Task: Look for space in Bājitpur, Bangladesh from 6th September, 2023 to 10th September, 2023 for 1 adult in price range Rs.9000 to Rs.17000. Place can be private room with 1  bedroom having 1 bed and 1 bathroom. Property type can be hotel. Amenities needed are: air conditioning, . Booking option can be shelf check-in. Required host language is English.
Action: Mouse moved to (492, 122)
Screenshot: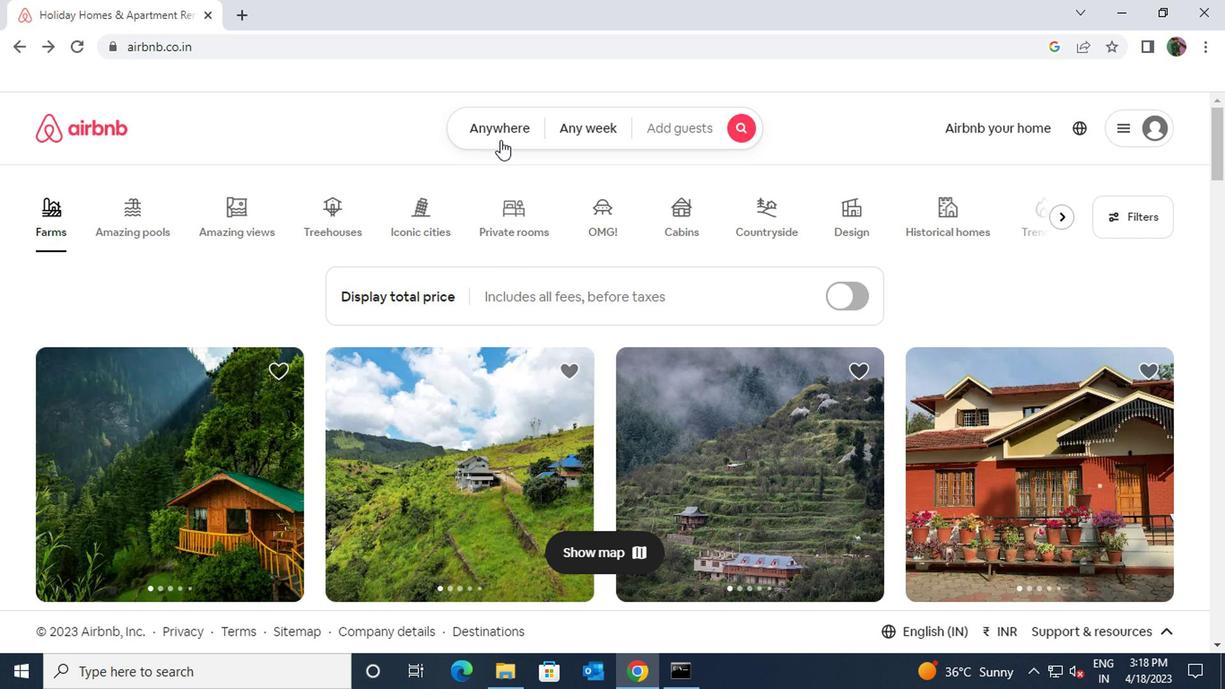 
Action: Mouse pressed left at (492, 122)
Screenshot: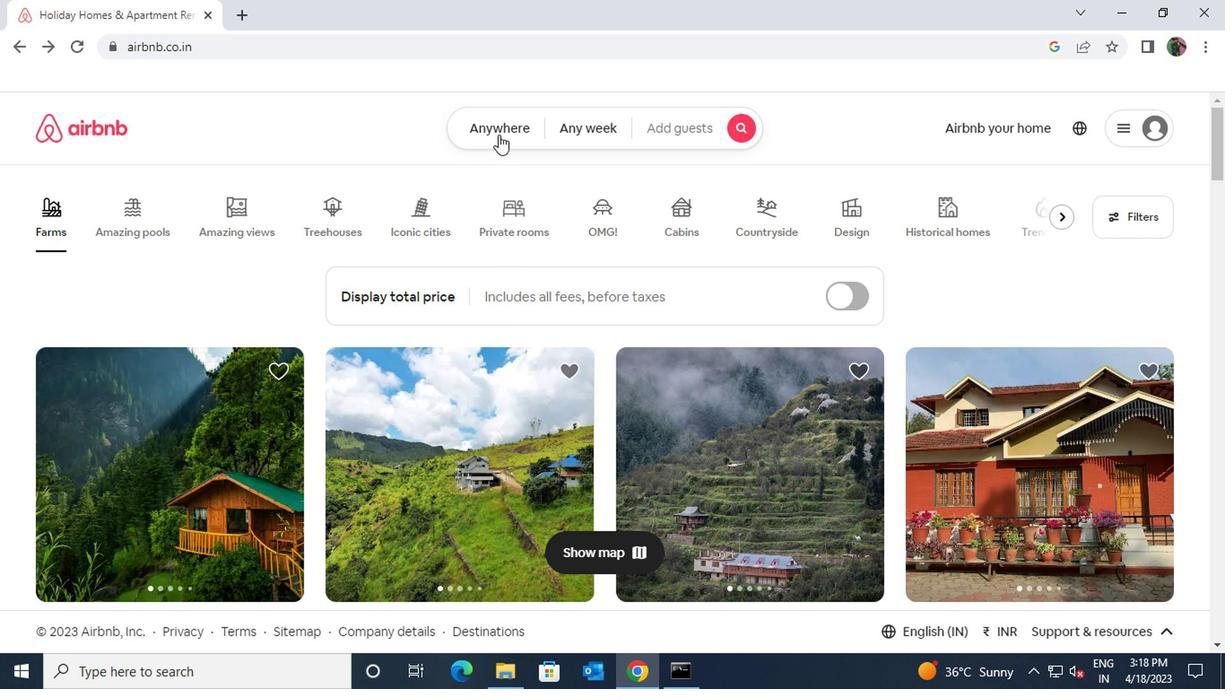 
Action: Mouse moved to (438, 203)
Screenshot: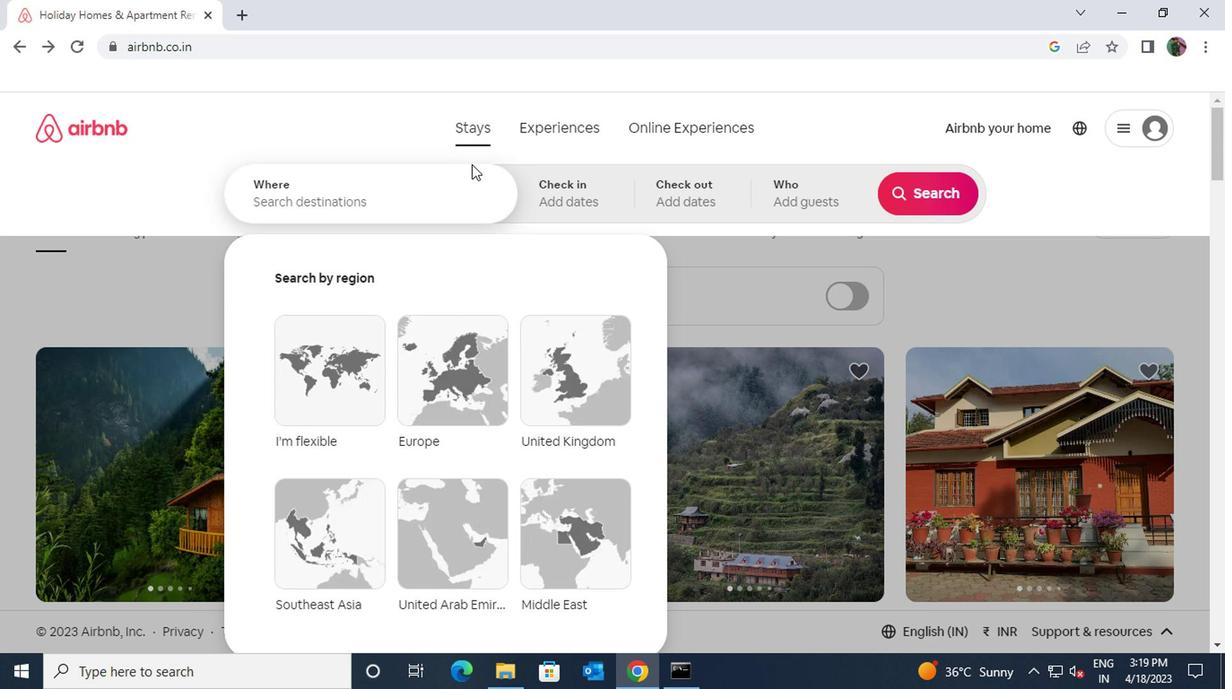 
Action: Mouse pressed left at (438, 203)
Screenshot: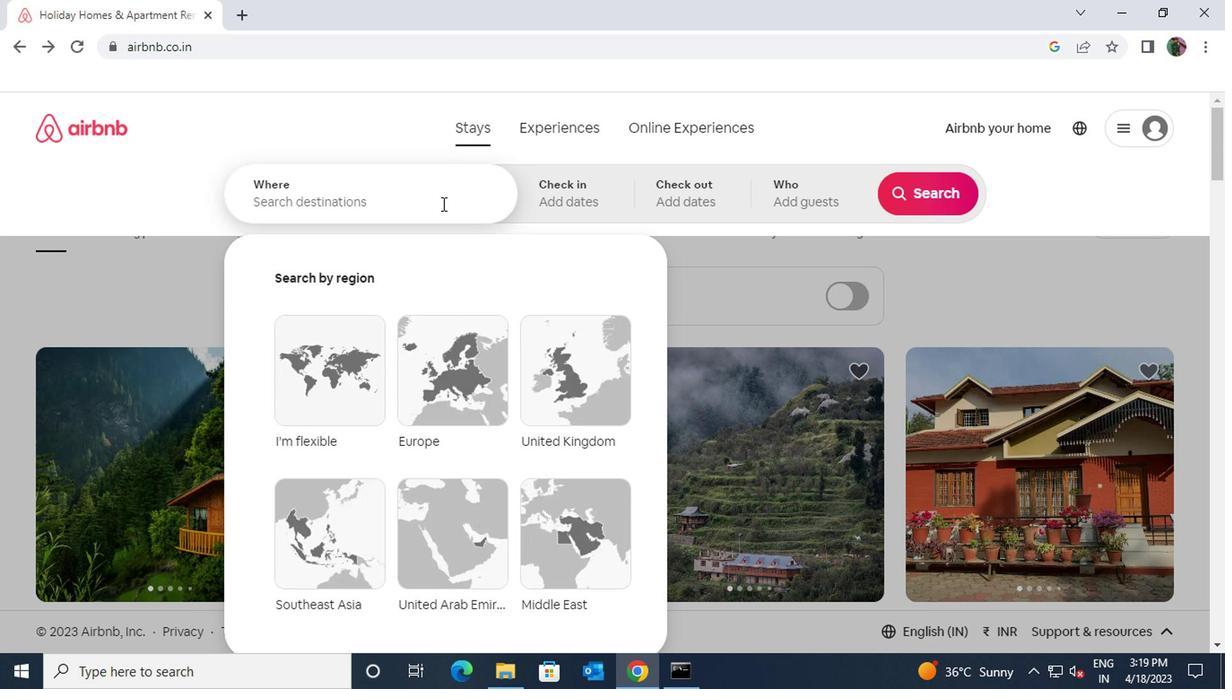 
Action: Key pressed bajitpur
Screenshot: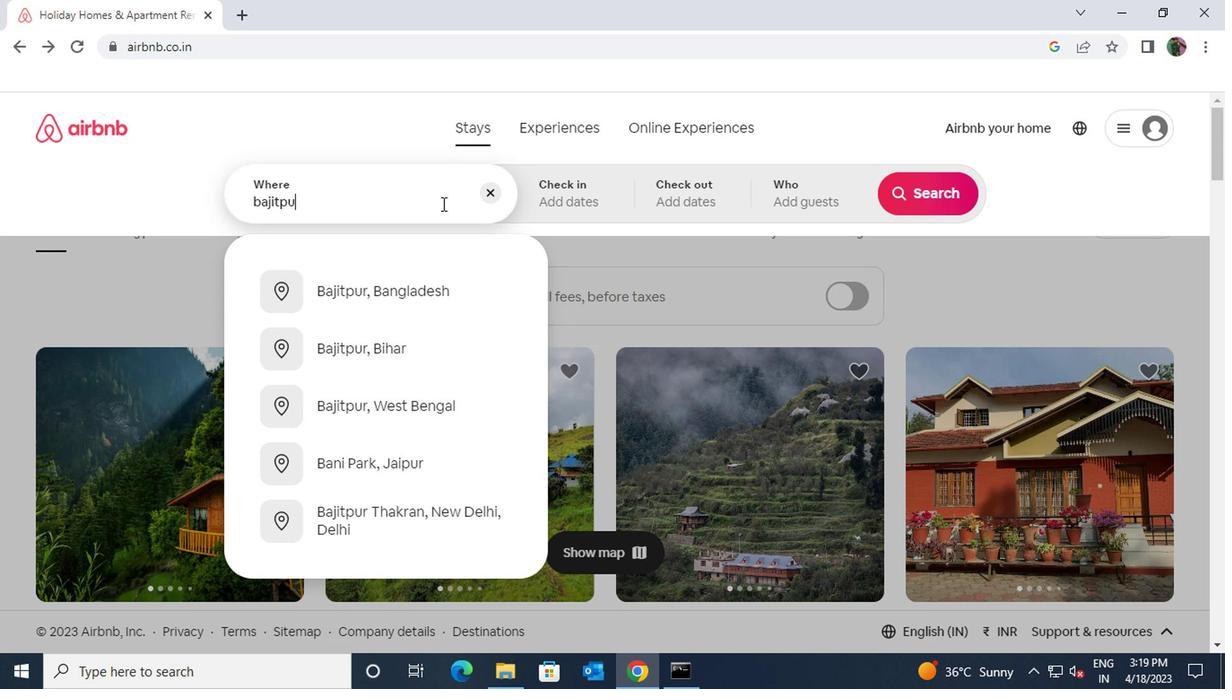 
Action: Mouse moved to (418, 283)
Screenshot: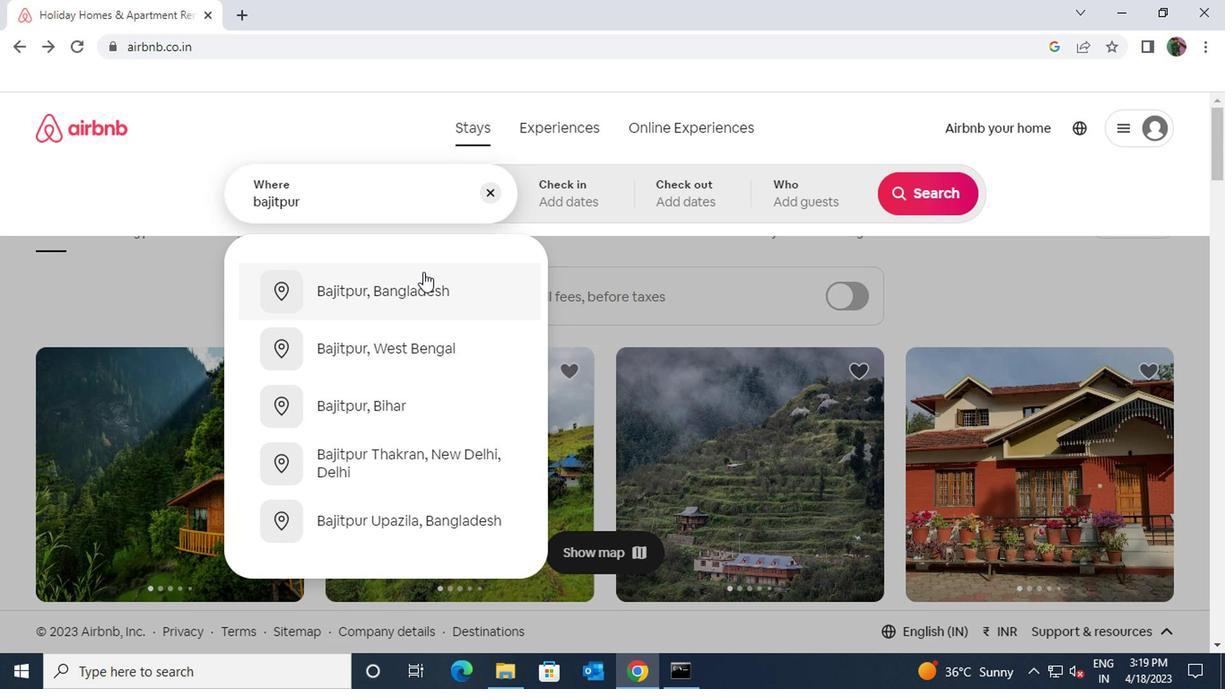 
Action: Mouse pressed left at (418, 283)
Screenshot: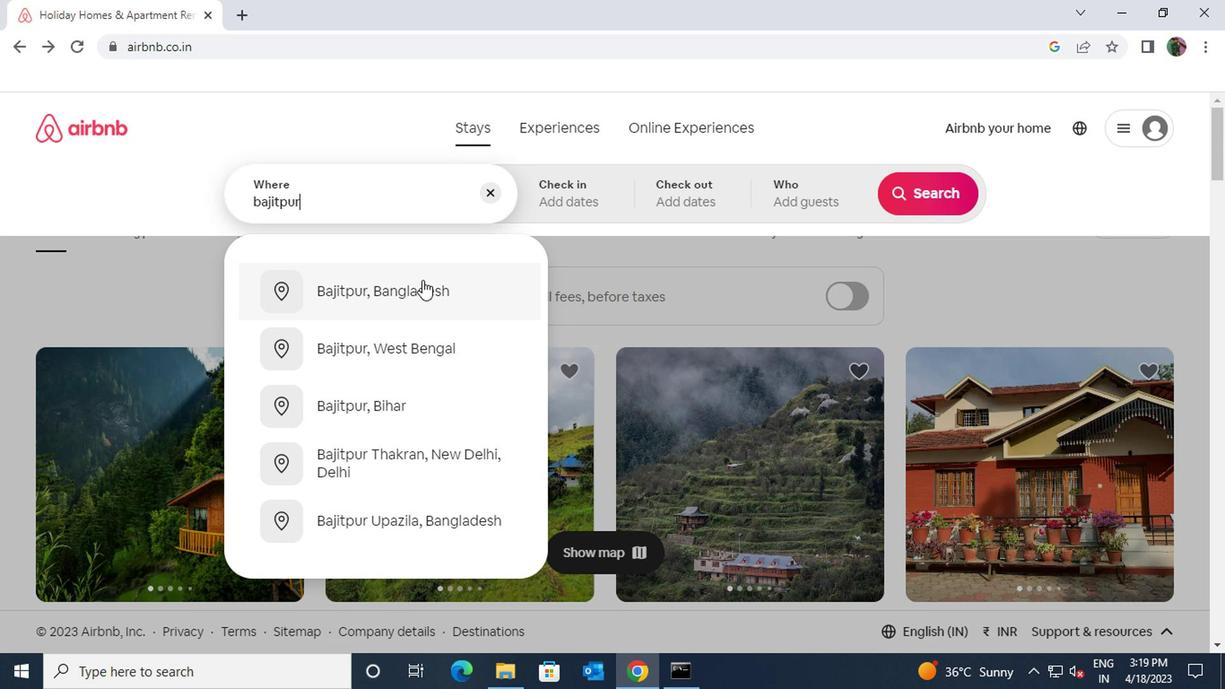 
Action: Mouse moved to (915, 338)
Screenshot: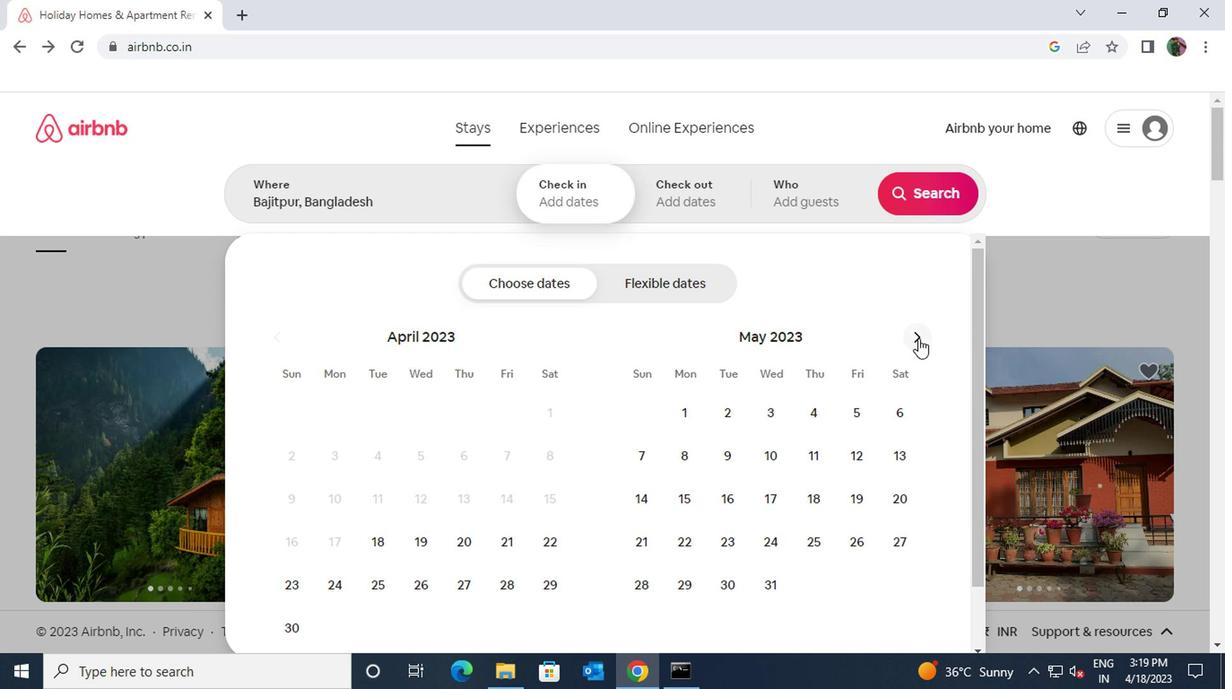 
Action: Mouse pressed left at (915, 338)
Screenshot: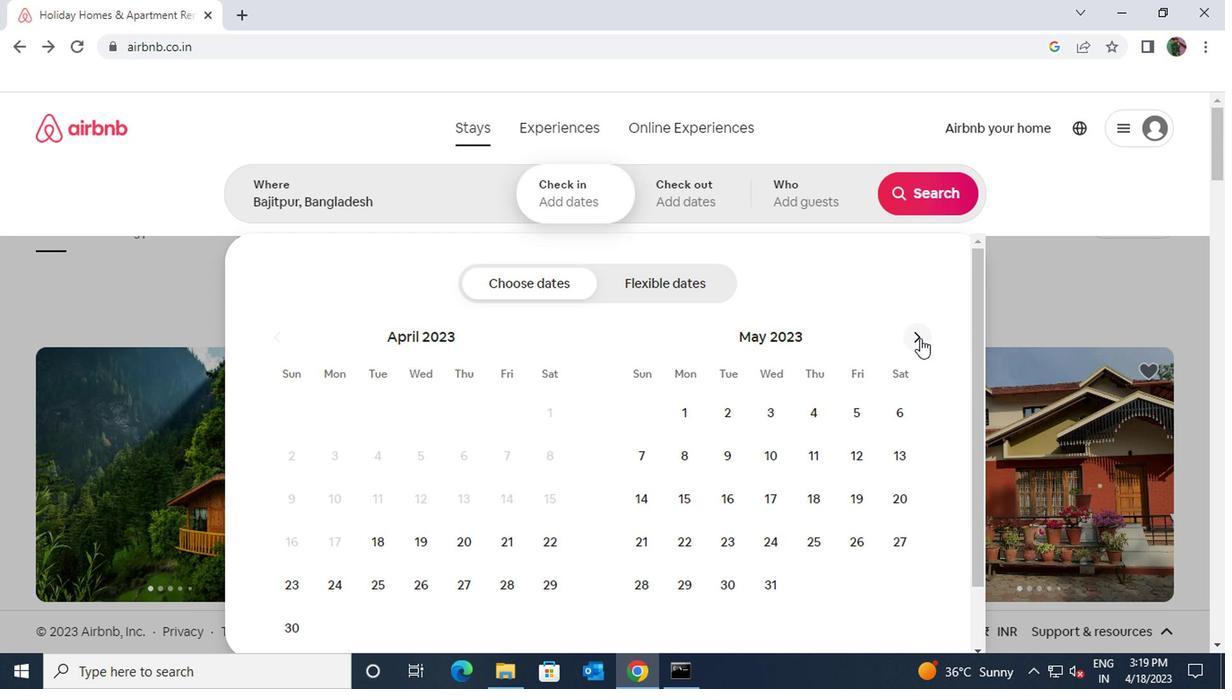 
Action: Mouse pressed left at (915, 338)
Screenshot: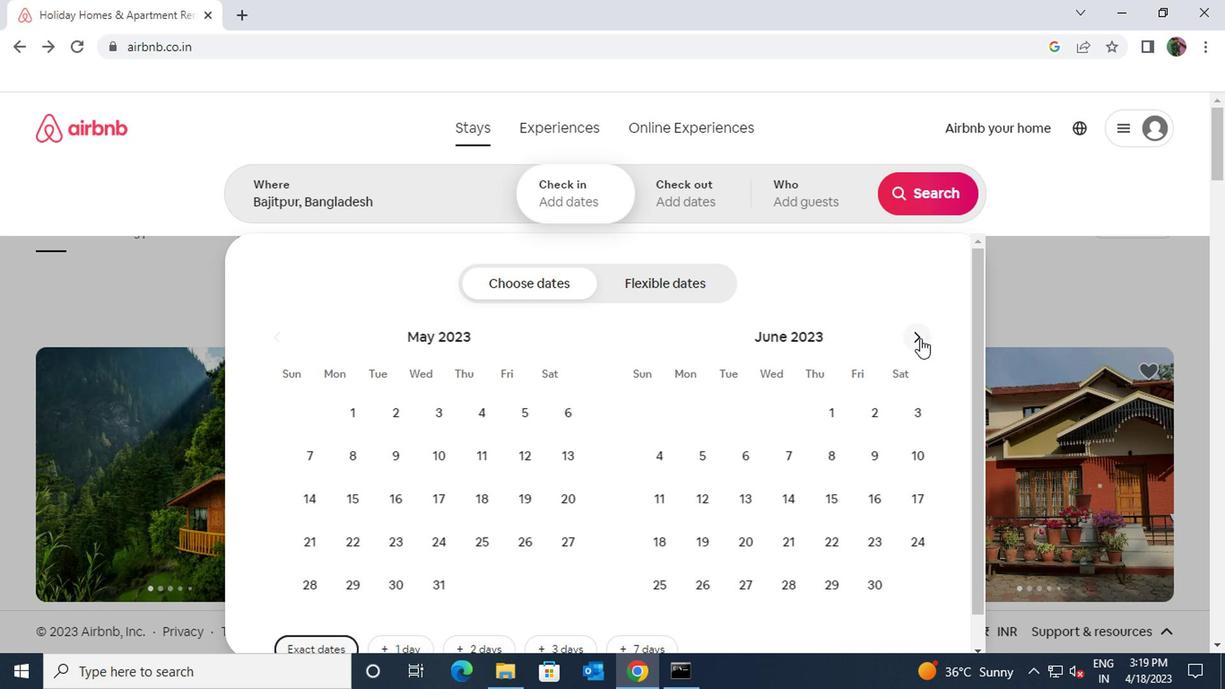 
Action: Mouse pressed left at (915, 338)
Screenshot: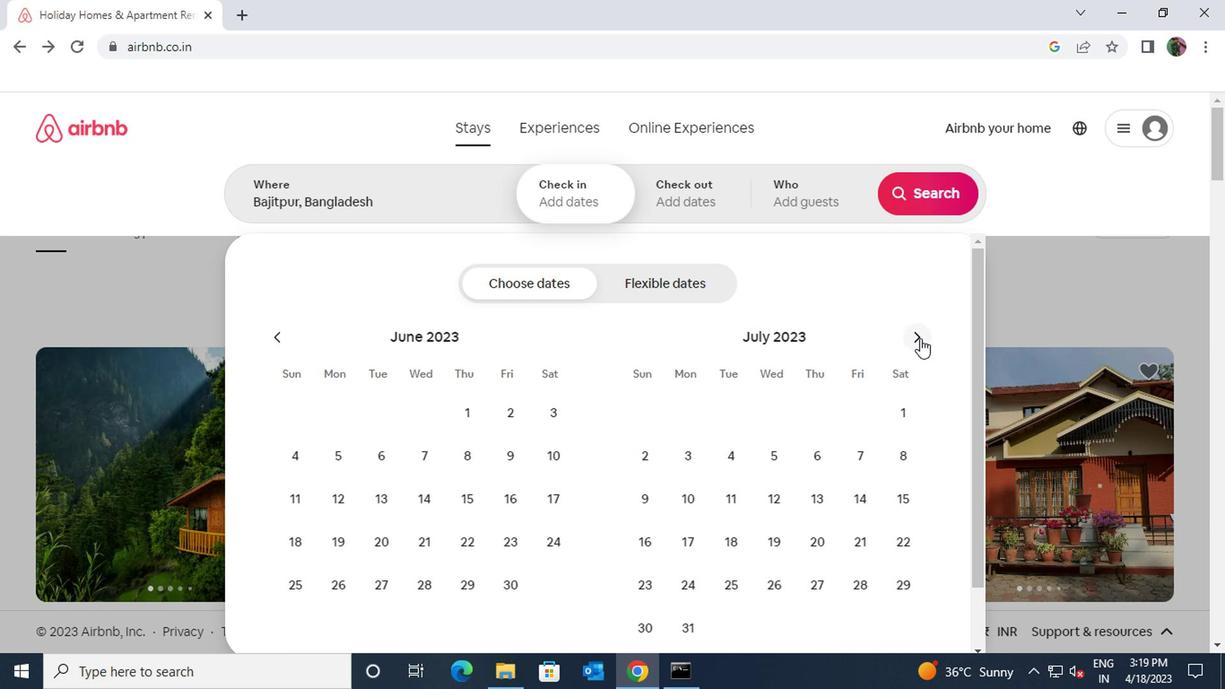
Action: Mouse pressed left at (915, 338)
Screenshot: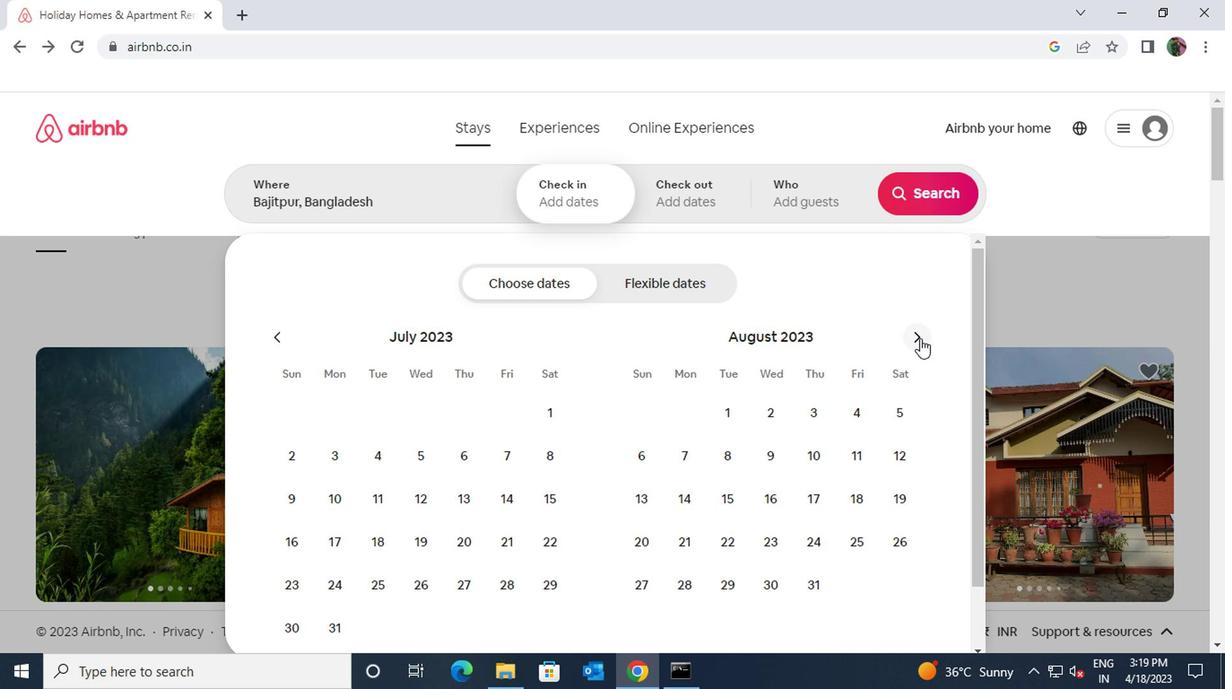 
Action: Mouse moved to (764, 448)
Screenshot: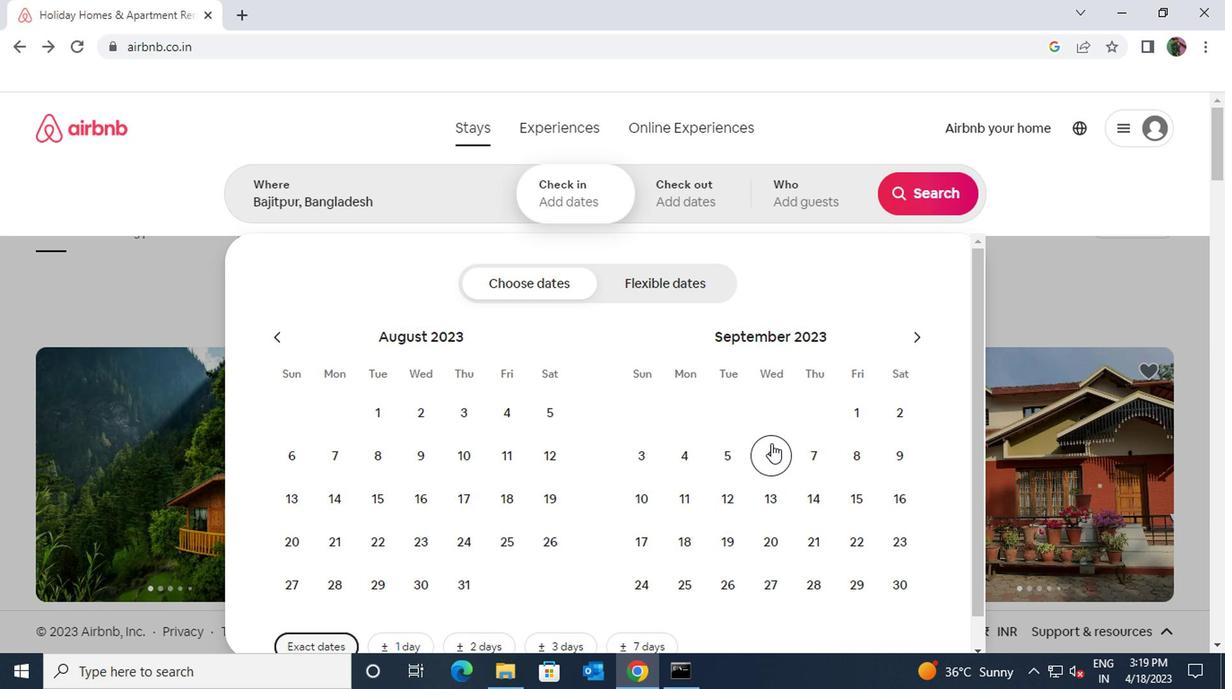 
Action: Mouse pressed left at (764, 448)
Screenshot: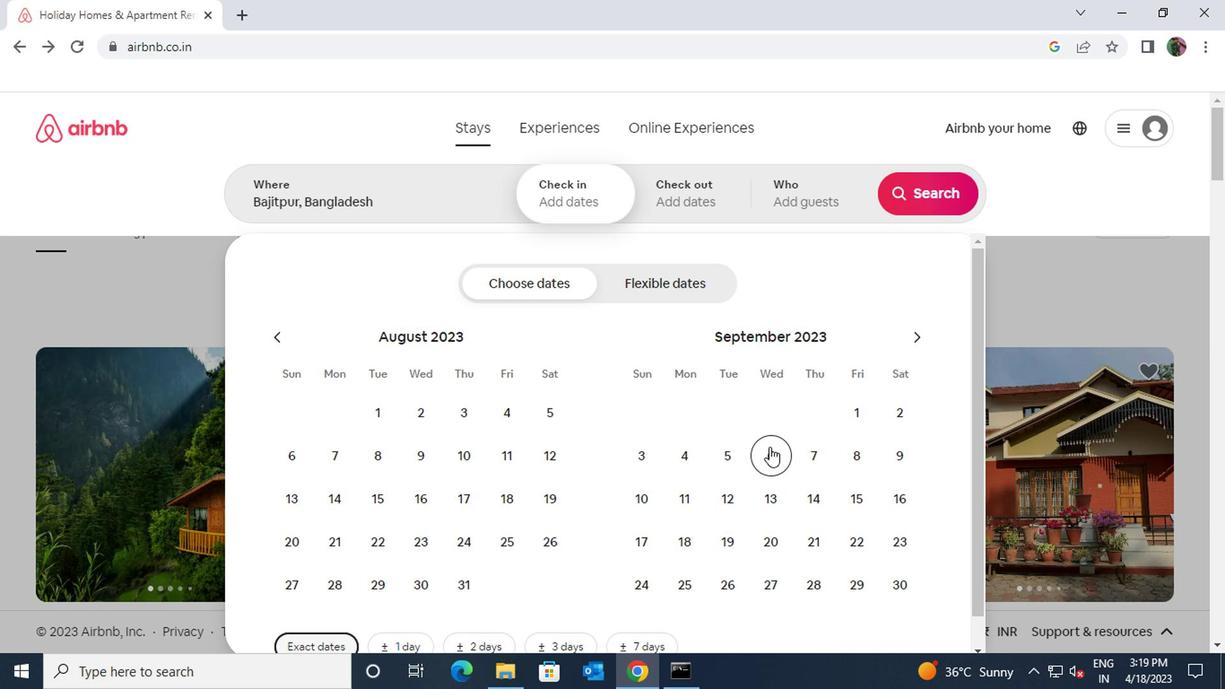 
Action: Mouse moved to (625, 497)
Screenshot: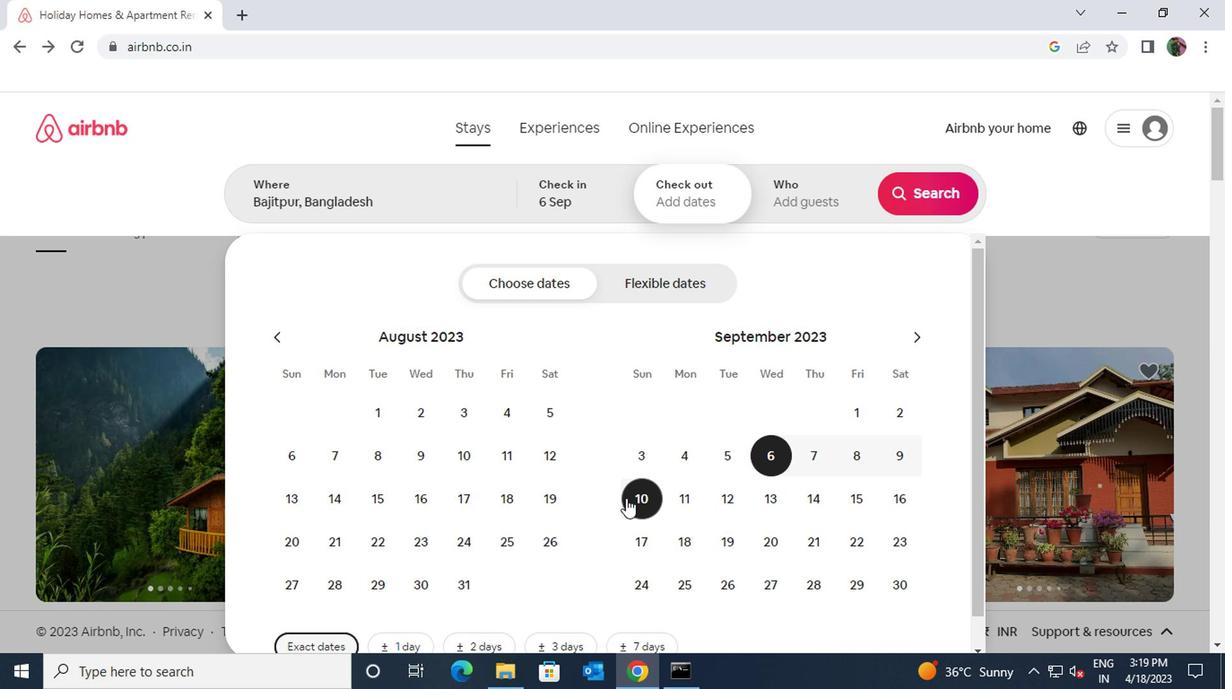 
Action: Mouse pressed left at (625, 497)
Screenshot: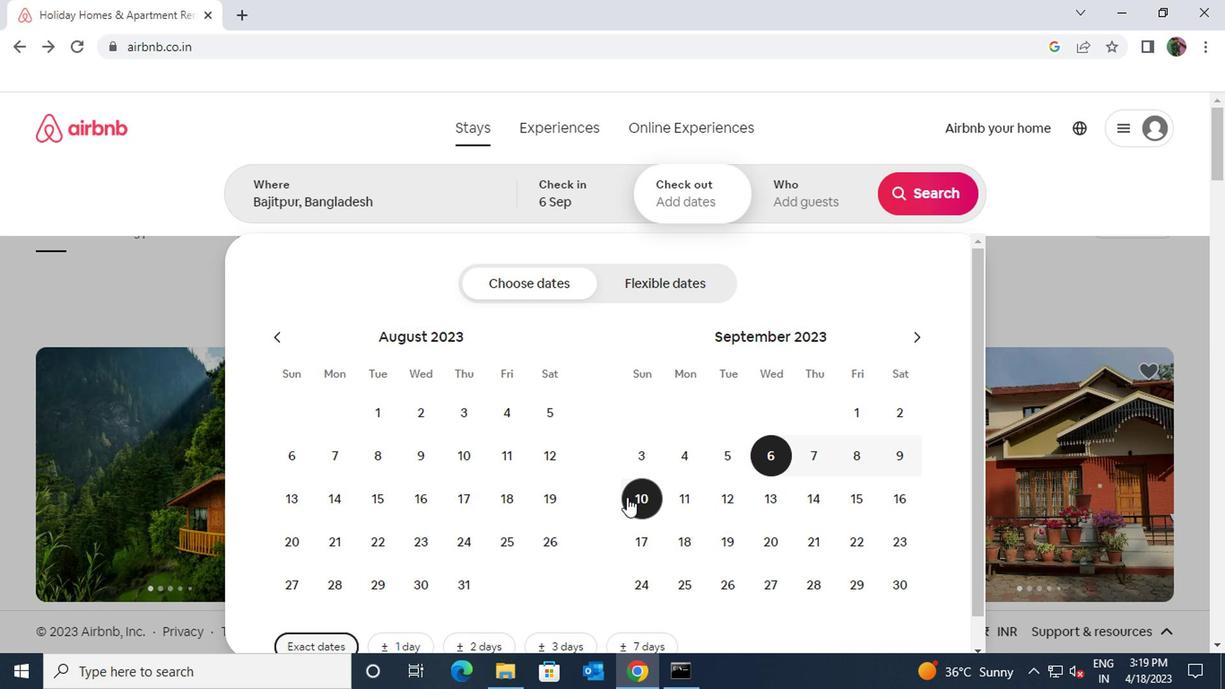 
Action: Mouse moved to (835, 188)
Screenshot: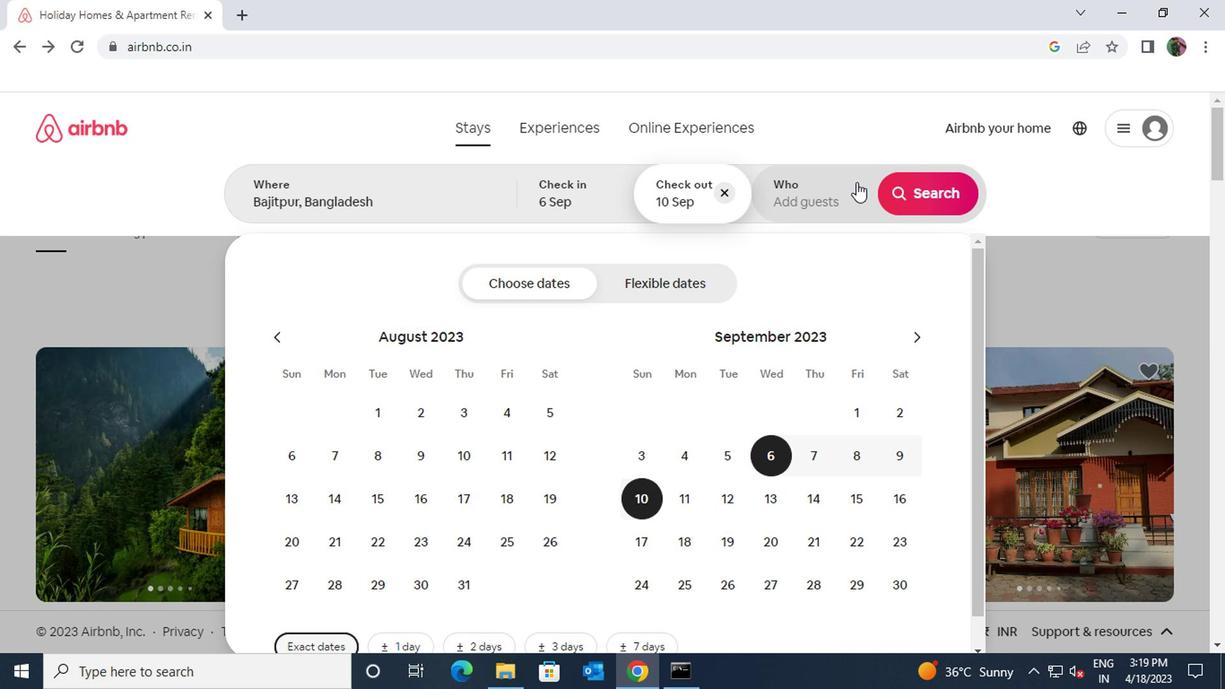 
Action: Mouse pressed left at (835, 188)
Screenshot: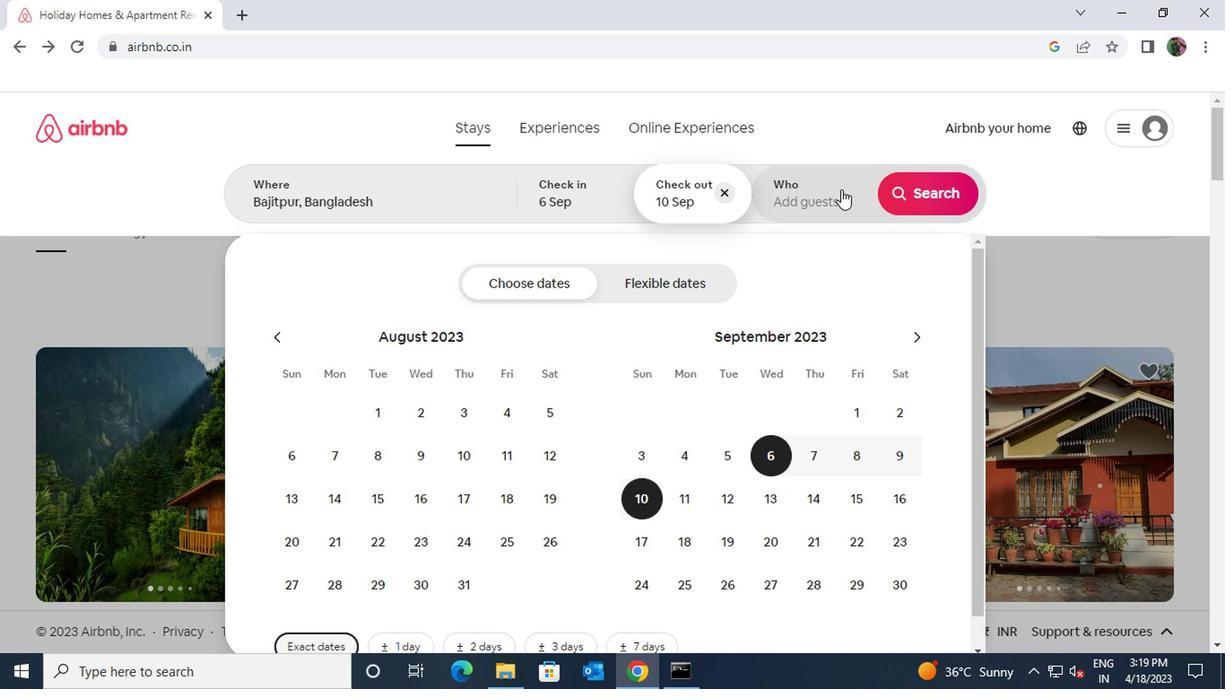 
Action: Mouse moved to (917, 284)
Screenshot: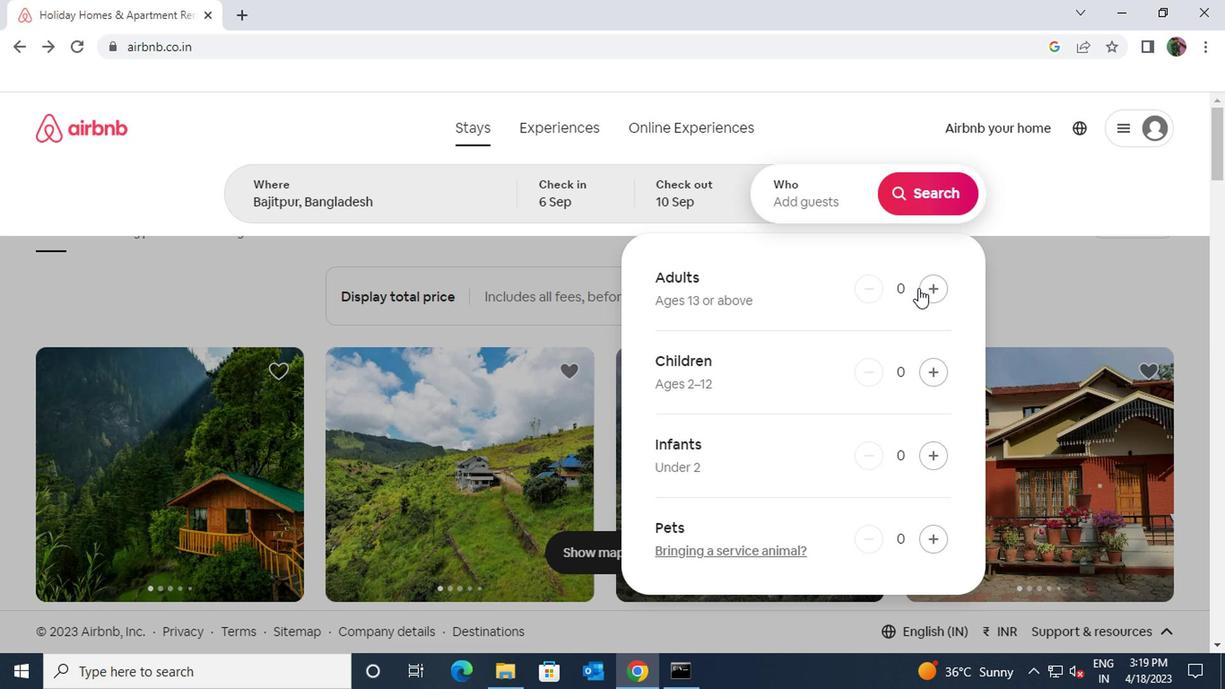 
Action: Mouse pressed left at (917, 284)
Screenshot: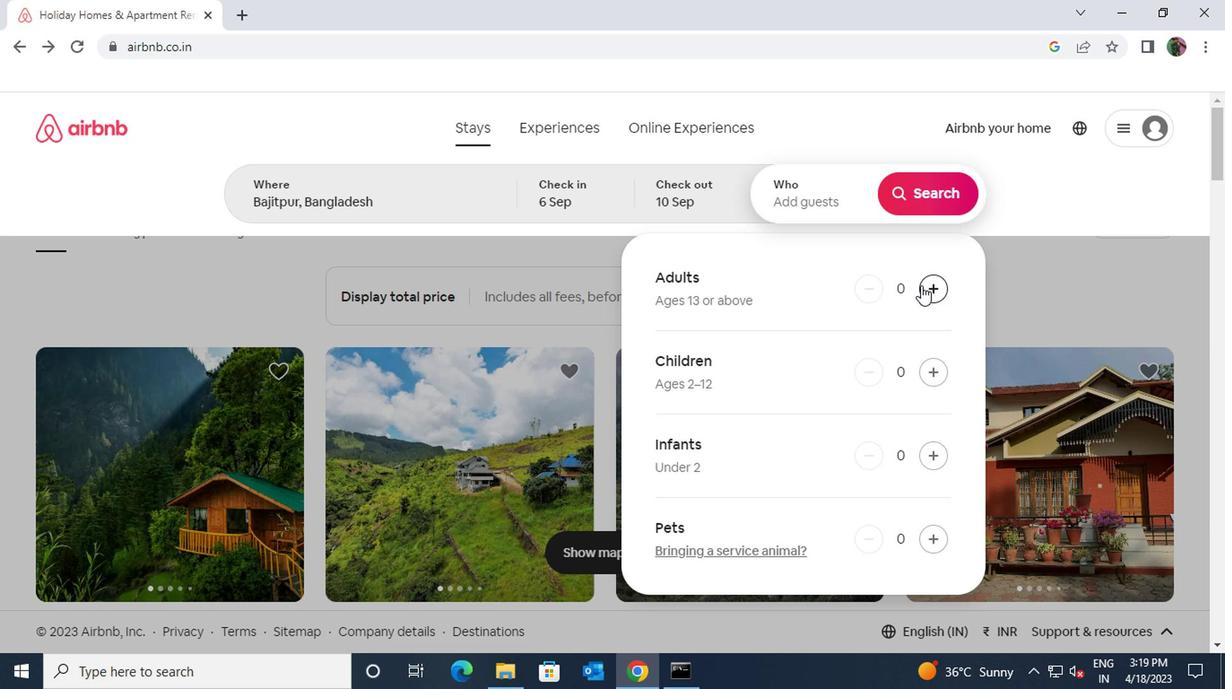 
Action: Mouse moved to (907, 191)
Screenshot: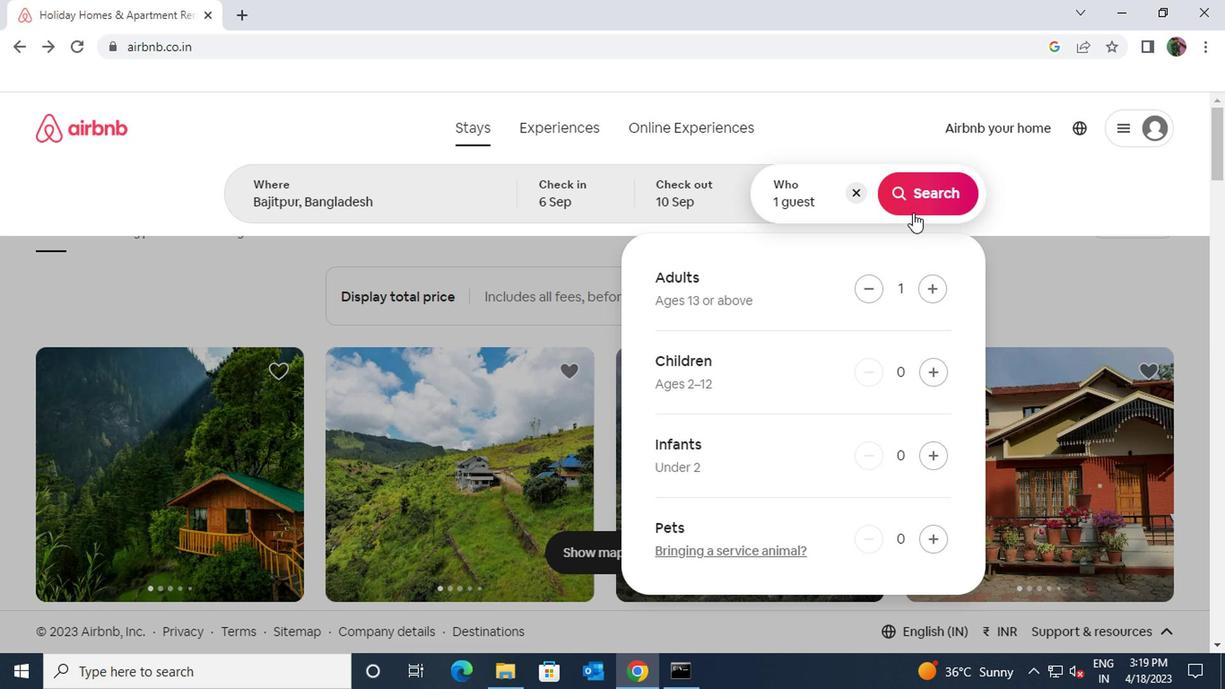 
Action: Mouse pressed left at (907, 191)
Screenshot: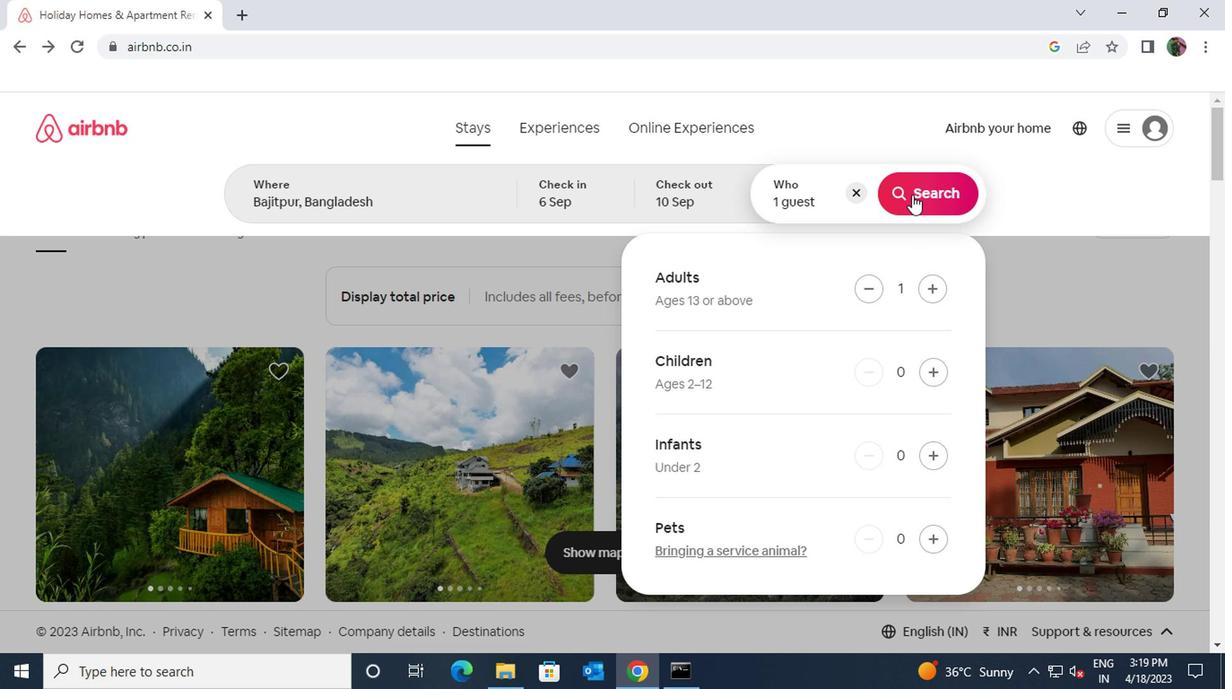 
Action: Mouse moved to (1112, 195)
Screenshot: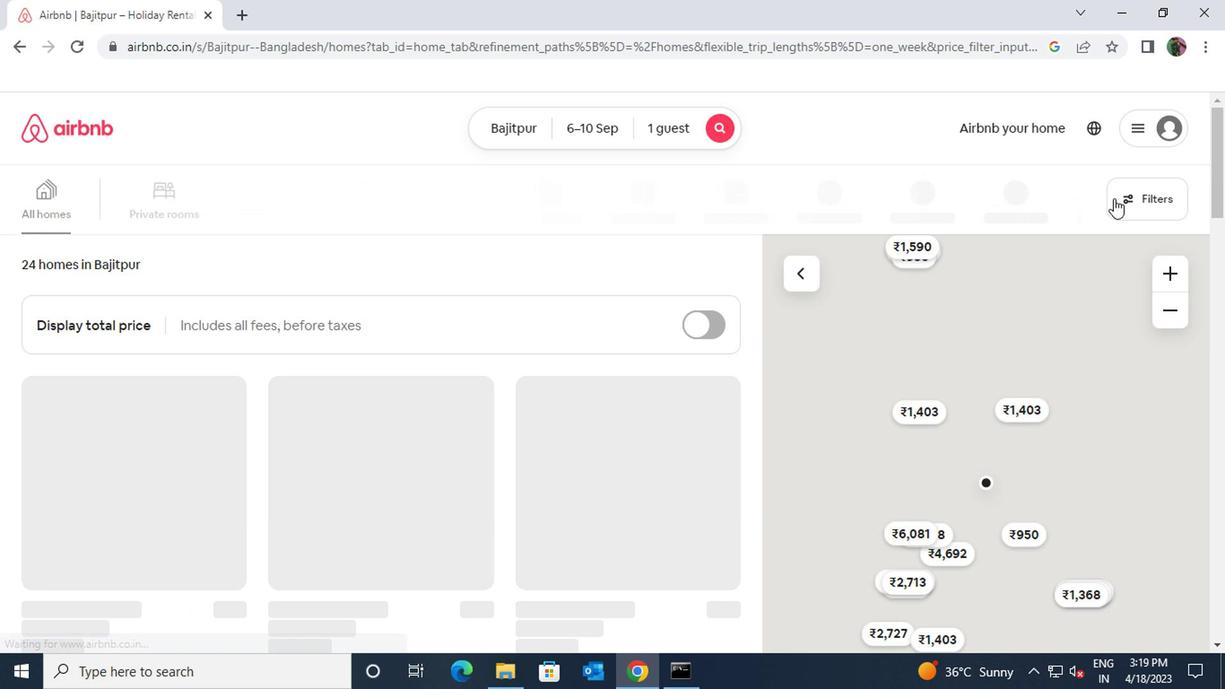 
Action: Mouse pressed left at (1112, 195)
Screenshot: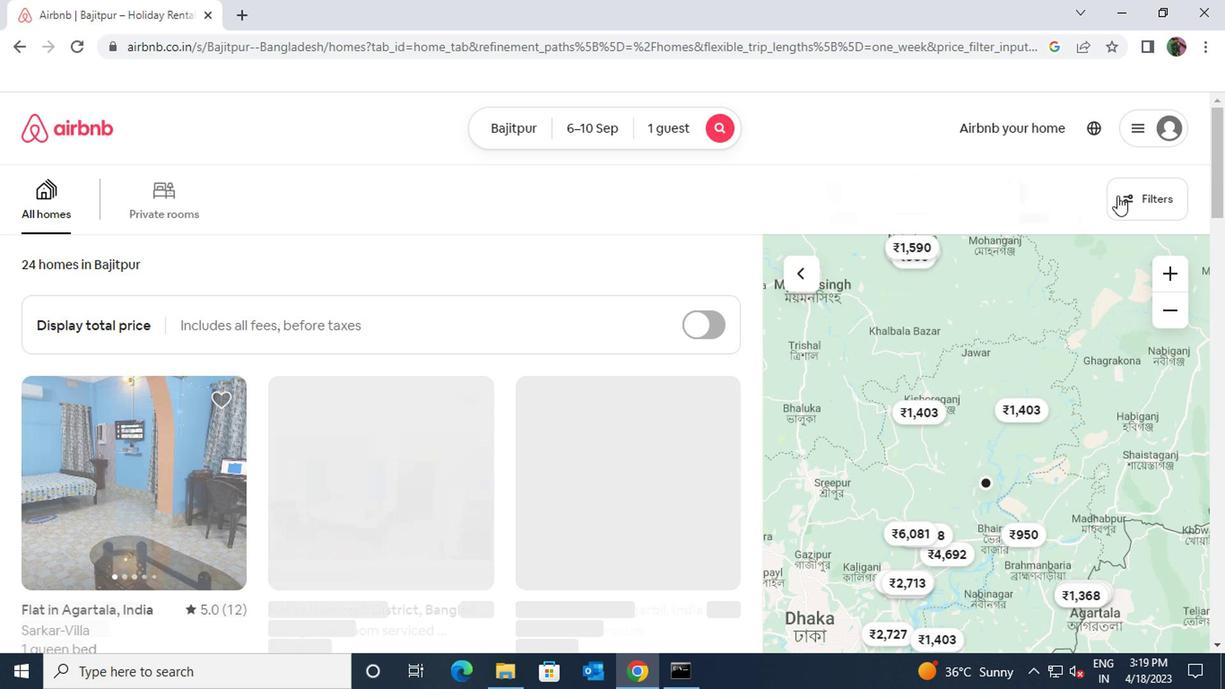 
Action: Mouse moved to (381, 420)
Screenshot: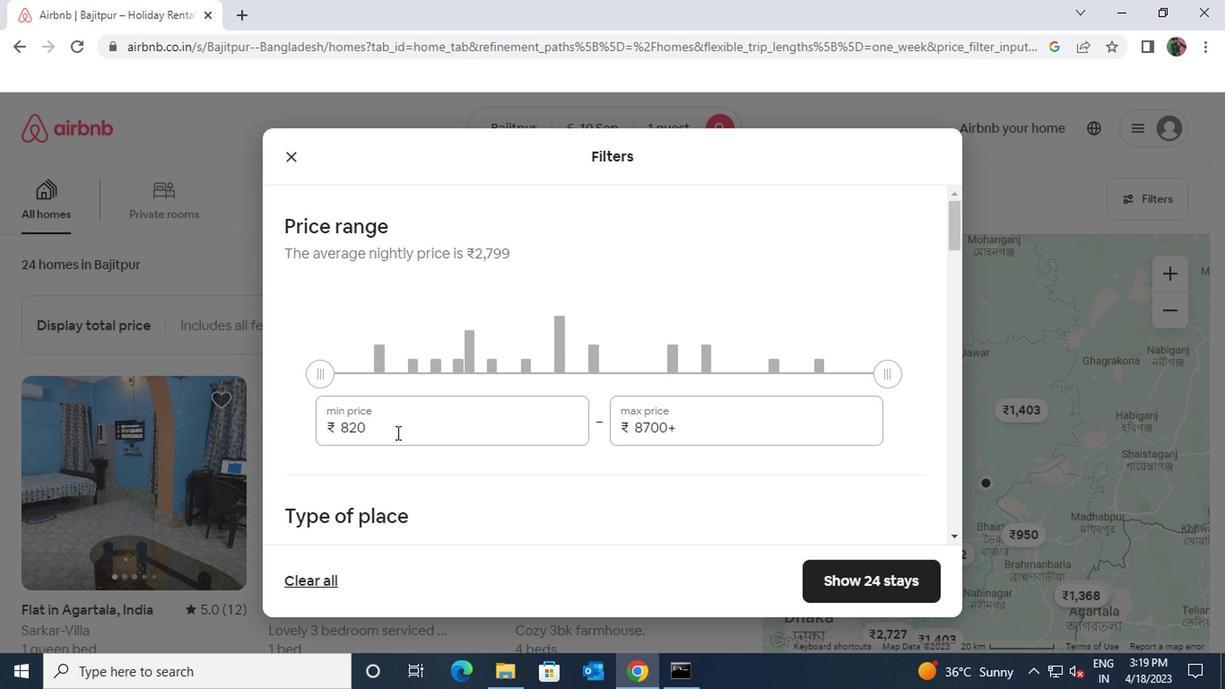 
Action: Mouse pressed left at (381, 420)
Screenshot: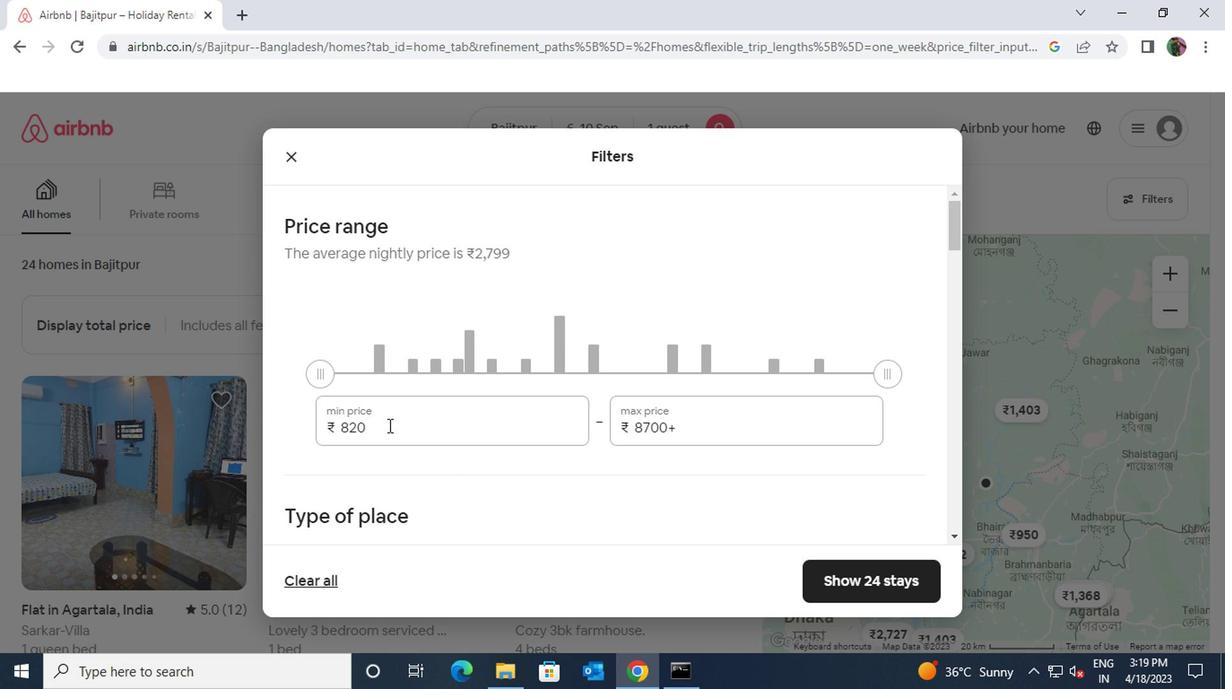
Action: Mouse moved to (329, 426)
Screenshot: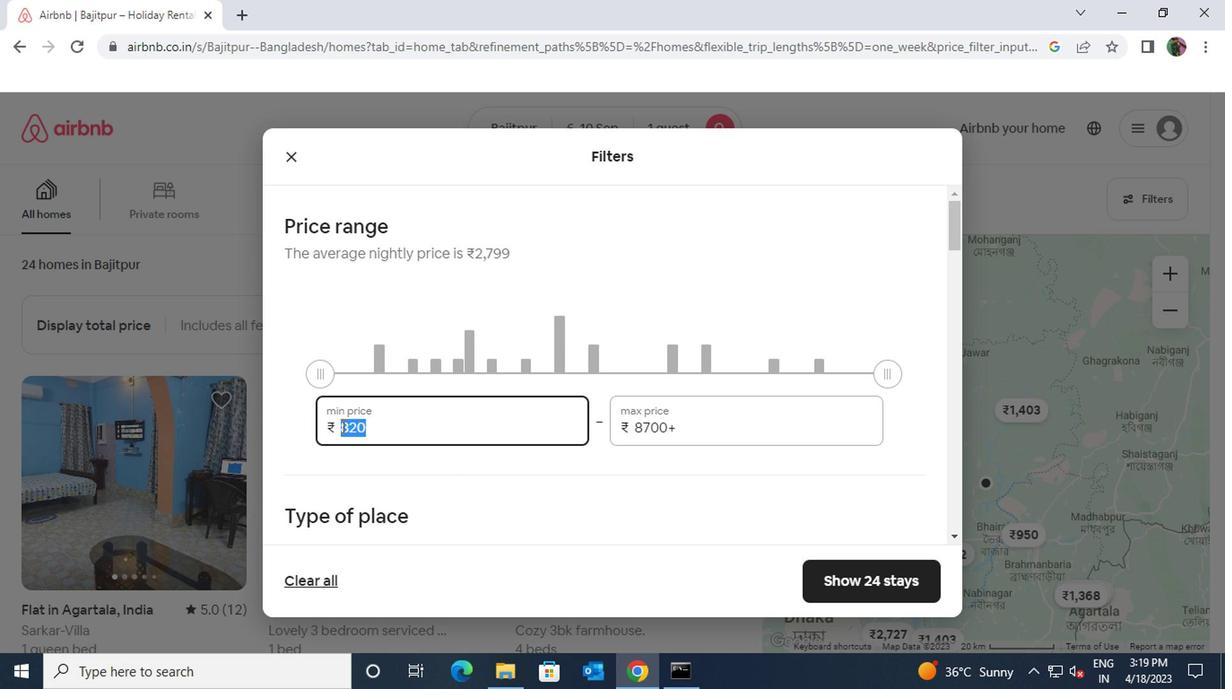 
Action: Key pressed 9000
Screenshot: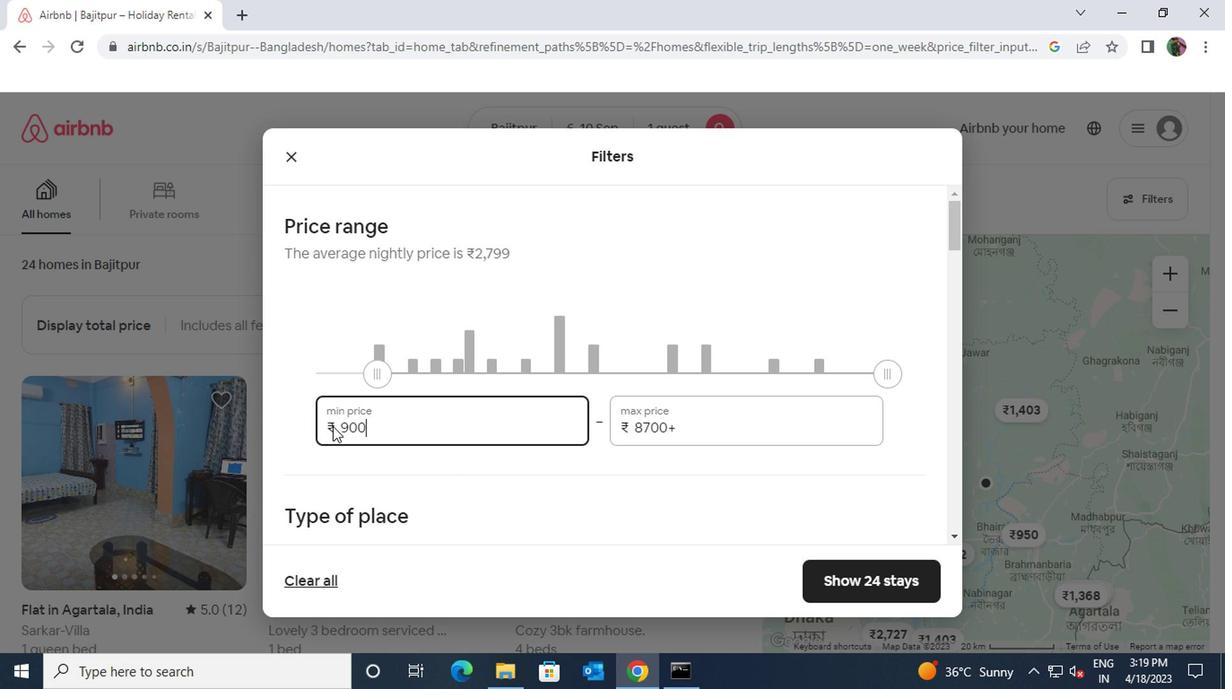 
Action: Mouse moved to (676, 430)
Screenshot: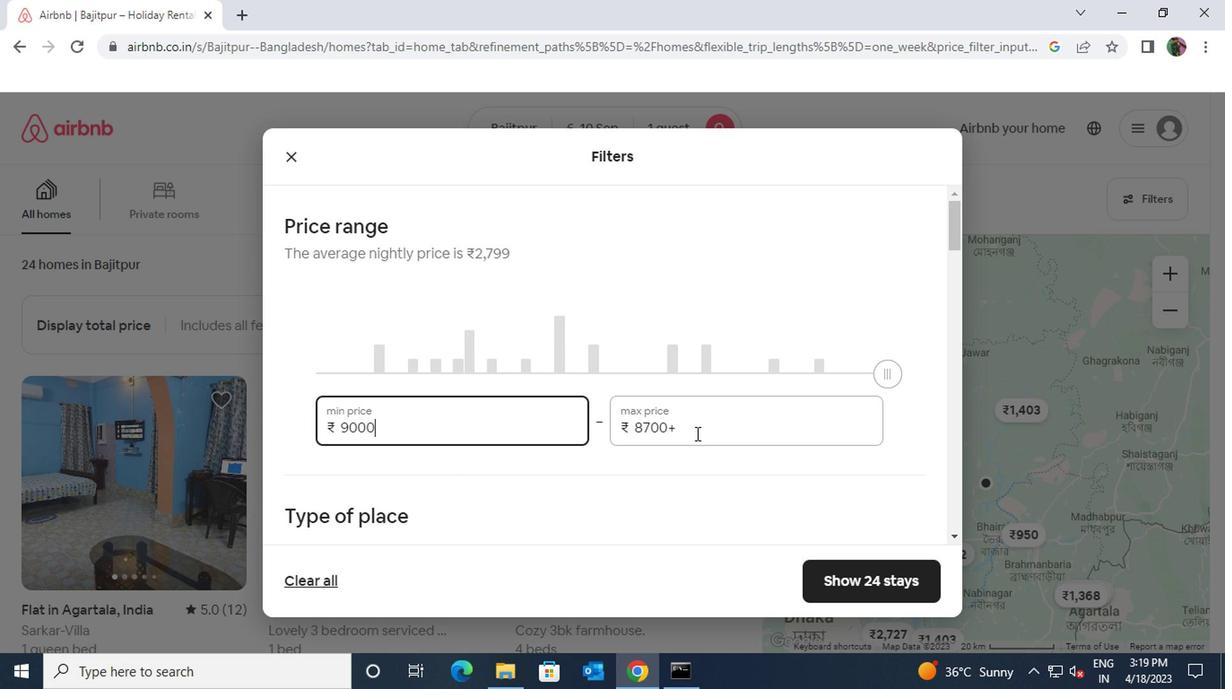 
Action: Mouse pressed left at (676, 430)
Screenshot: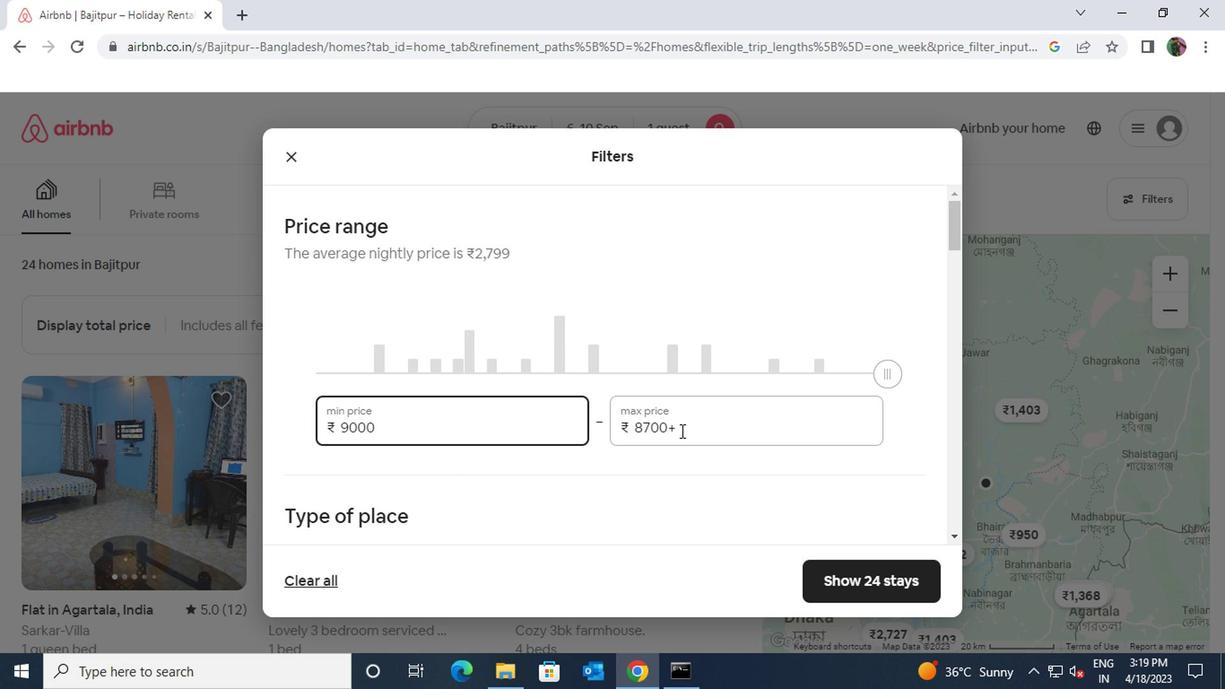 
Action: Mouse moved to (625, 428)
Screenshot: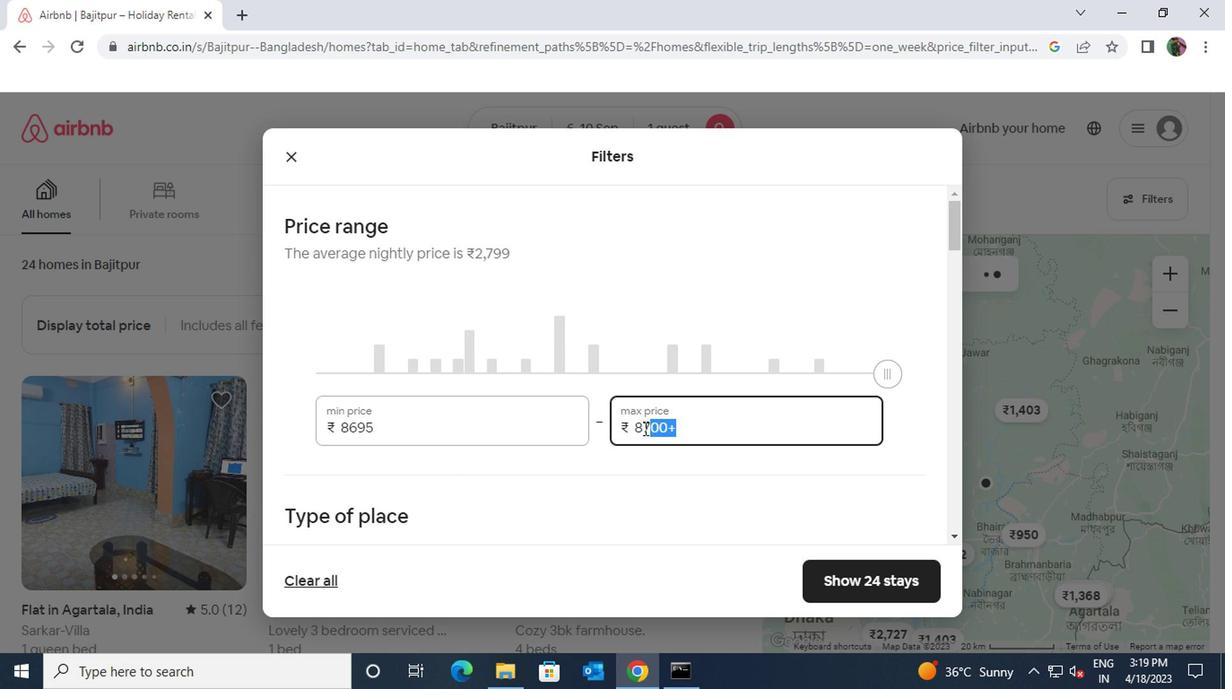 
Action: Key pressed 17000
Screenshot: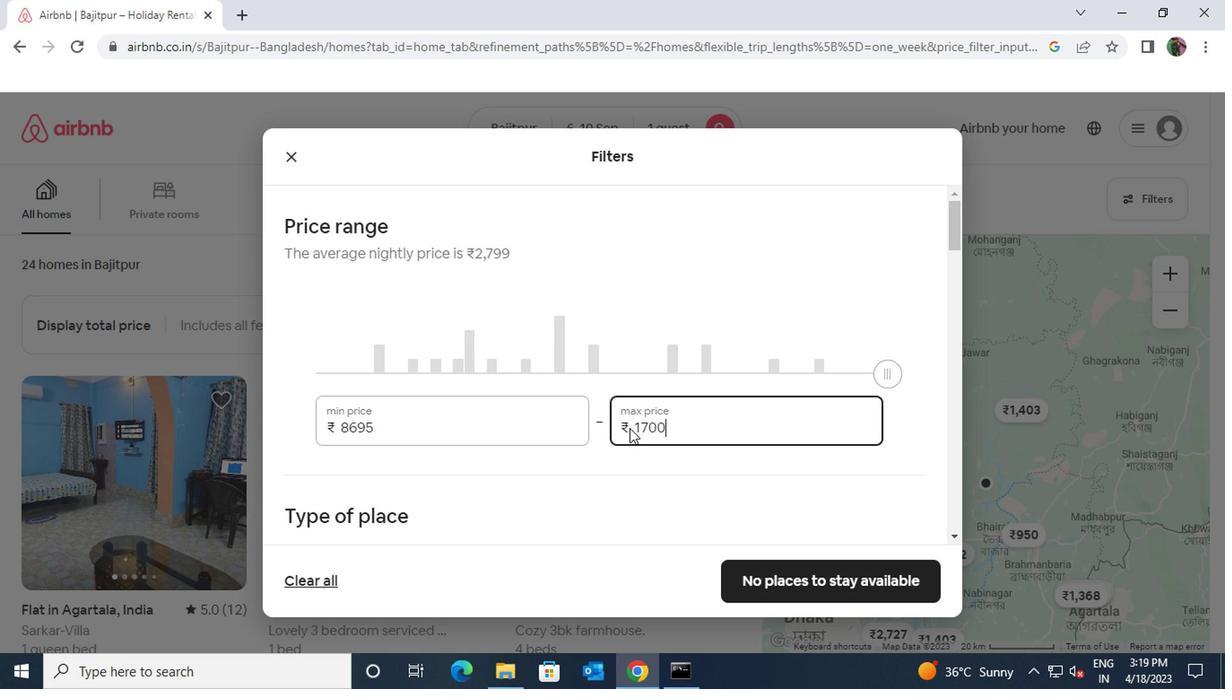 
Action: Mouse scrolled (625, 427) with delta (0, 0)
Screenshot: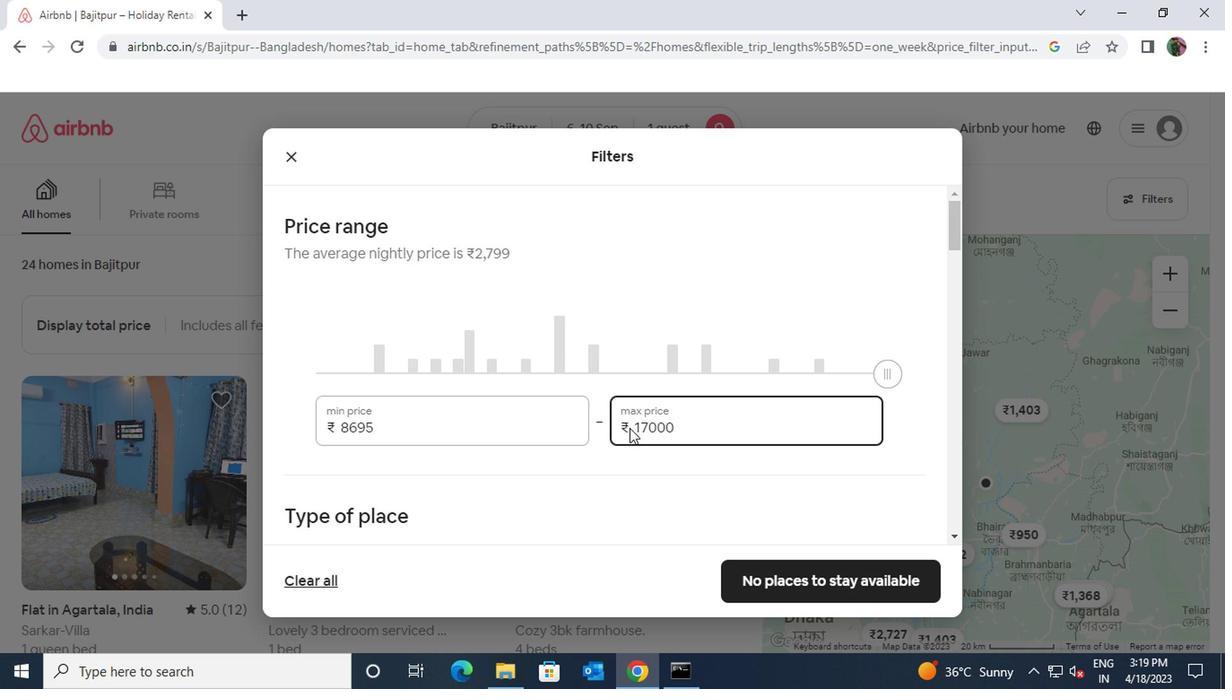
Action: Mouse moved to (633, 425)
Screenshot: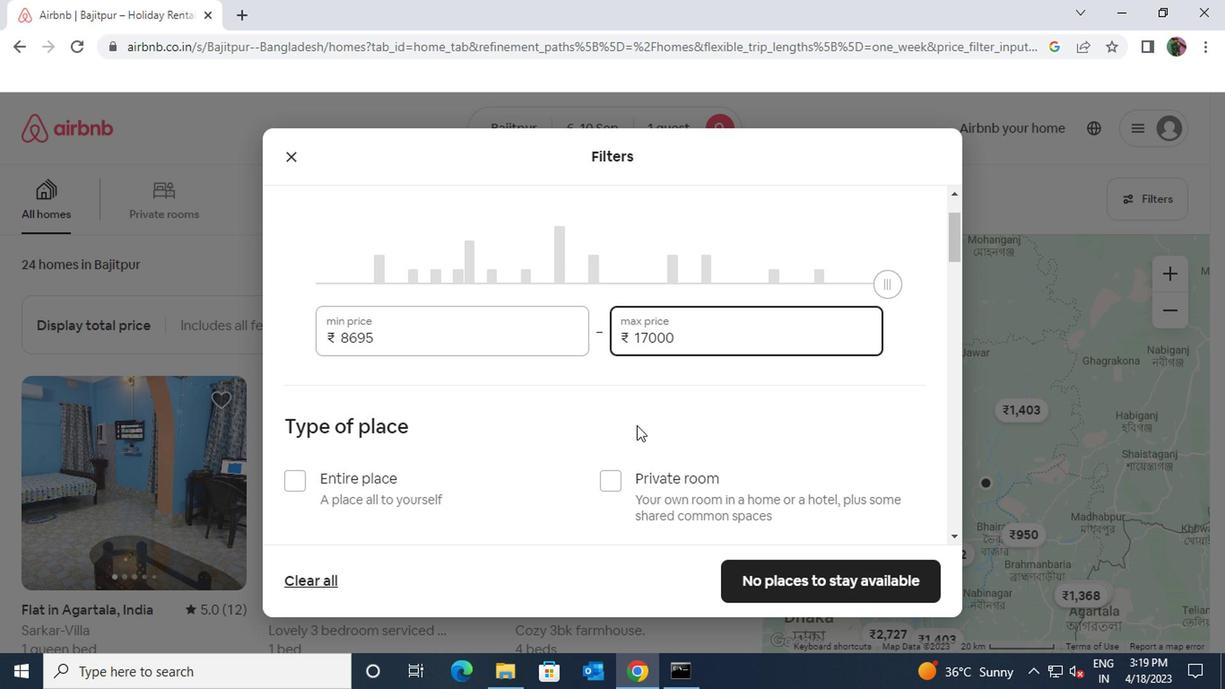 
Action: Mouse scrolled (633, 423) with delta (0, -1)
Screenshot: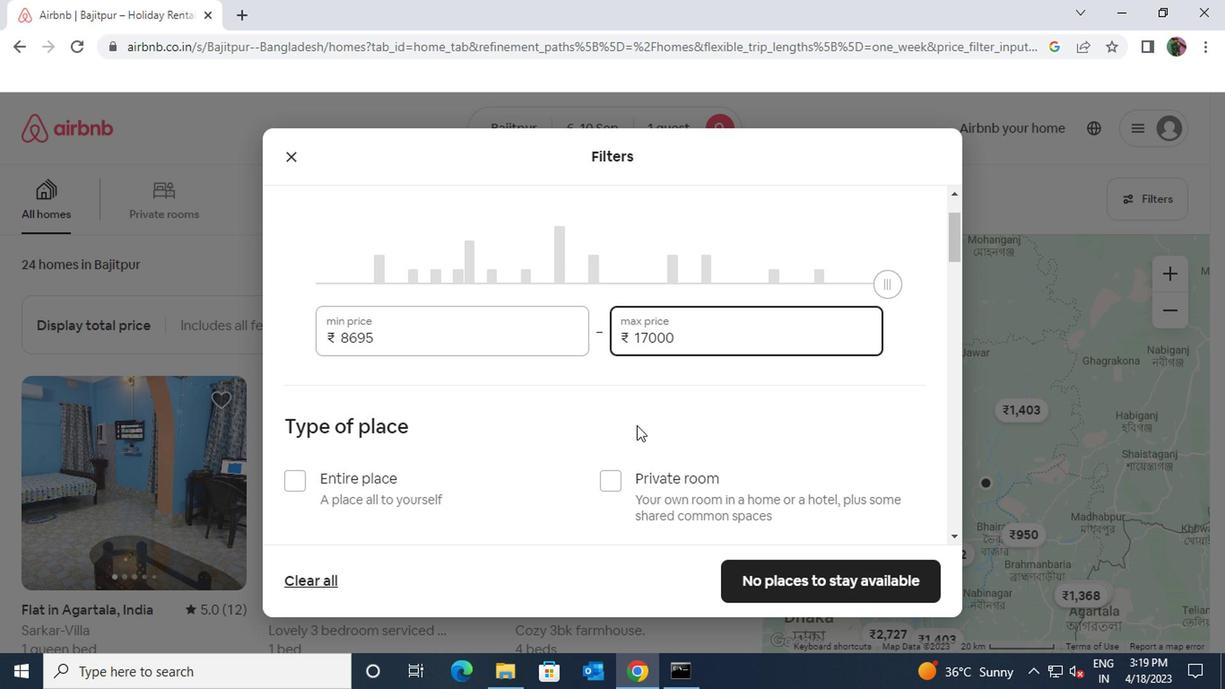 
Action: Mouse moved to (603, 390)
Screenshot: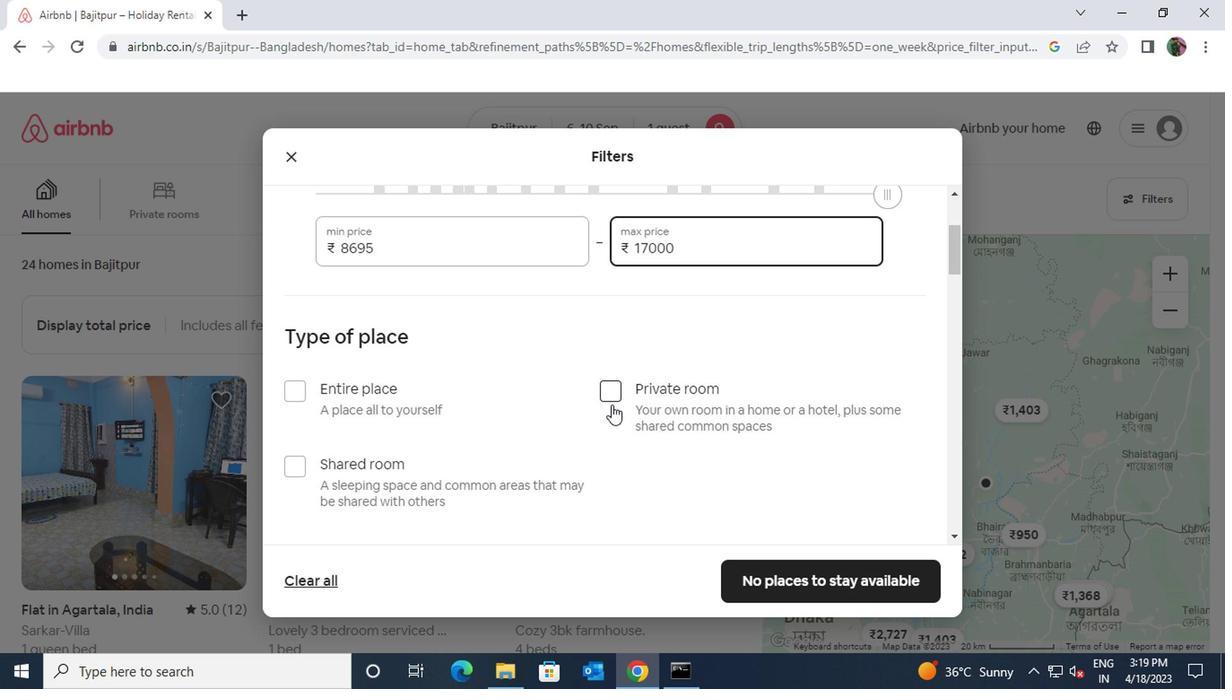 
Action: Mouse pressed left at (603, 390)
Screenshot: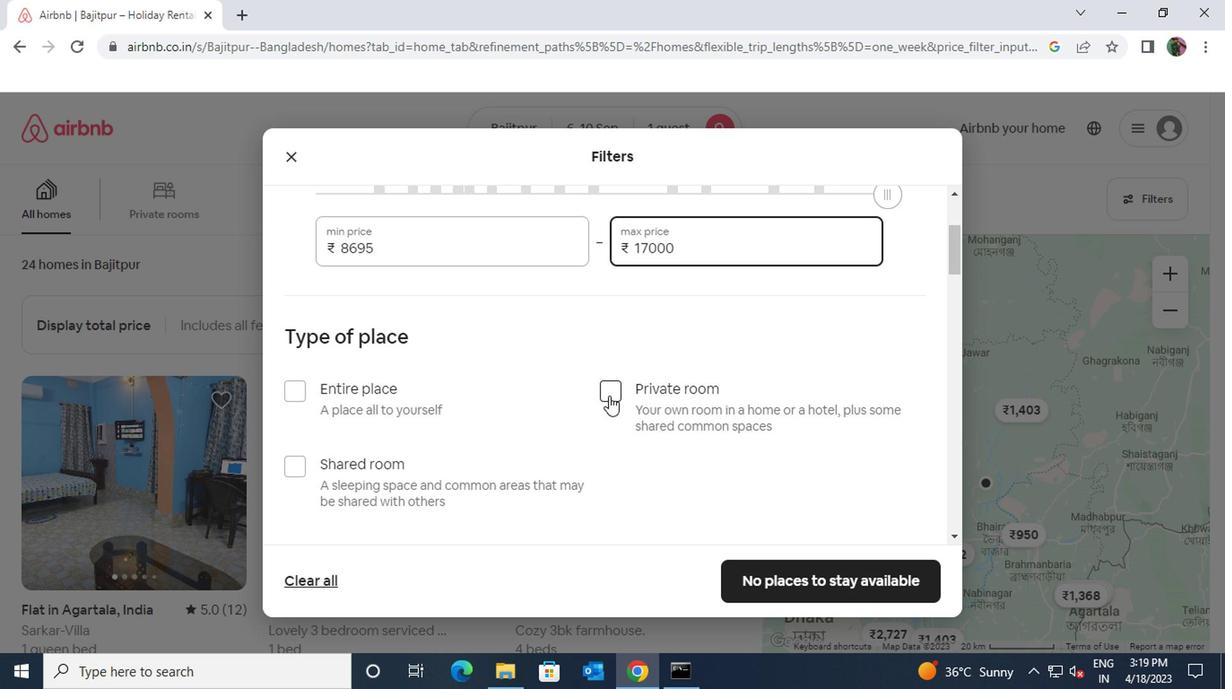 
Action: Mouse moved to (593, 410)
Screenshot: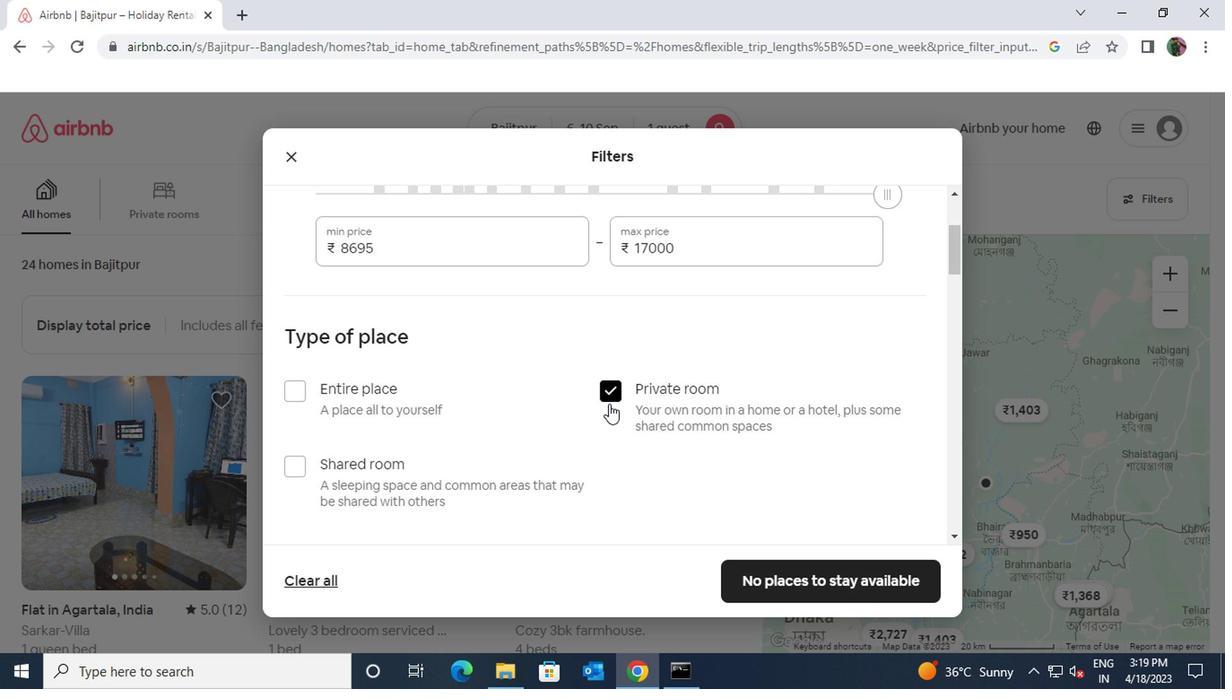 
Action: Mouse scrolled (593, 409) with delta (0, 0)
Screenshot: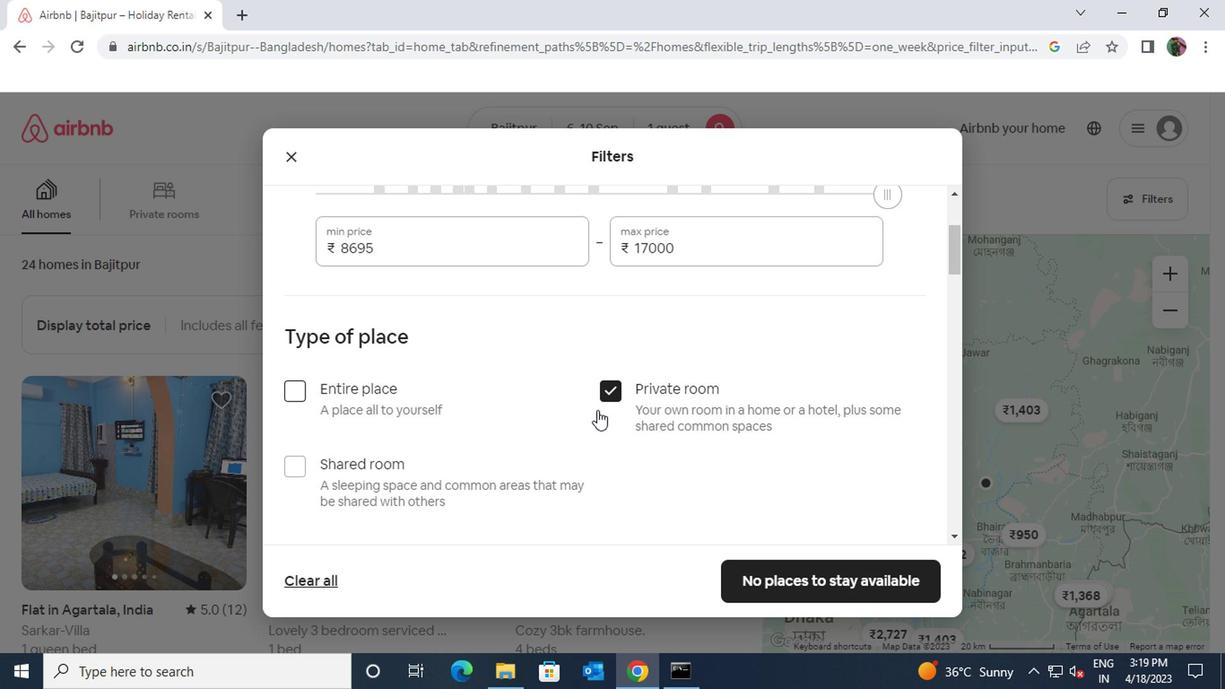 
Action: Mouse scrolled (593, 409) with delta (0, 0)
Screenshot: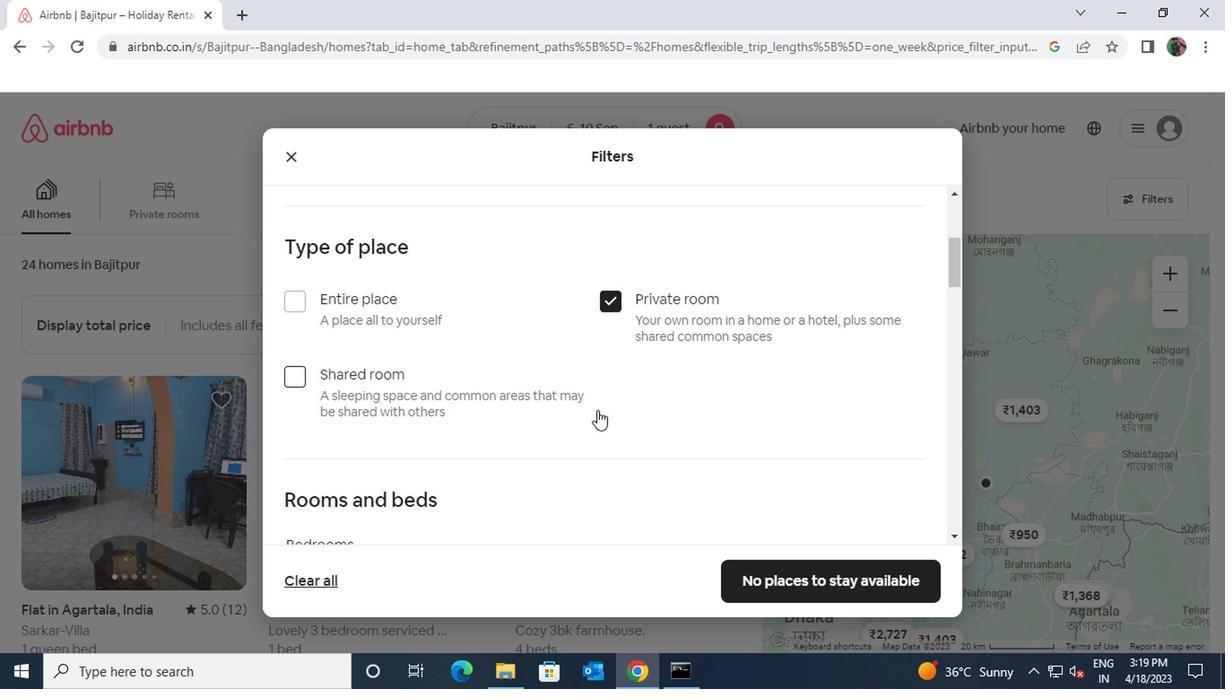 
Action: Mouse moved to (409, 502)
Screenshot: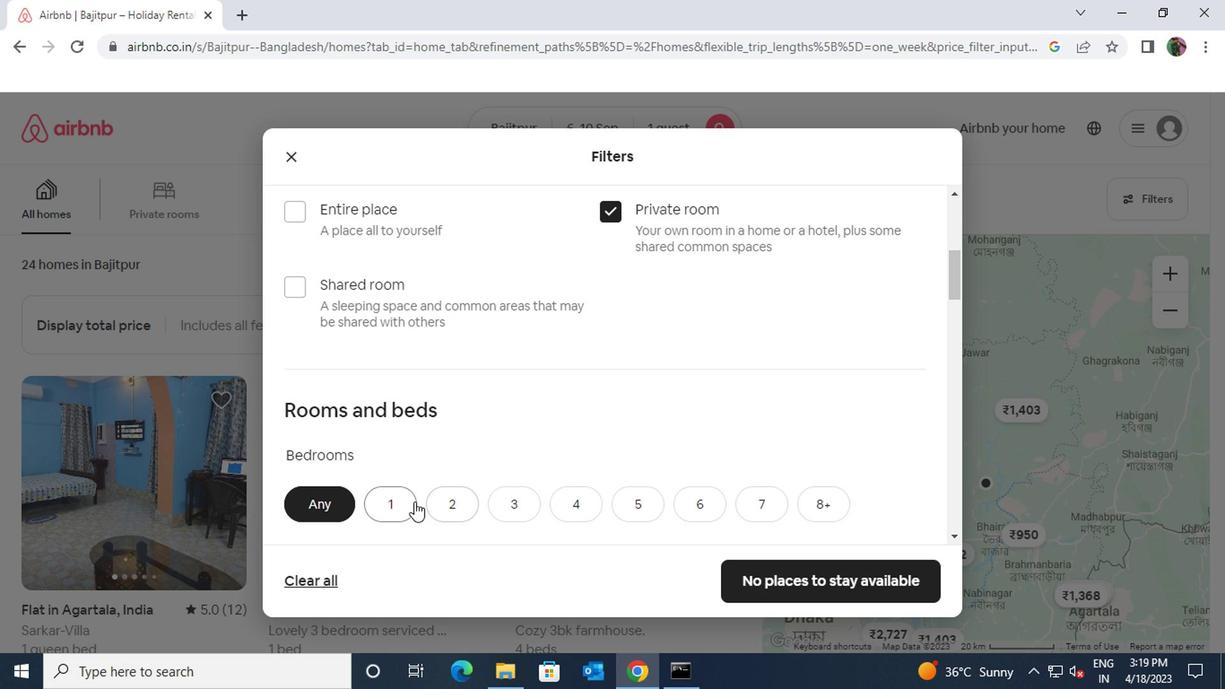 
Action: Mouse pressed left at (409, 502)
Screenshot: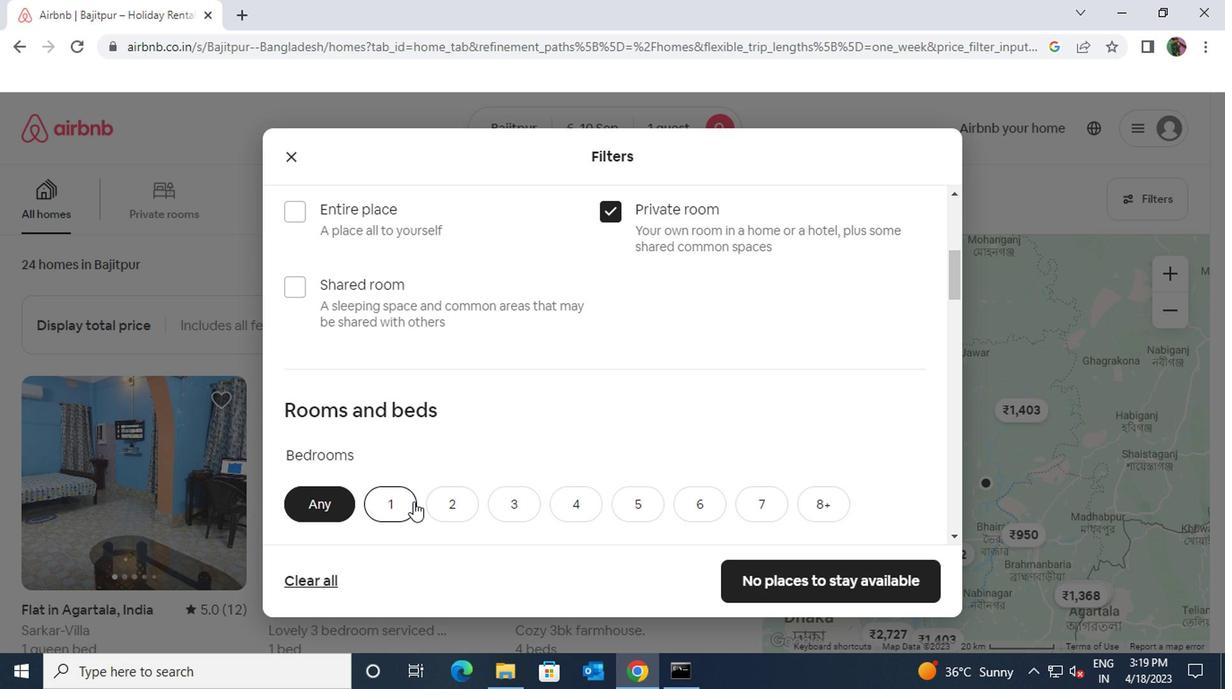 
Action: Mouse scrolled (409, 501) with delta (0, 0)
Screenshot: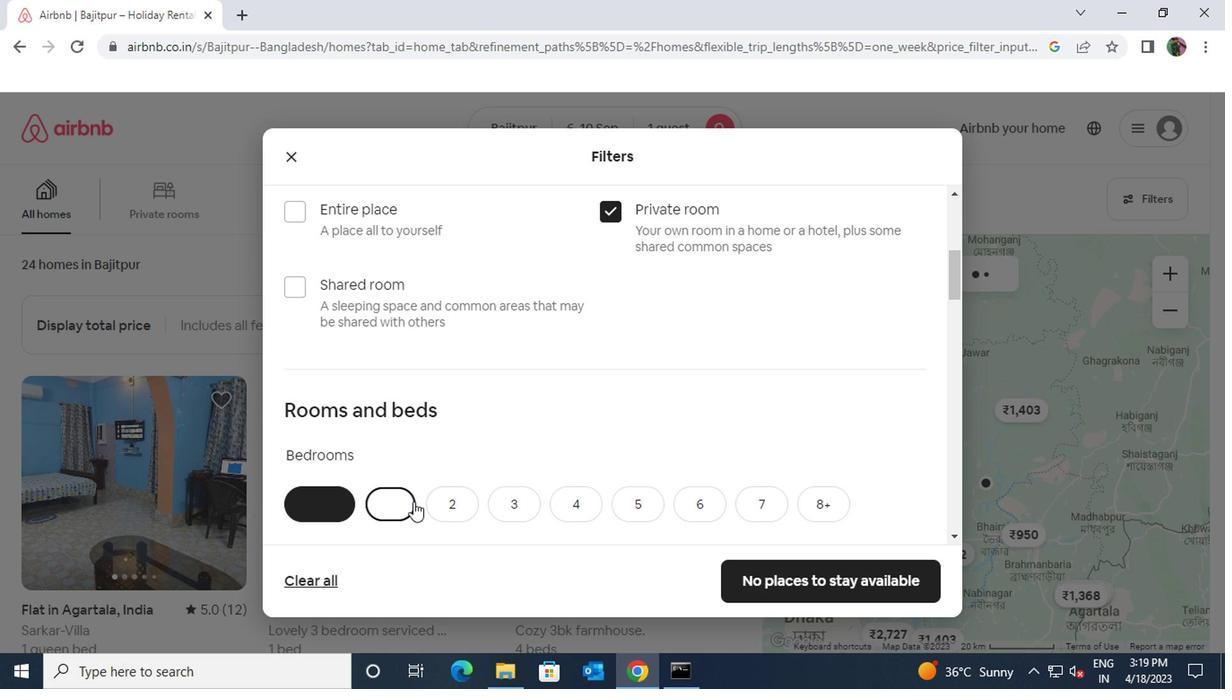 
Action: Mouse moved to (393, 504)
Screenshot: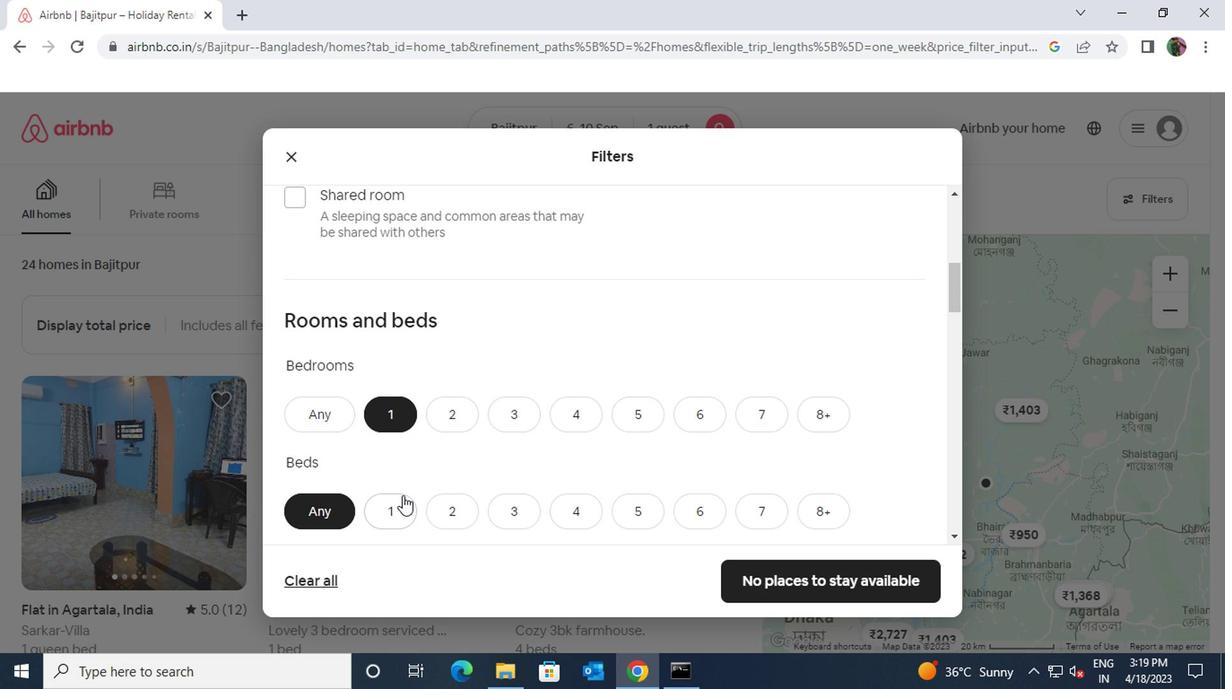
Action: Mouse pressed left at (393, 504)
Screenshot: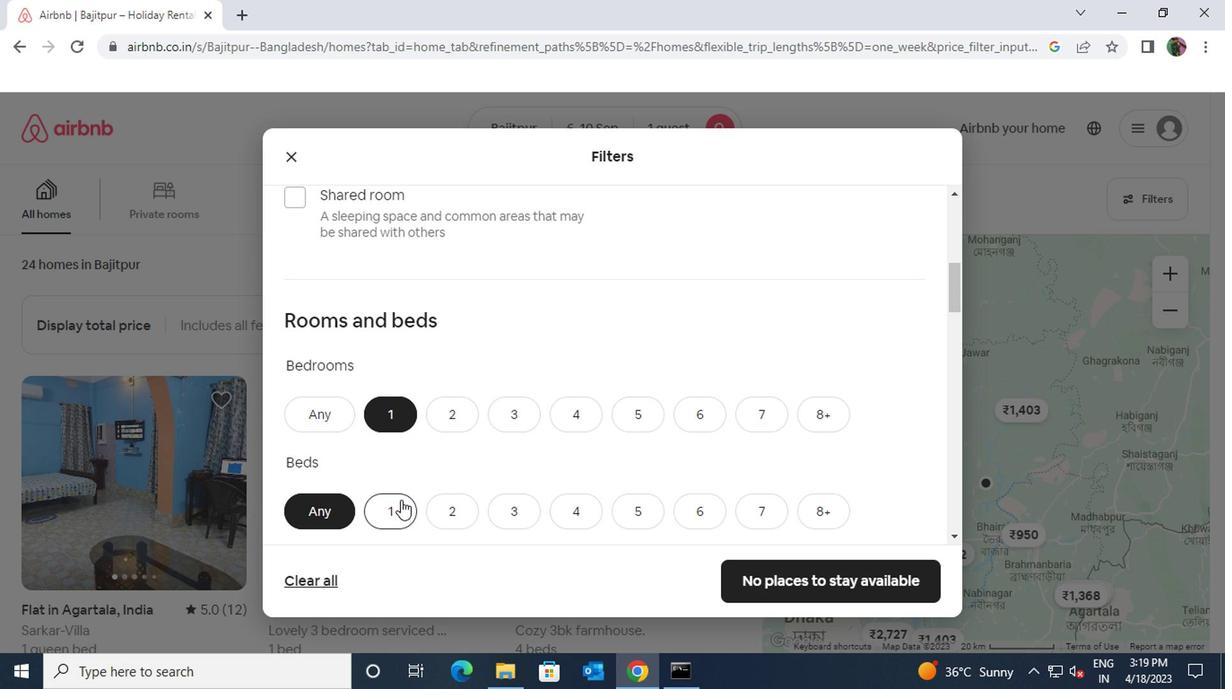 
Action: Mouse scrolled (393, 503) with delta (0, -1)
Screenshot: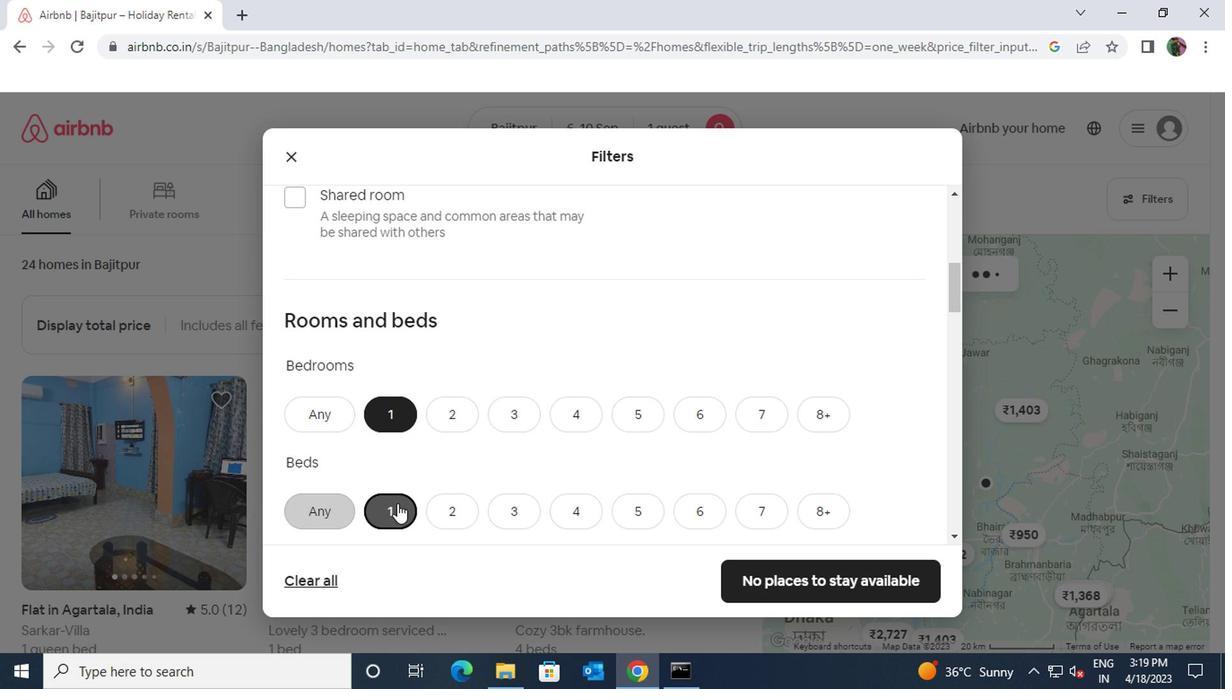 
Action: Mouse pressed left at (393, 504)
Screenshot: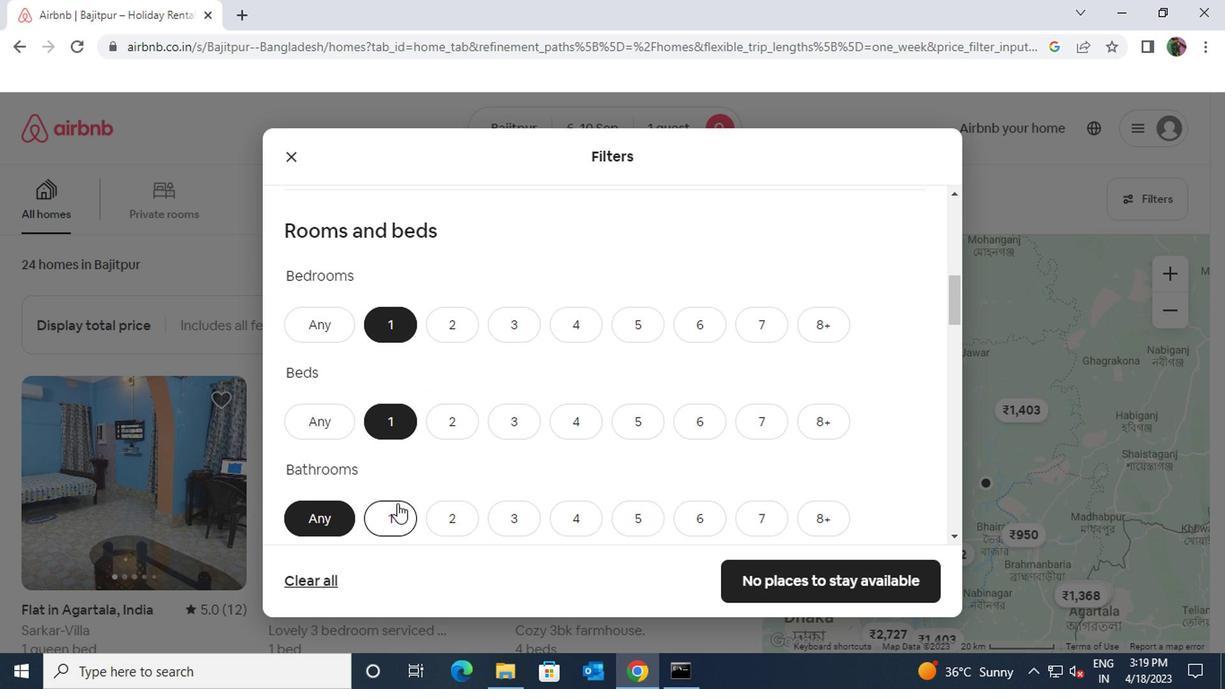 
Action: Mouse moved to (393, 506)
Screenshot: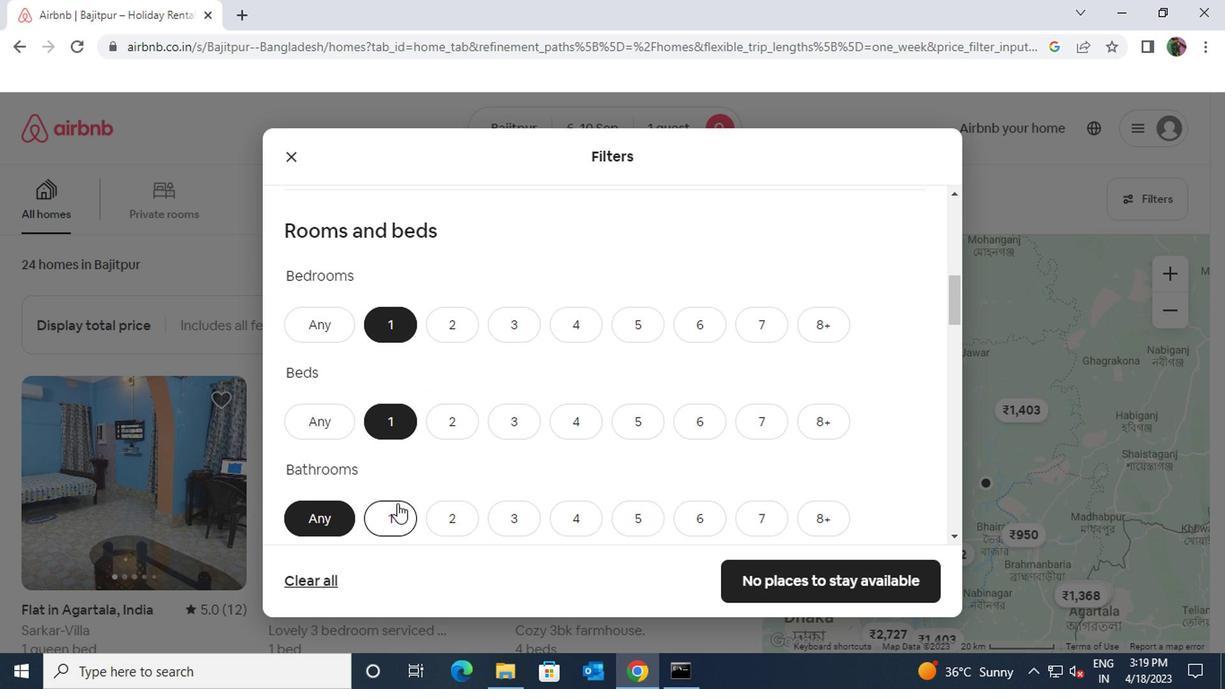 
Action: Mouse scrolled (393, 504) with delta (0, -1)
Screenshot: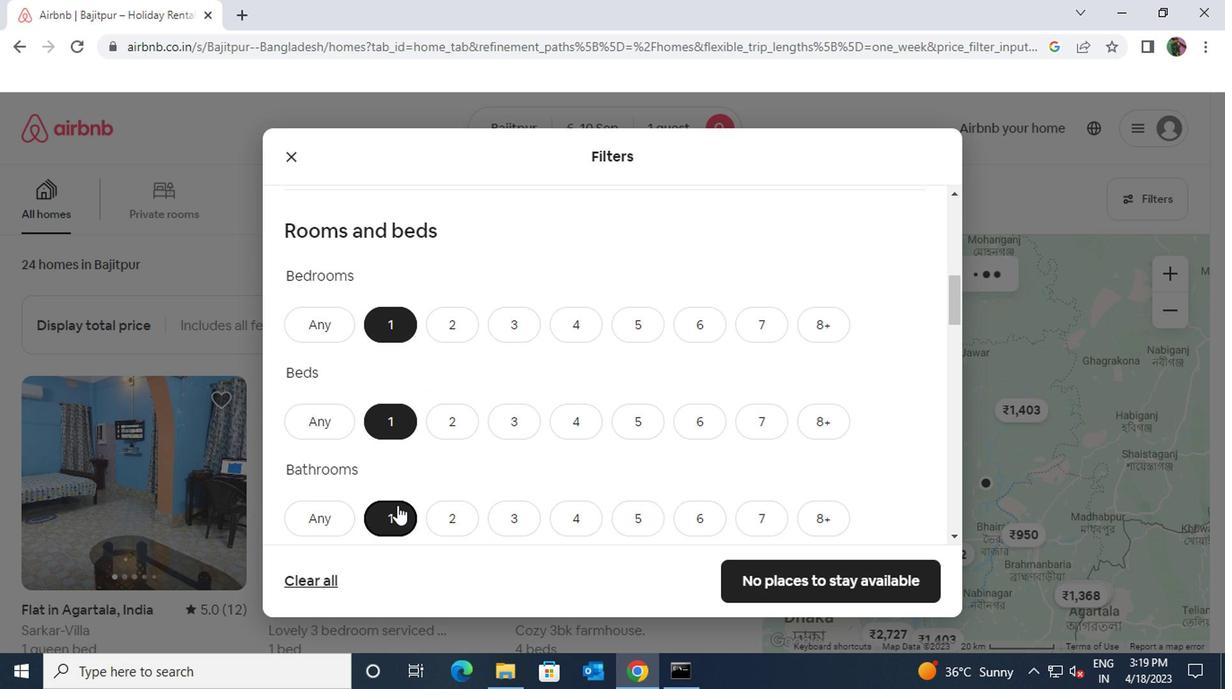 
Action: Mouse scrolled (393, 504) with delta (0, -1)
Screenshot: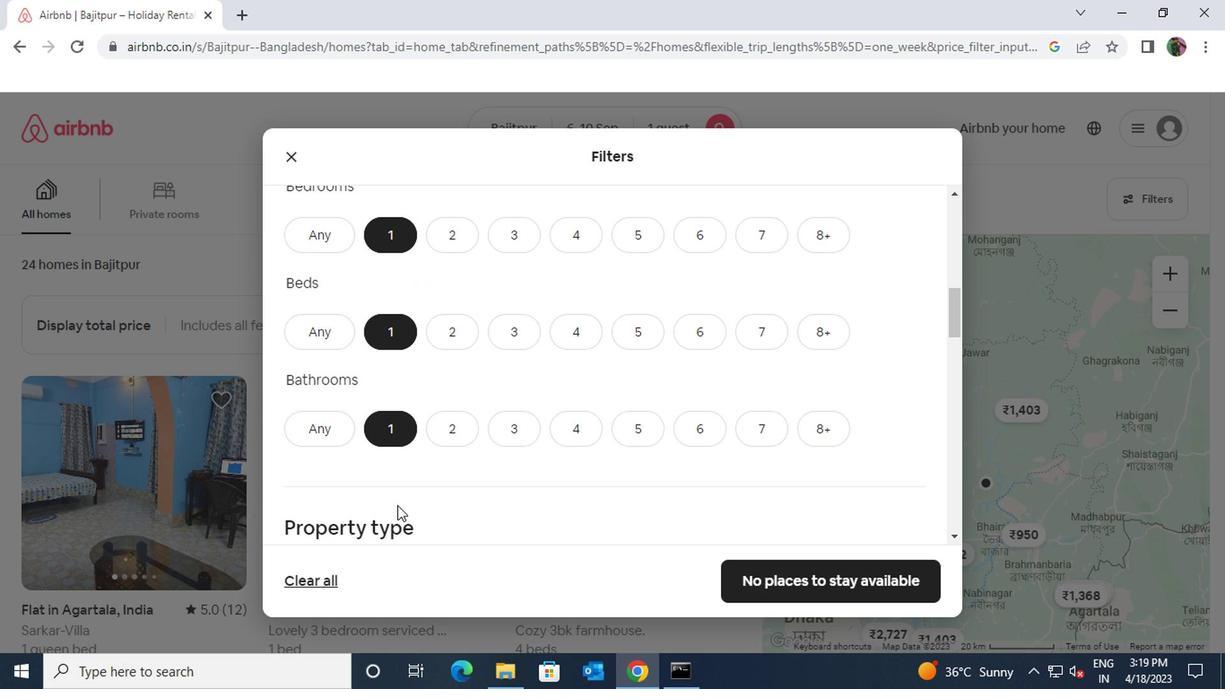 
Action: Mouse scrolled (393, 504) with delta (0, -1)
Screenshot: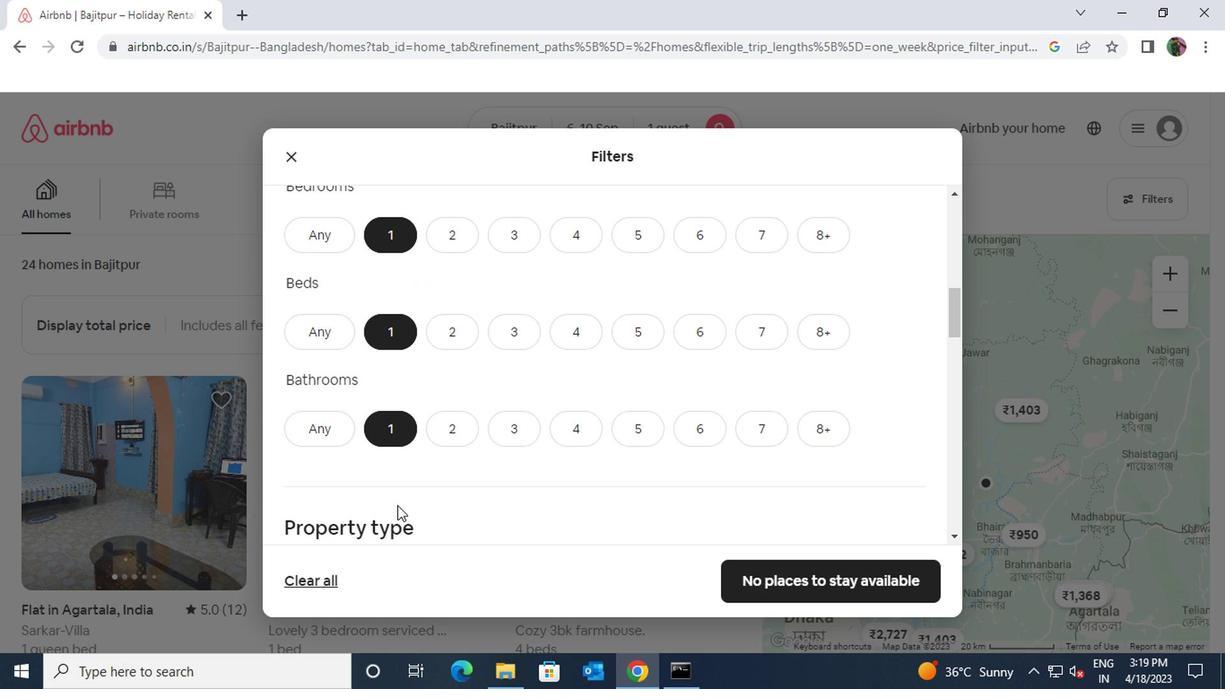 
Action: Mouse moved to (508, 460)
Screenshot: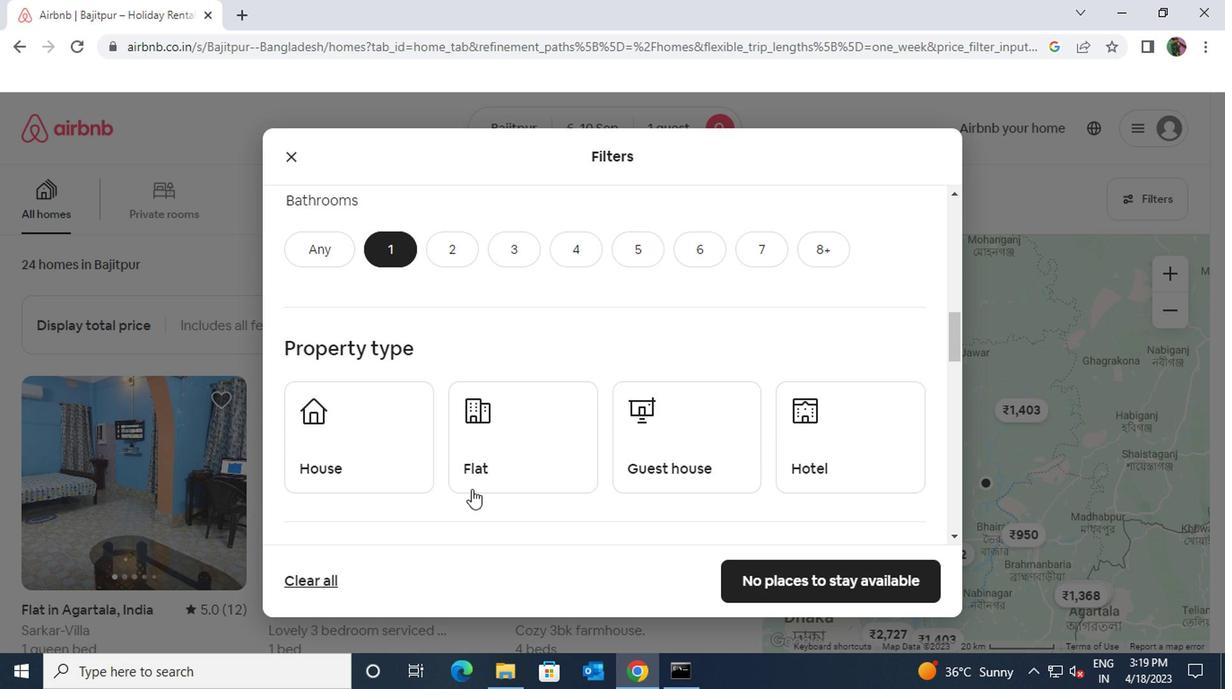 
Action: Mouse pressed left at (508, 460)
Screenshot: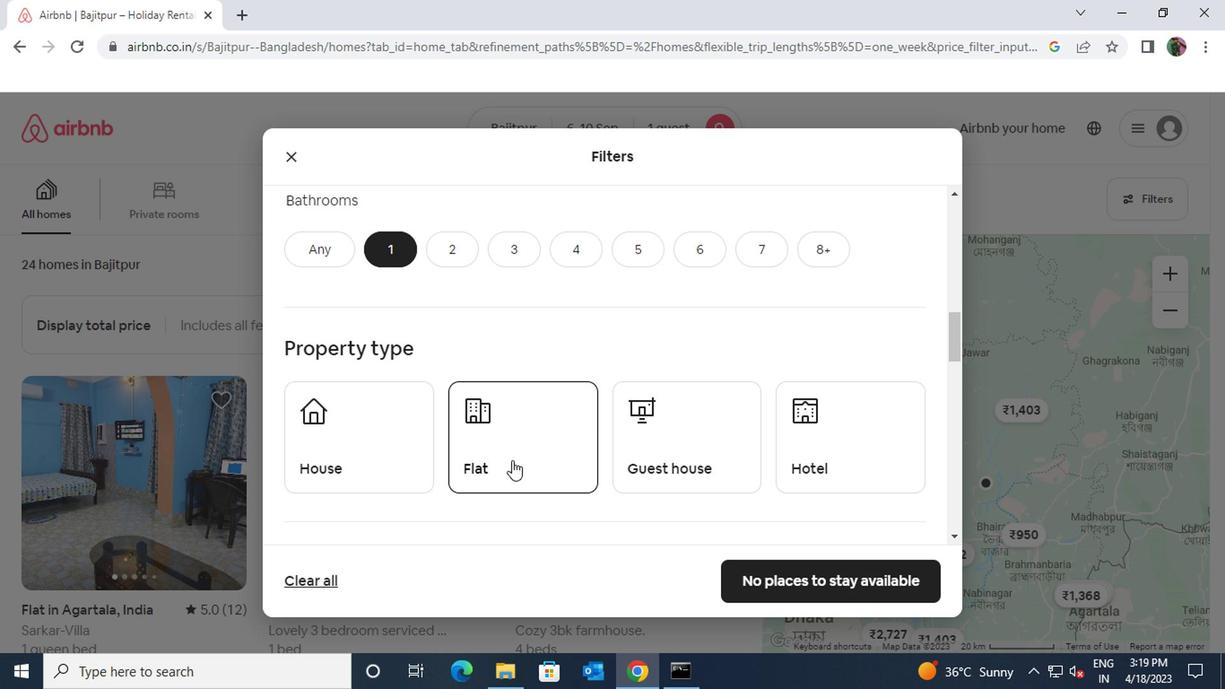 
Action: Mouse scrolled (508, 460) with delta (0, 0)
Screenshot: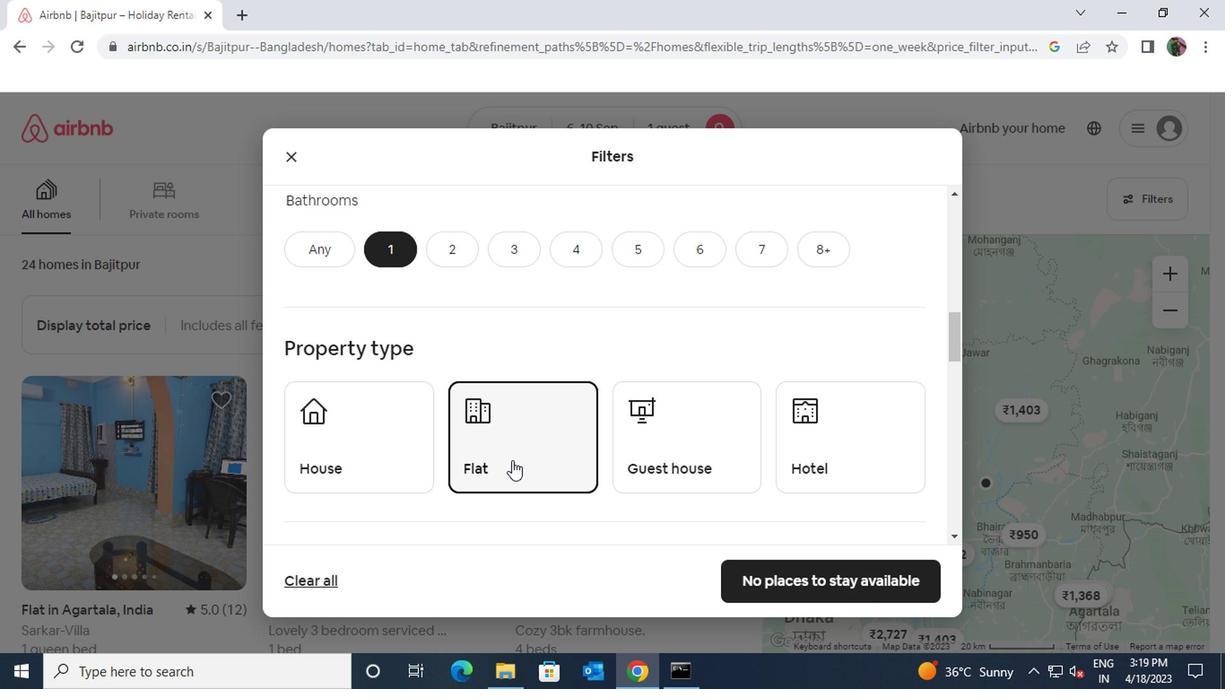 
Action: Mouse moved to (811, 370)
Screenshot: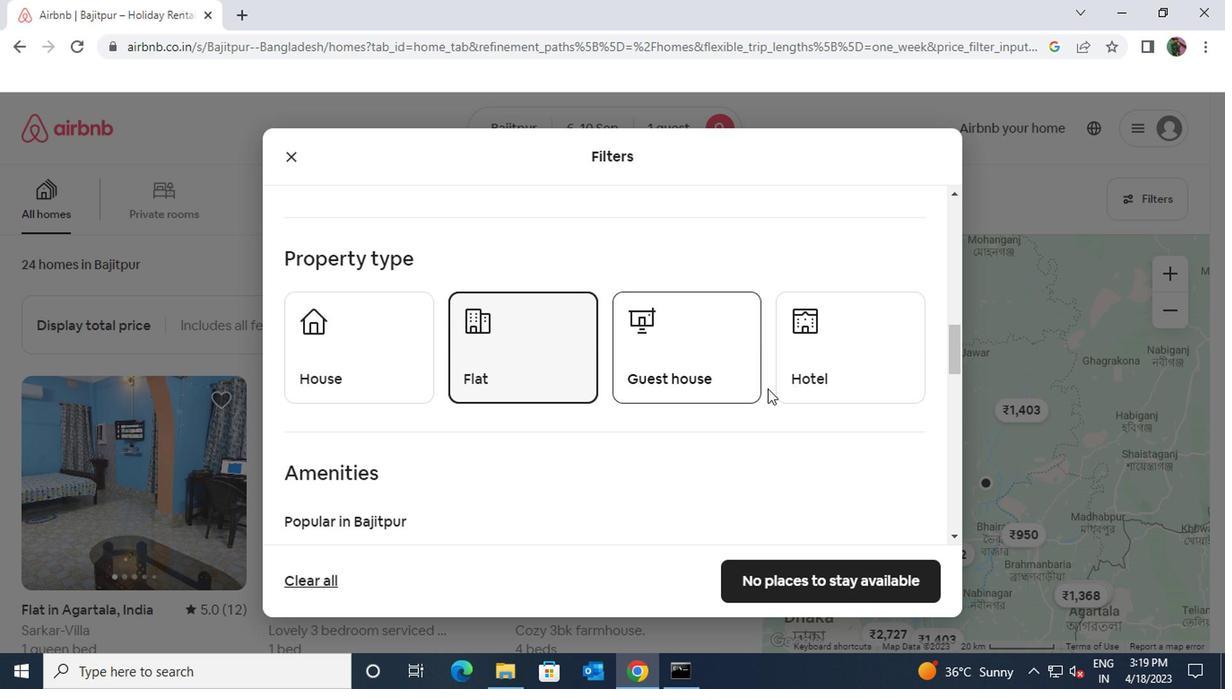 
Action: Mouse pressed left at (811, 370)
Screenshot: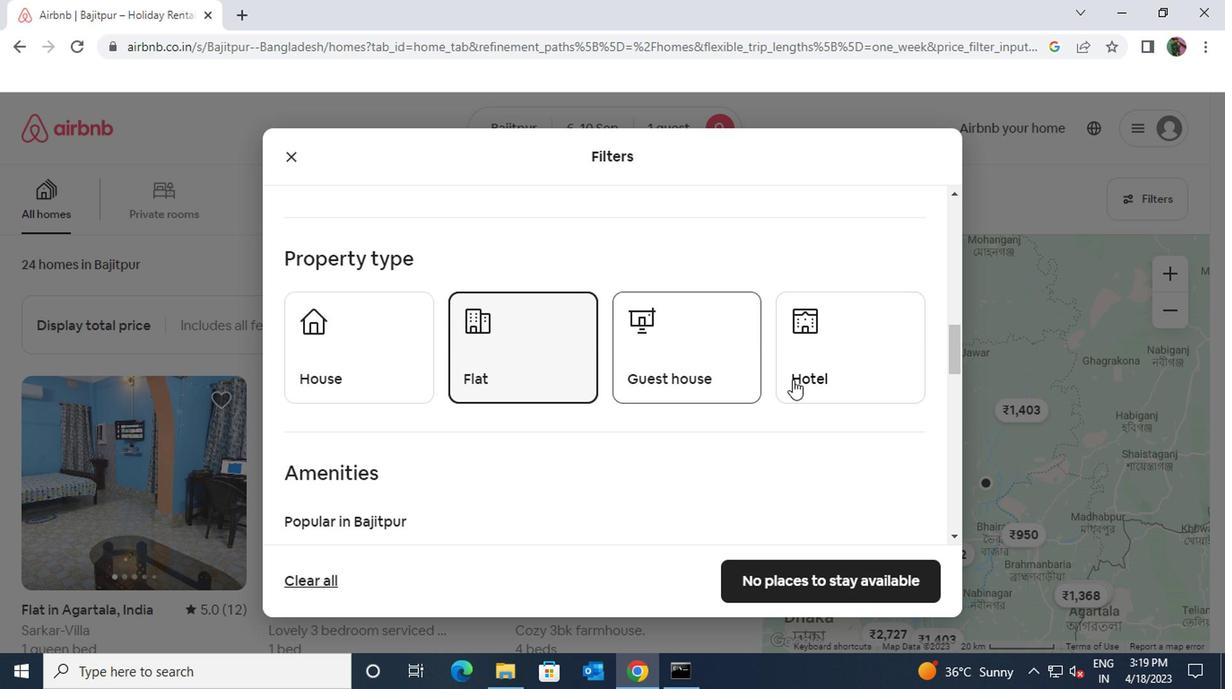 
Action: Mouse moved to (476, 475)
Screenshot: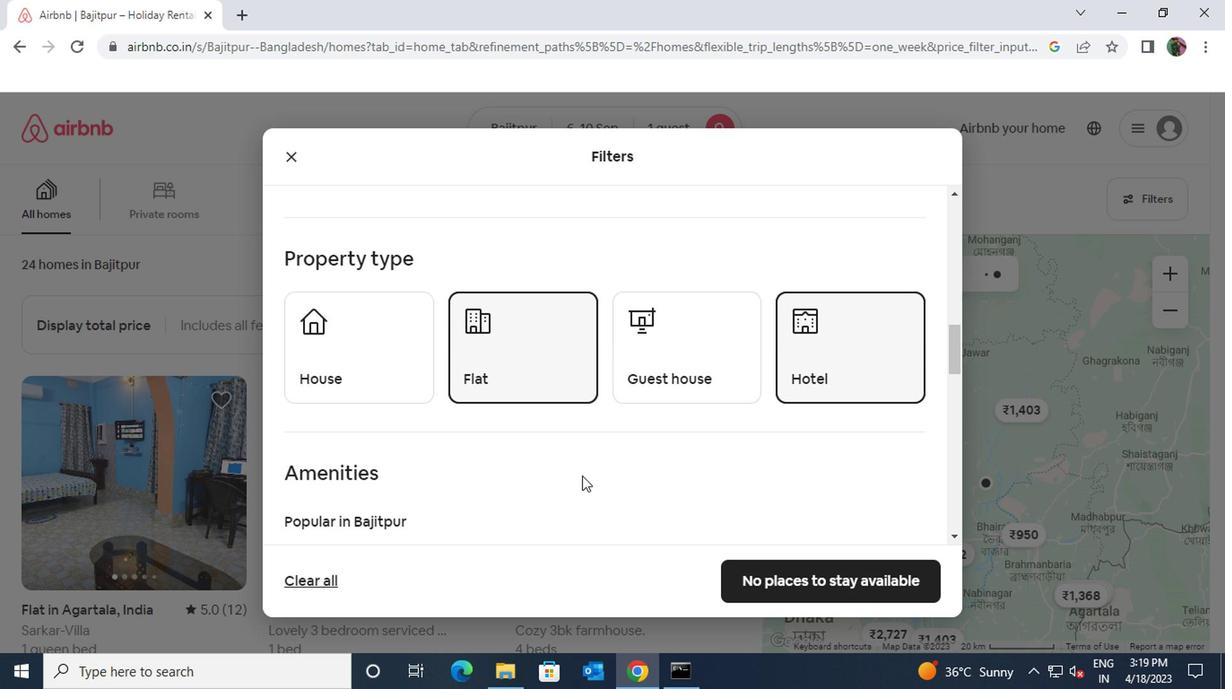 
Action: Mouse scrolled (476, 474) with delta (0, -1)
Screenshot: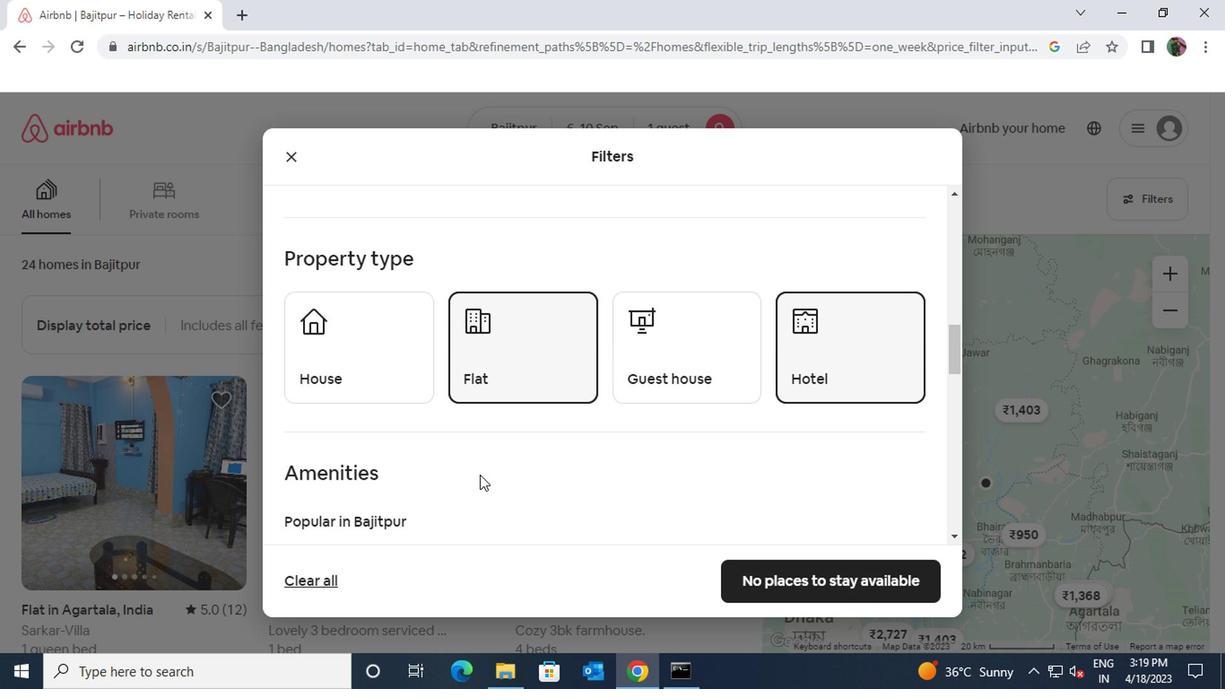 
Action: Mouse scrolled (476, 474) with delta (0, -1)
Screenshot: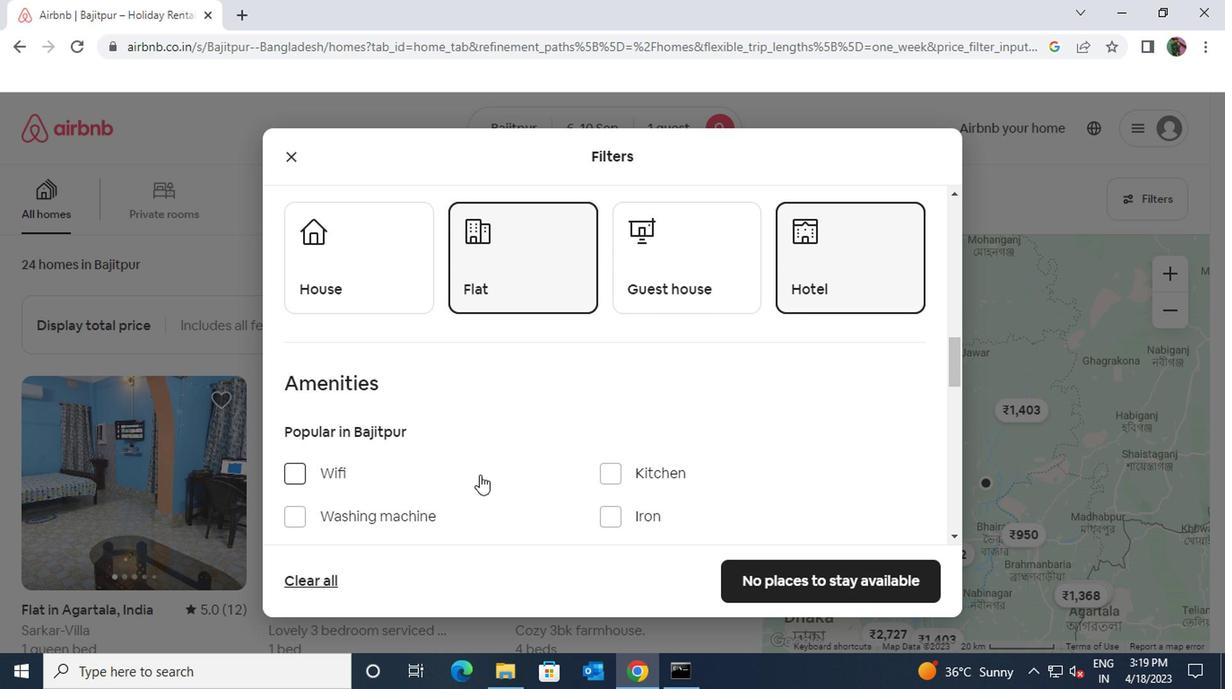 
Action: Mouse scrolled (476, 474) with delta (0, -1)
Screenshot: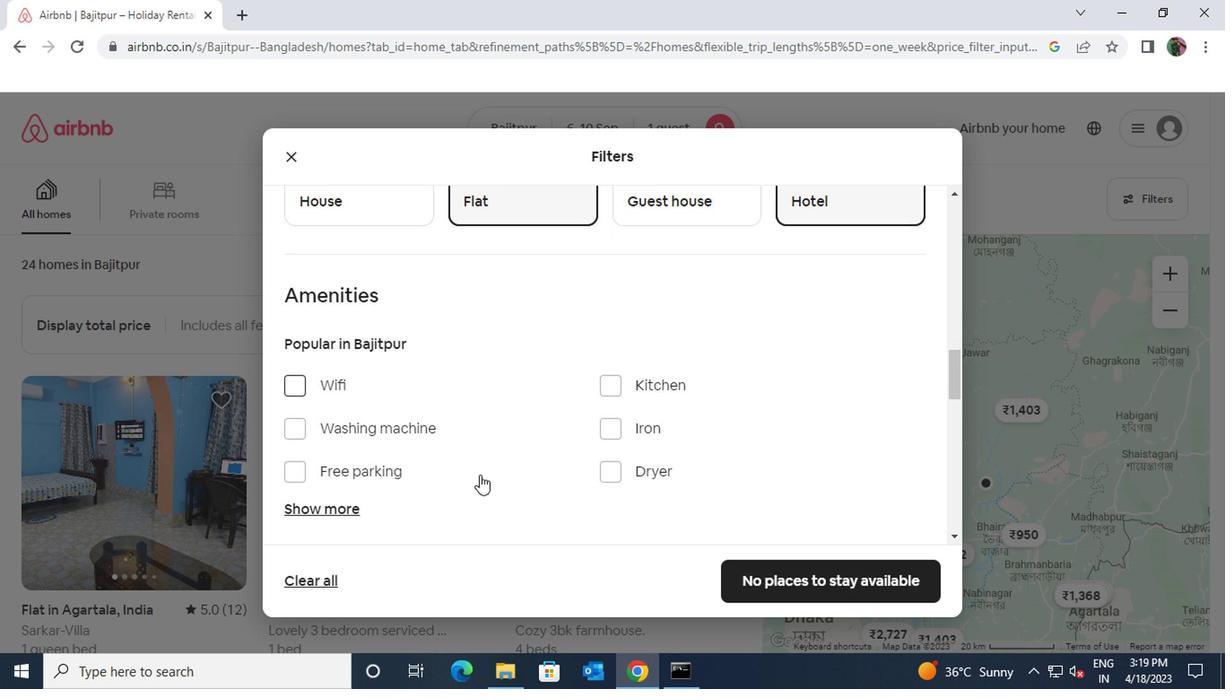 
Action: Mouse moved to (344, 427)
Screenshot: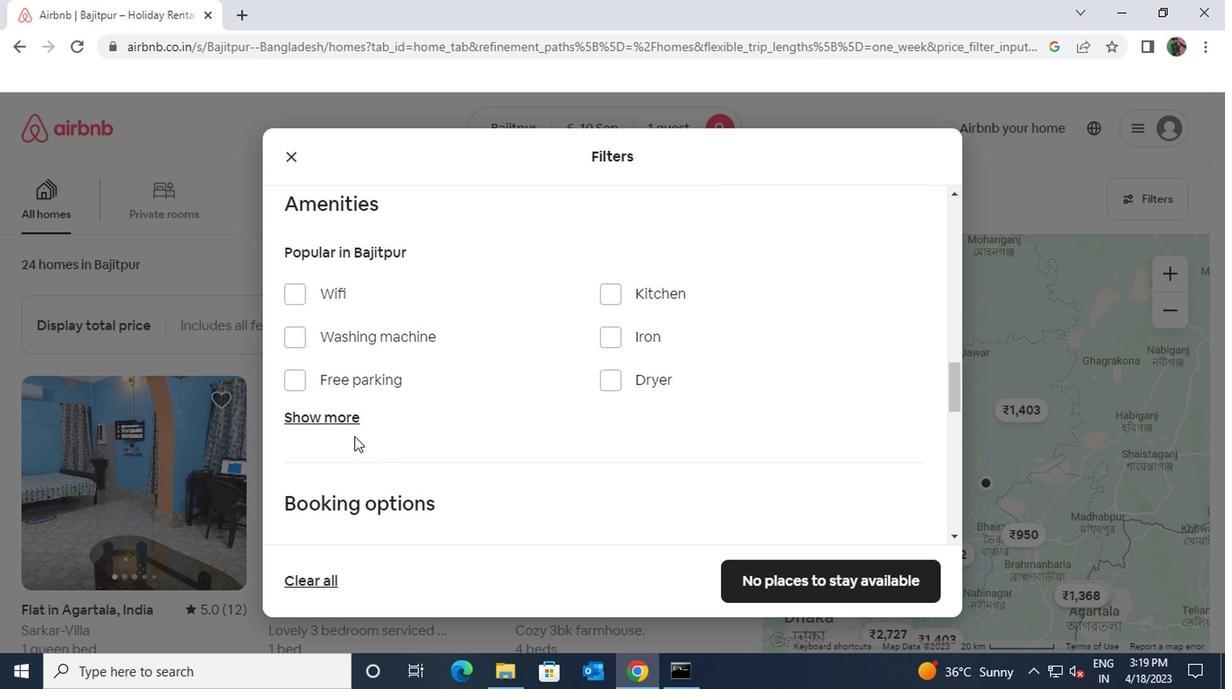 
Action: Mouse pressed left at (344, 427)
Screenshot: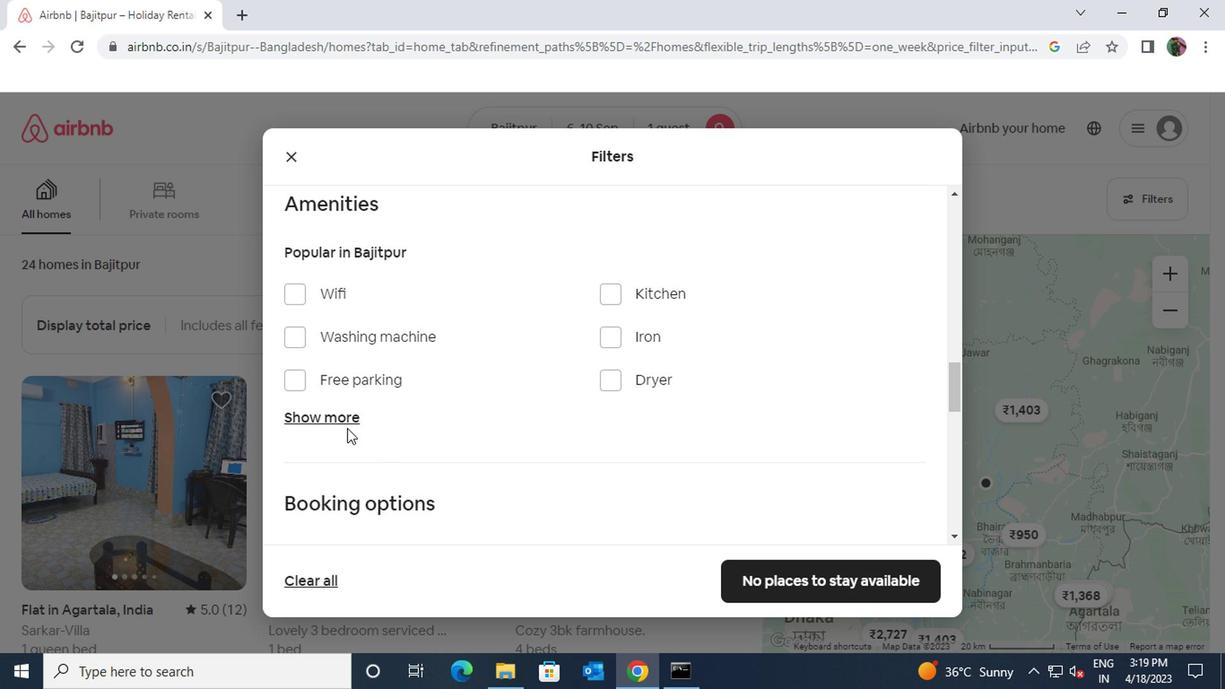 
Action: Mouse moved to (296, 486)
Screenshot: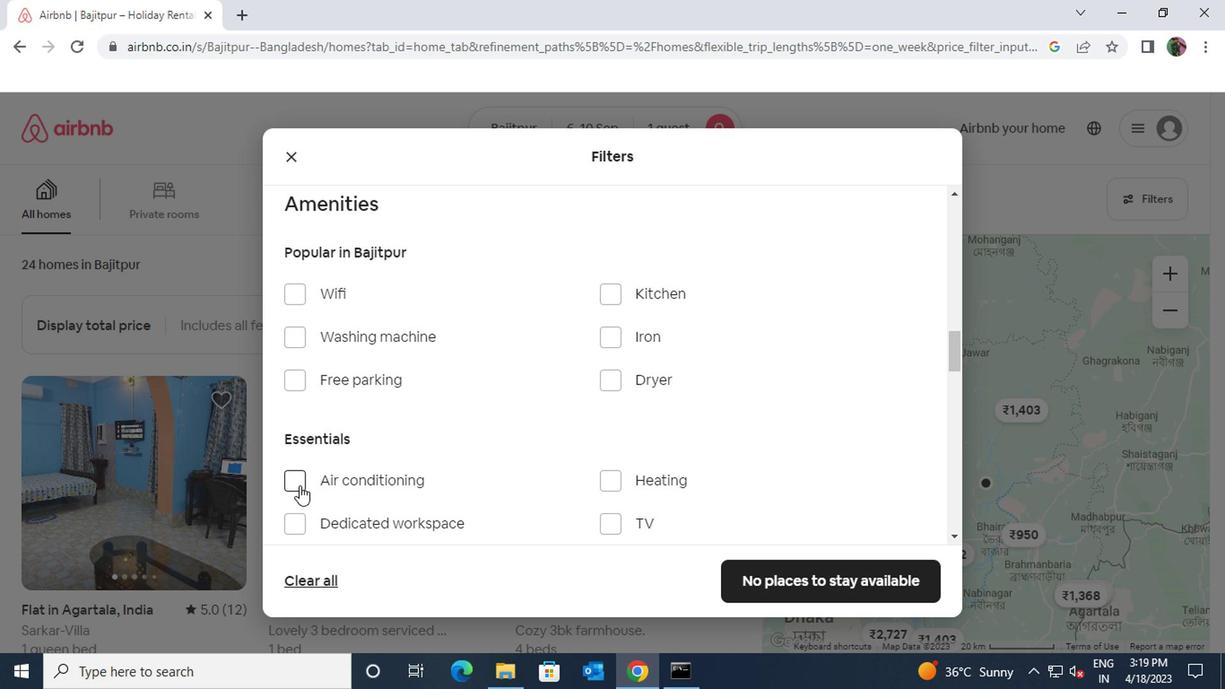 
Action: Mouse pressed left at (296, 486)
Screenshot: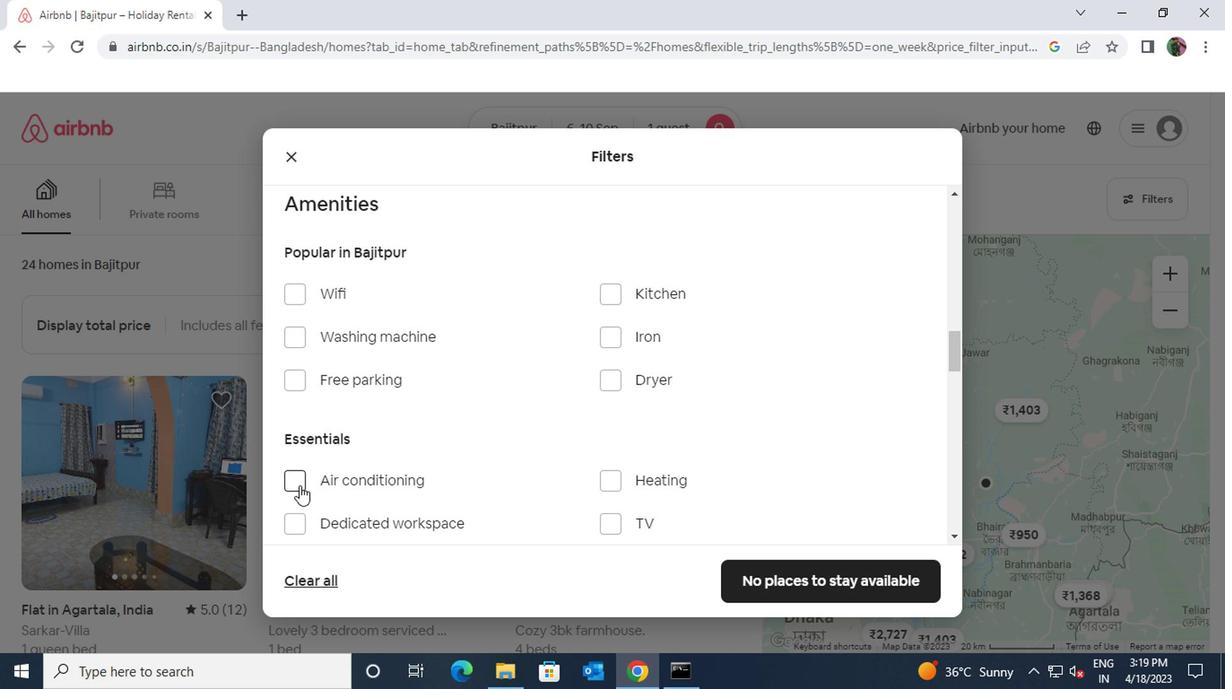 
Action: Mouse moved to (407, 510)
Screenshot: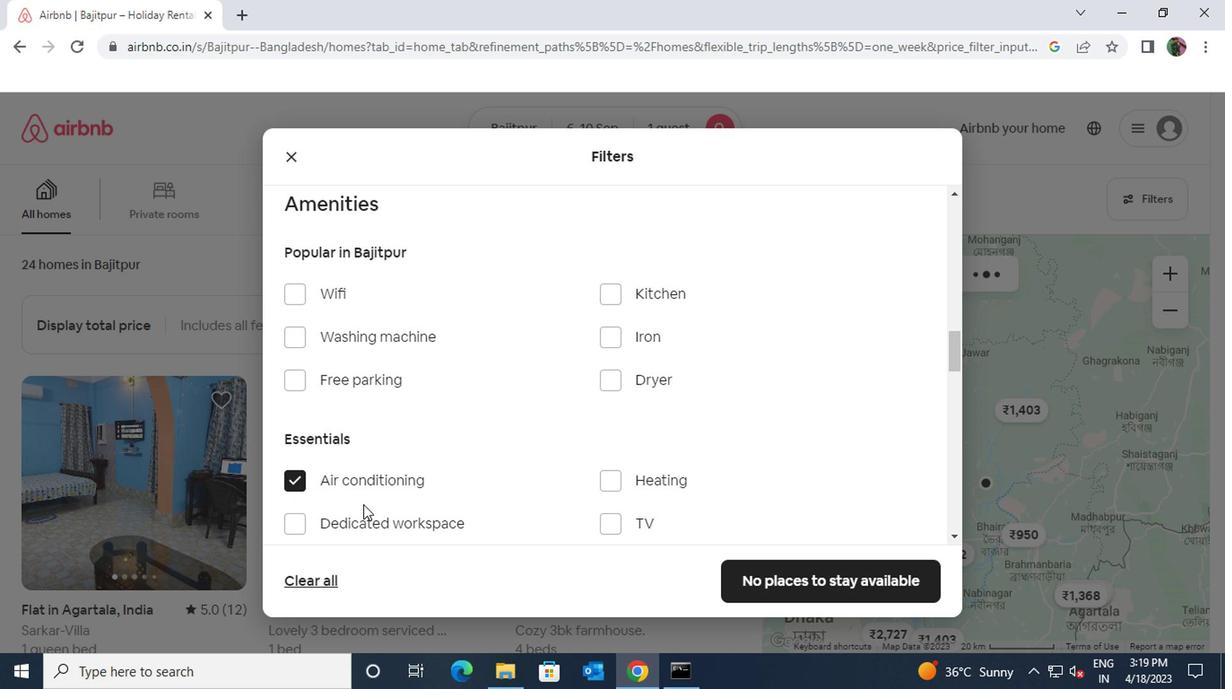 
Action: Mouse scrolled (407, 509) with delta (0, -1)
Screenshot: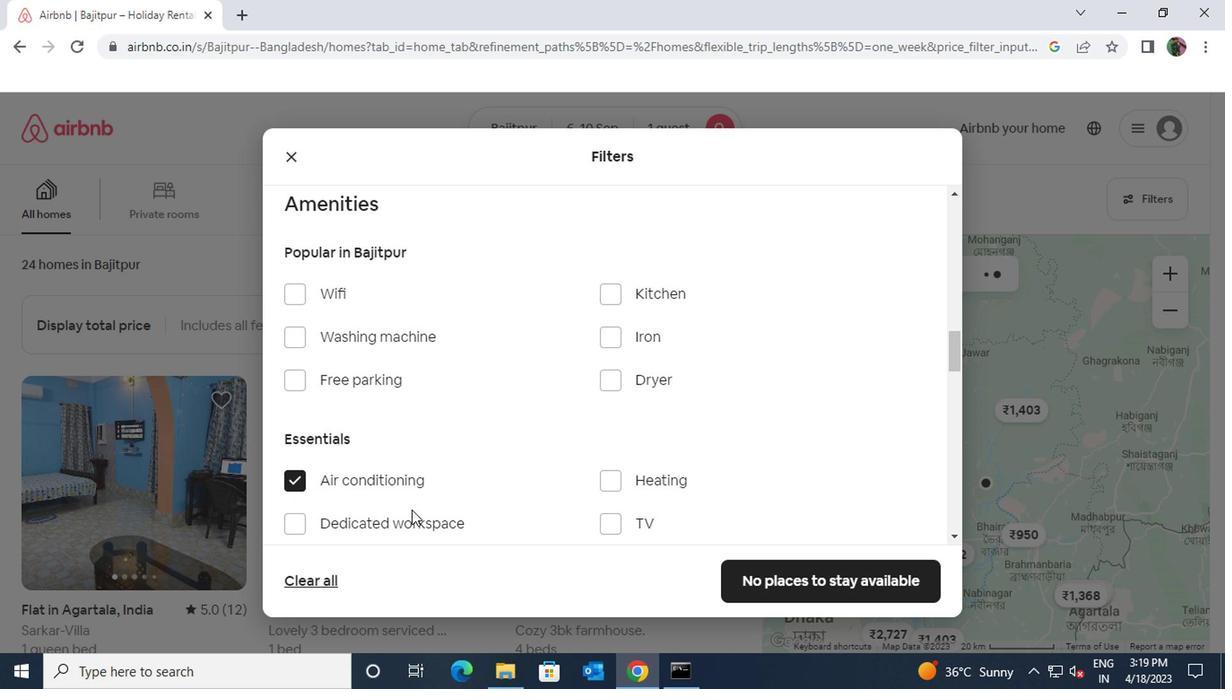 
Action: Mouse scrolled (407, 509) with delta (0, -1)
Screenshot: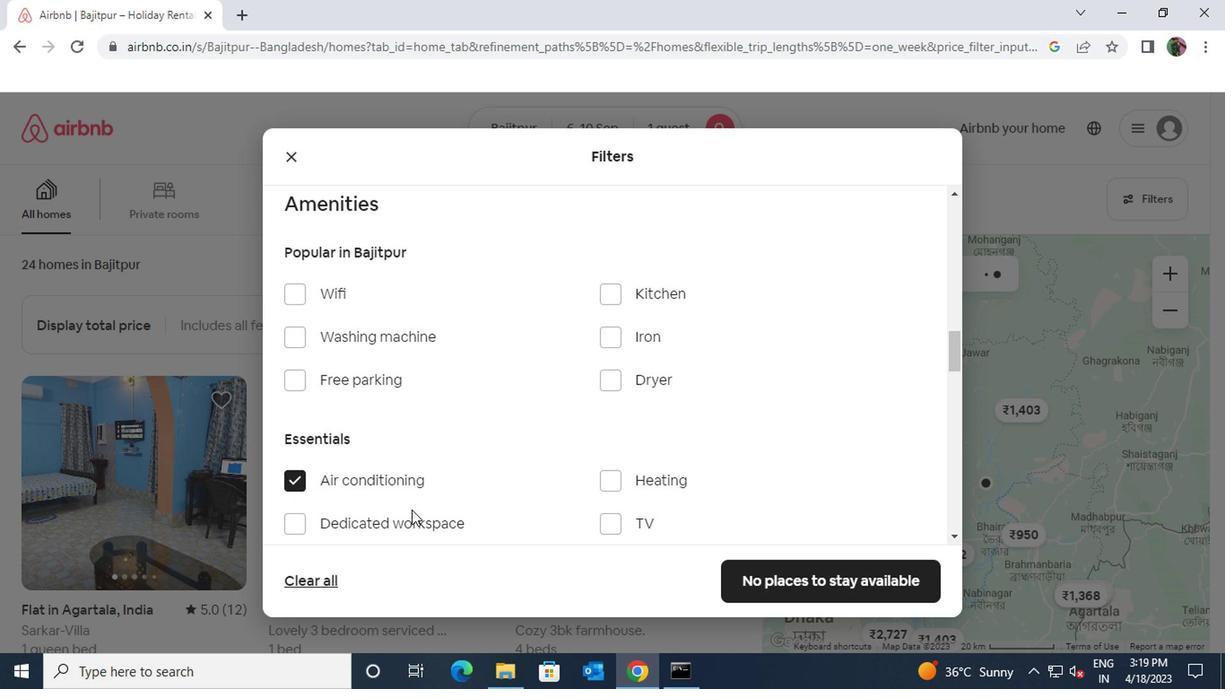 
Action: Mouse moved to (409, 509)
Screenshot: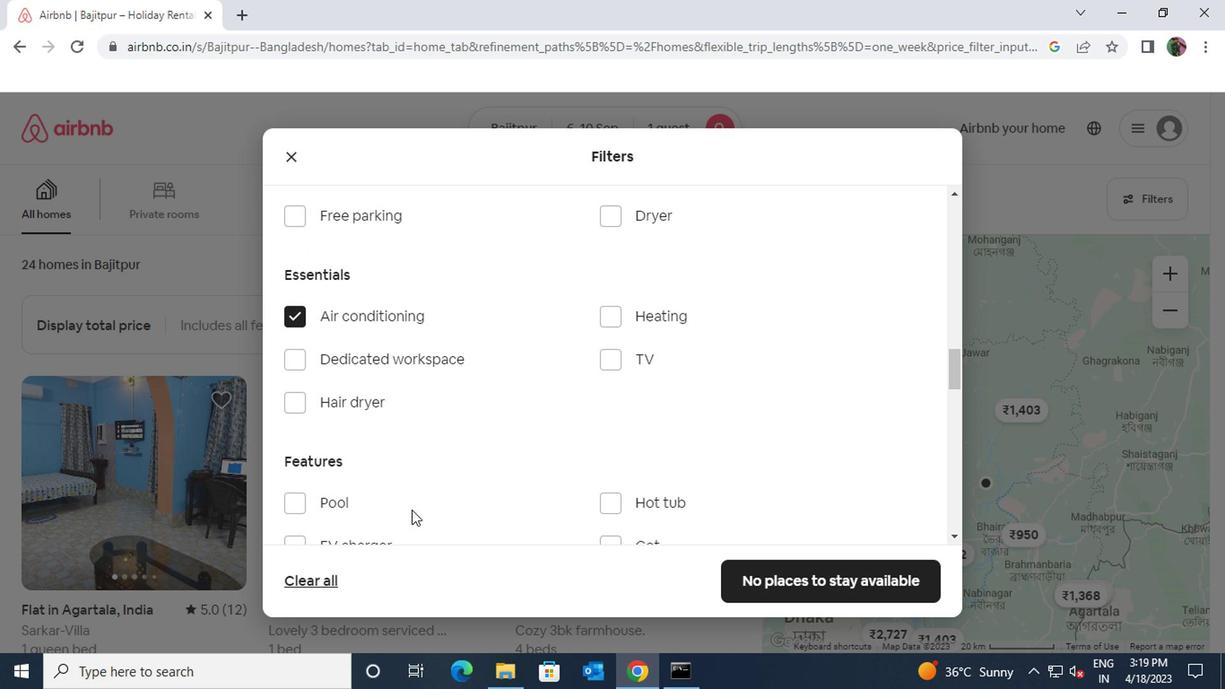 
Action: Mouse scrolled (409, 508) with delta (0, 0)
Screenshot: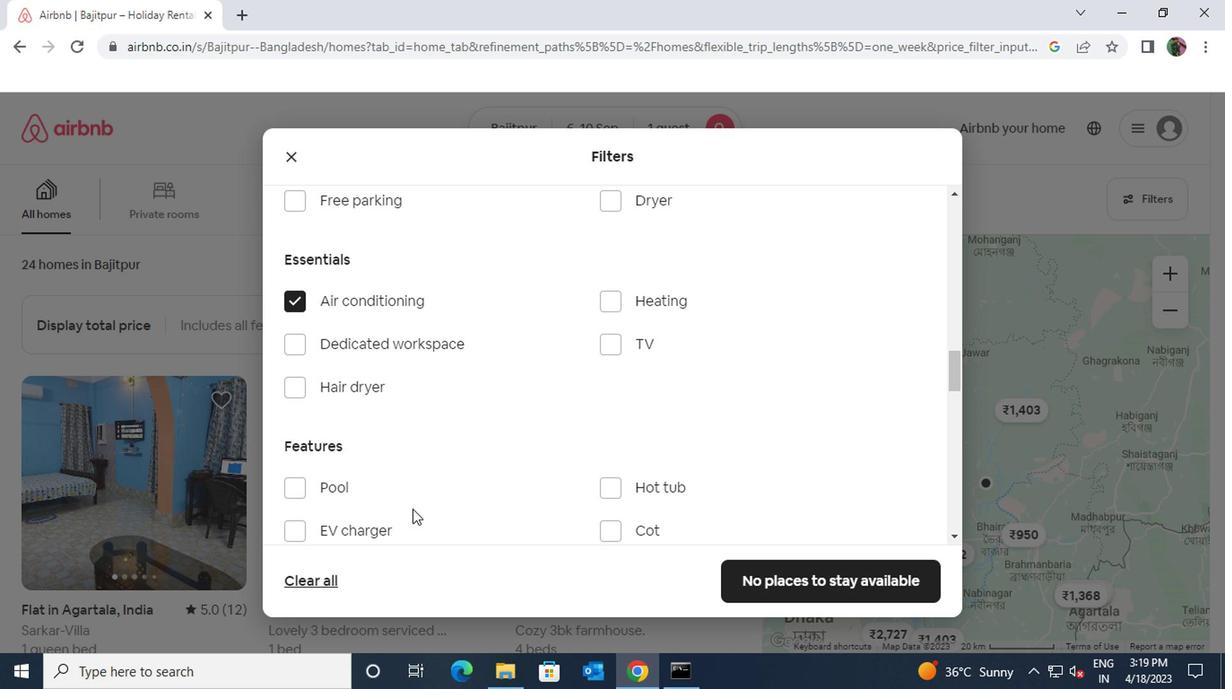 
Action: Mouse scrolled (409, 508) with delta (0, 0)
Screenshot: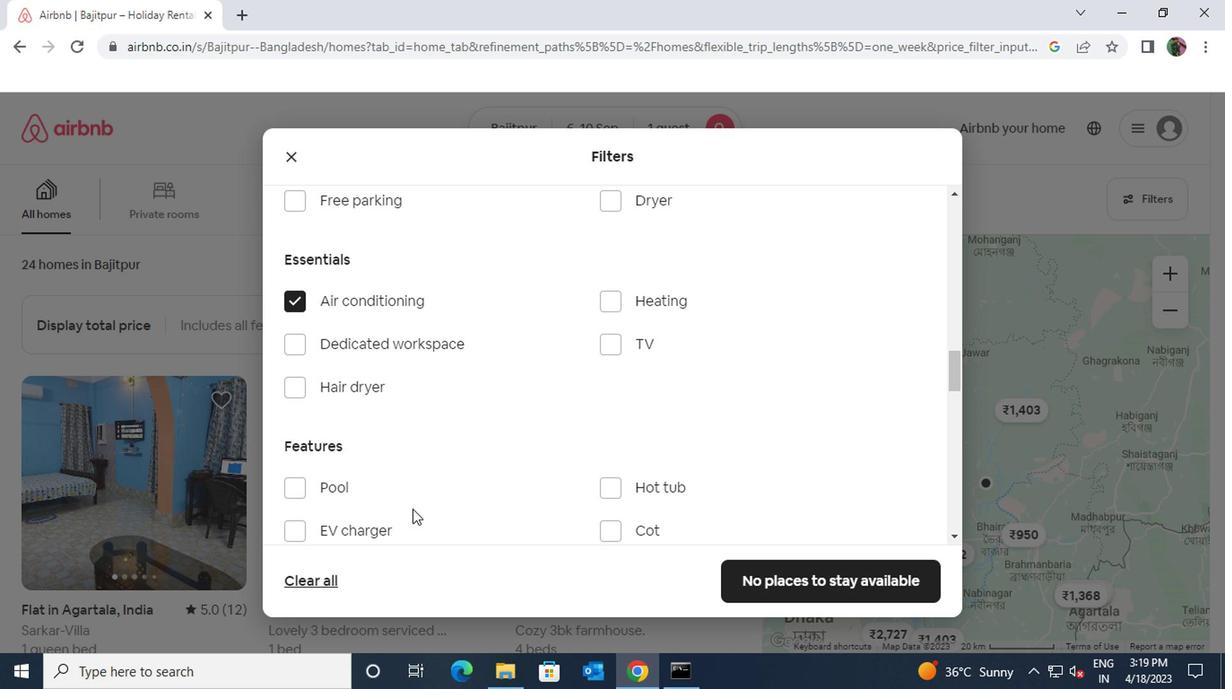 
Action: Mouse scrolled (409, 508) with delta (0, 0)
Screenshot: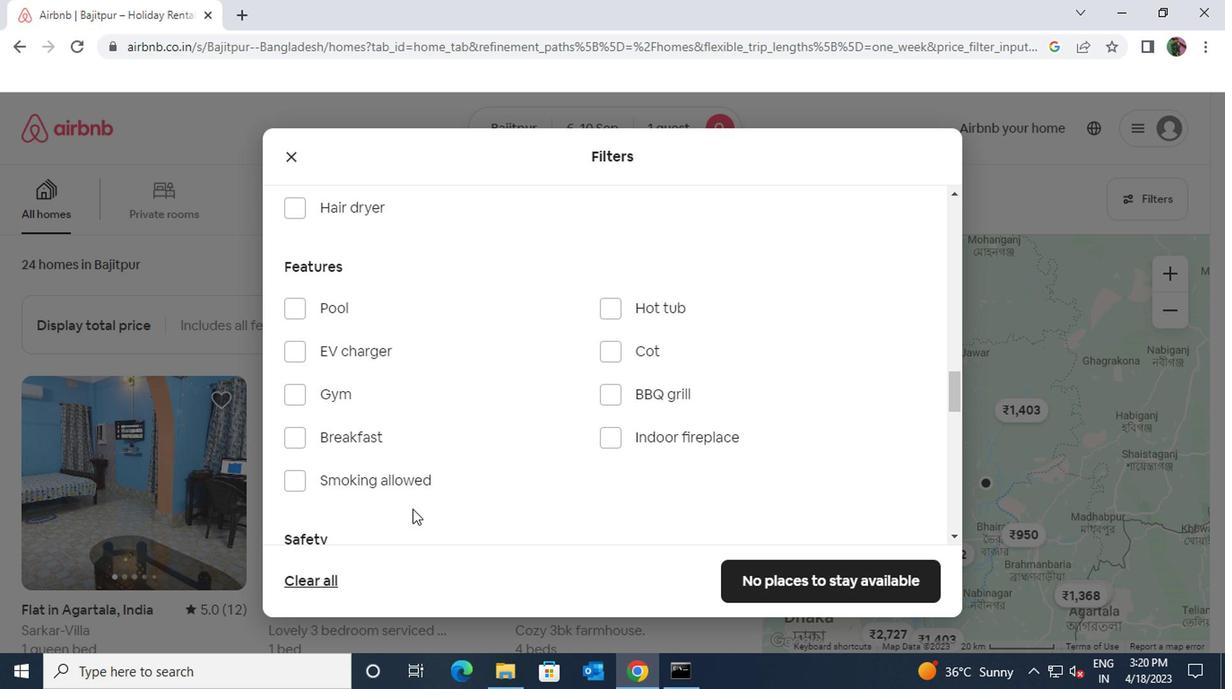 
Action: Mouse scrolled (409, 508) with delta (0, 0)
Screenshot: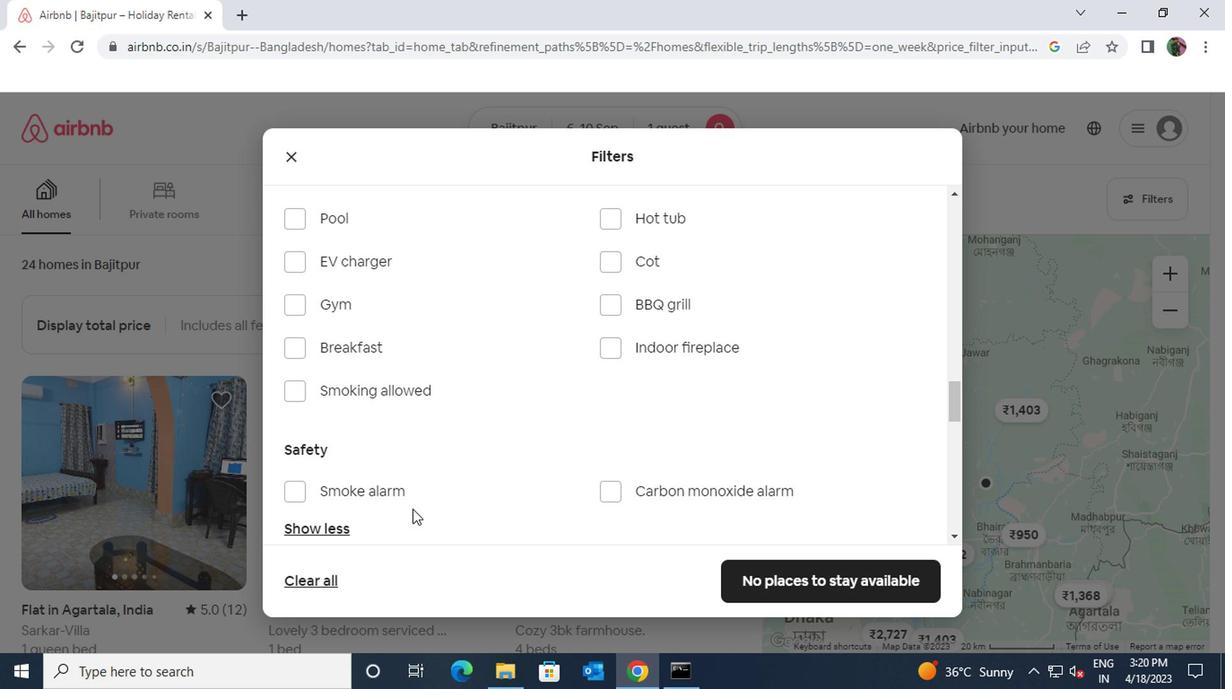 
Action: Mouse scrolled (409, 508) with delta (0, 0)
Screenshot: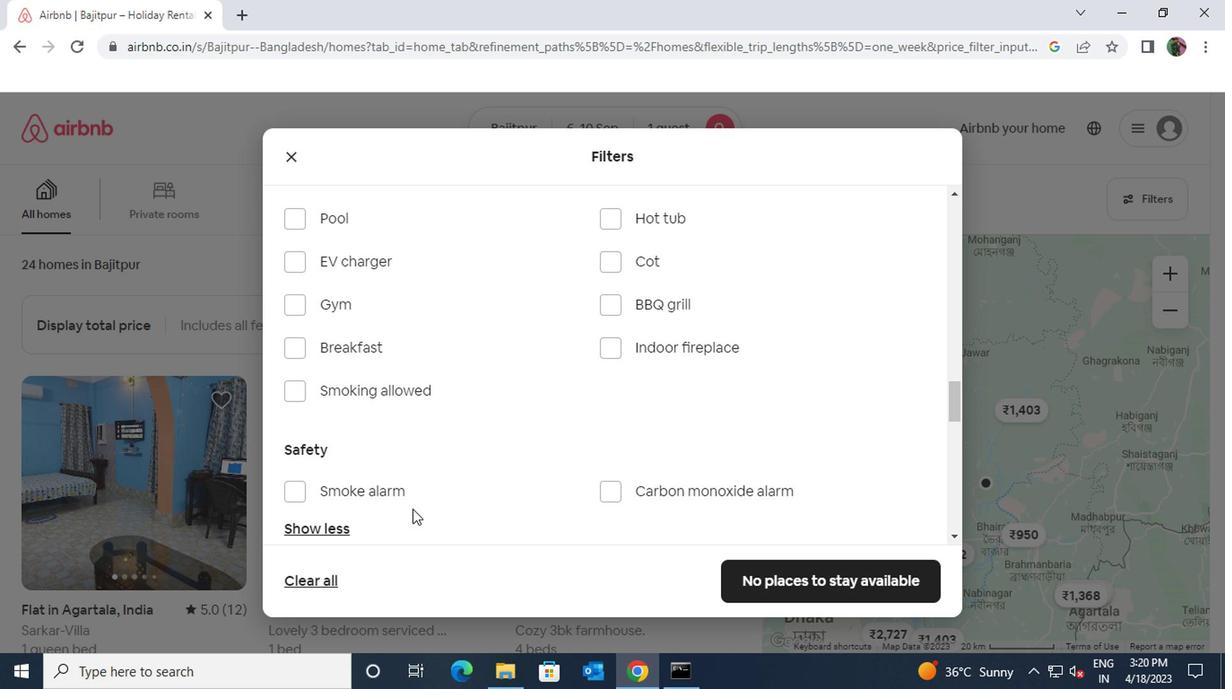 
Action: Mouse scrolled (409, 508) with delta (0, 0)
Screenshot: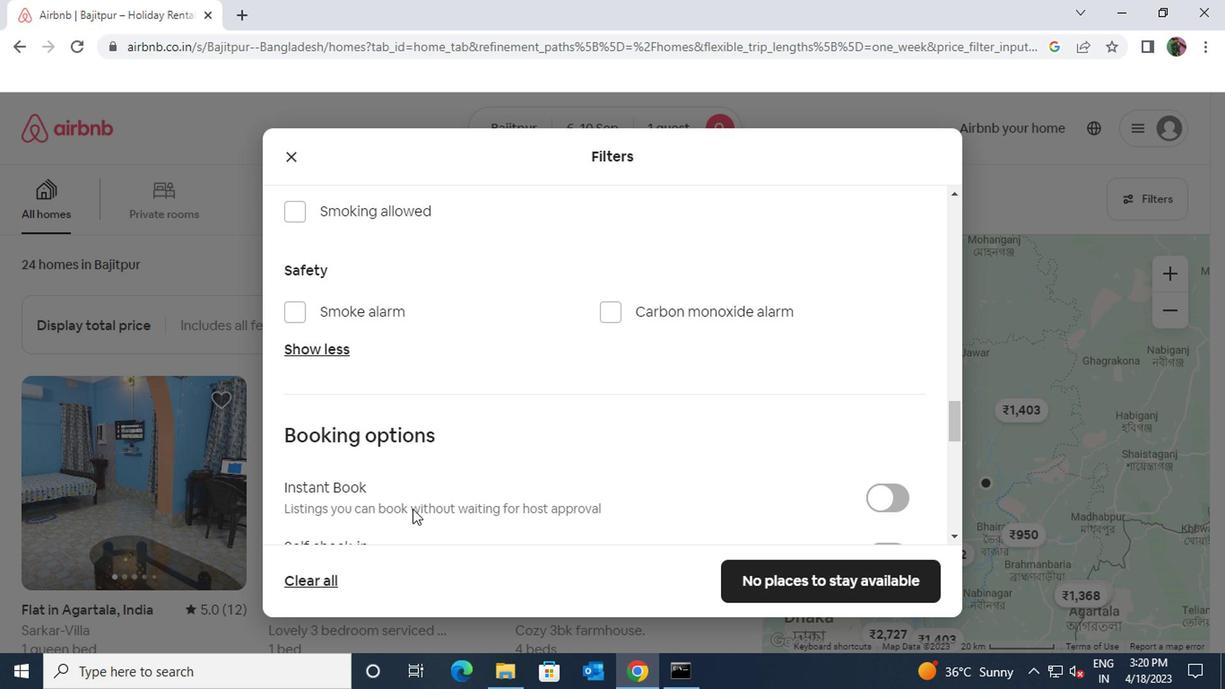 
Action: Mouse moved to (871, 473)
Screenshot: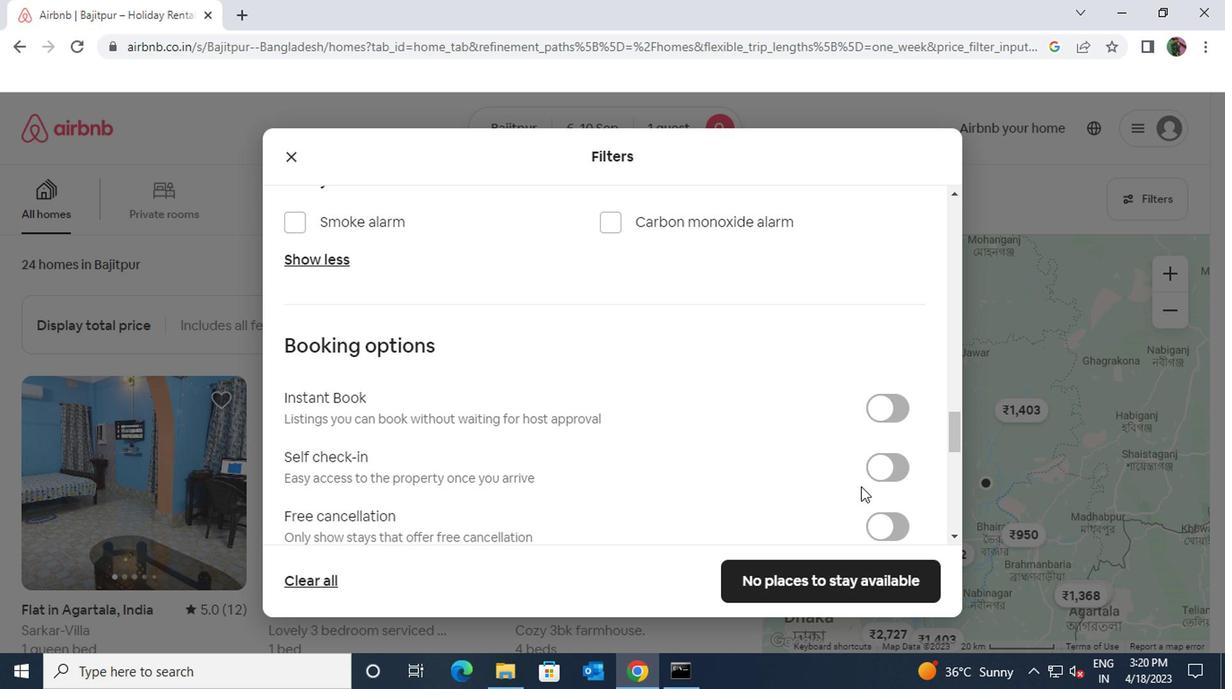 
Action: Mouse pressed left at (871, 473)
Screenshot: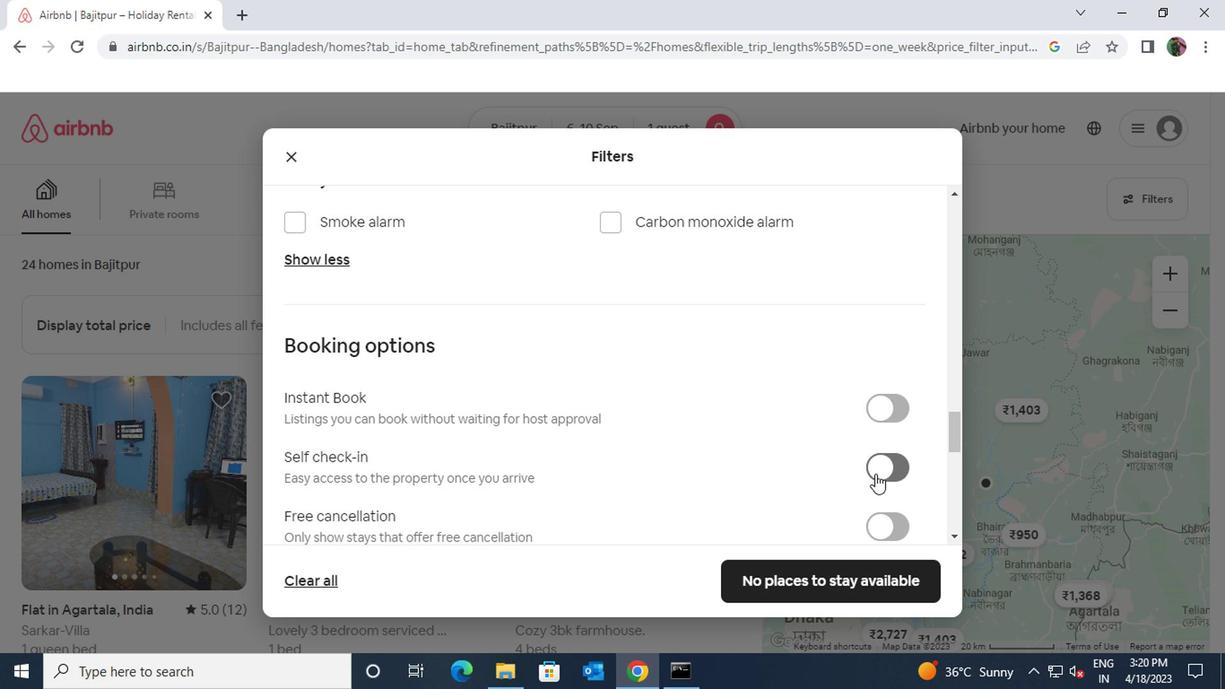 
Action: Mouse moved to (533, 469)
Screenshot: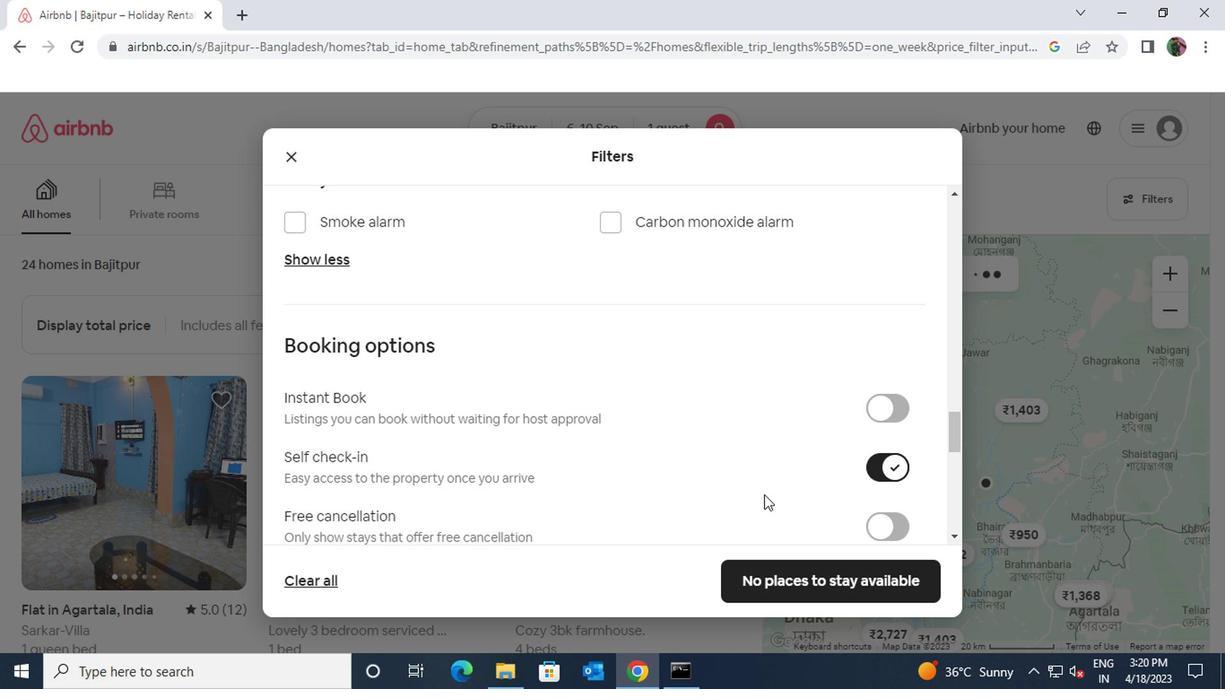 
Action: Mouse scrolled (533, 467) with delta (0, -1)
Screenshot: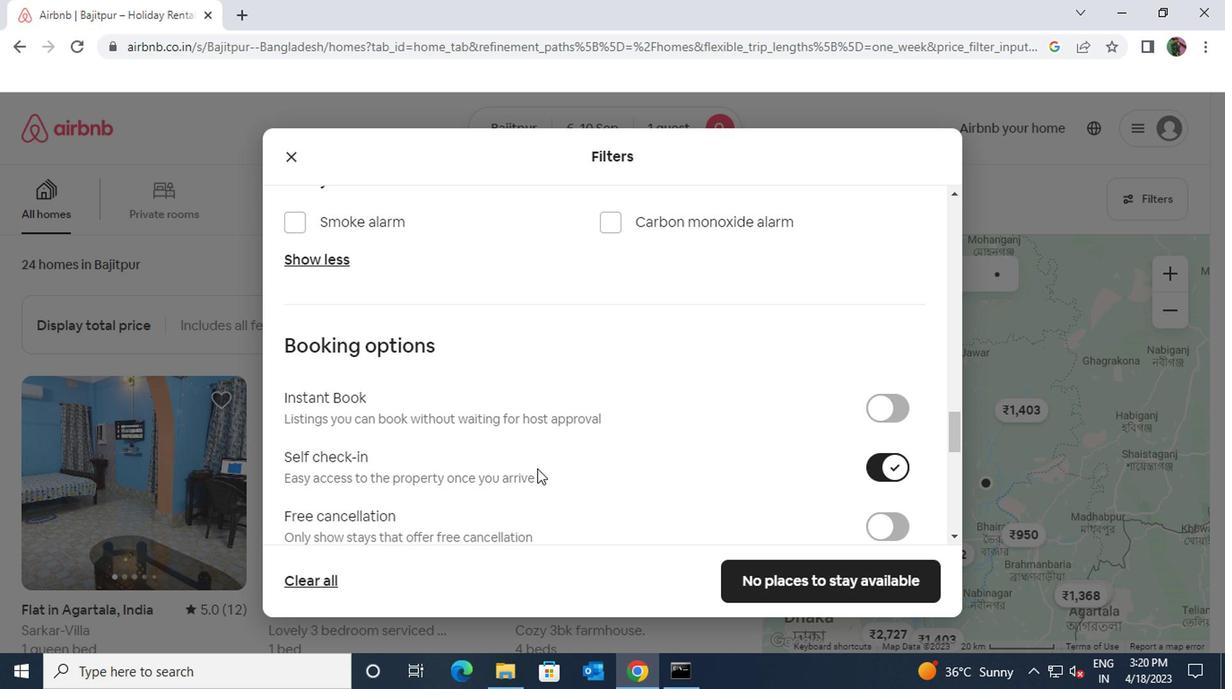 
Action: Mouse scrolled (533, 467) with delta (0, -1)
Screenshot: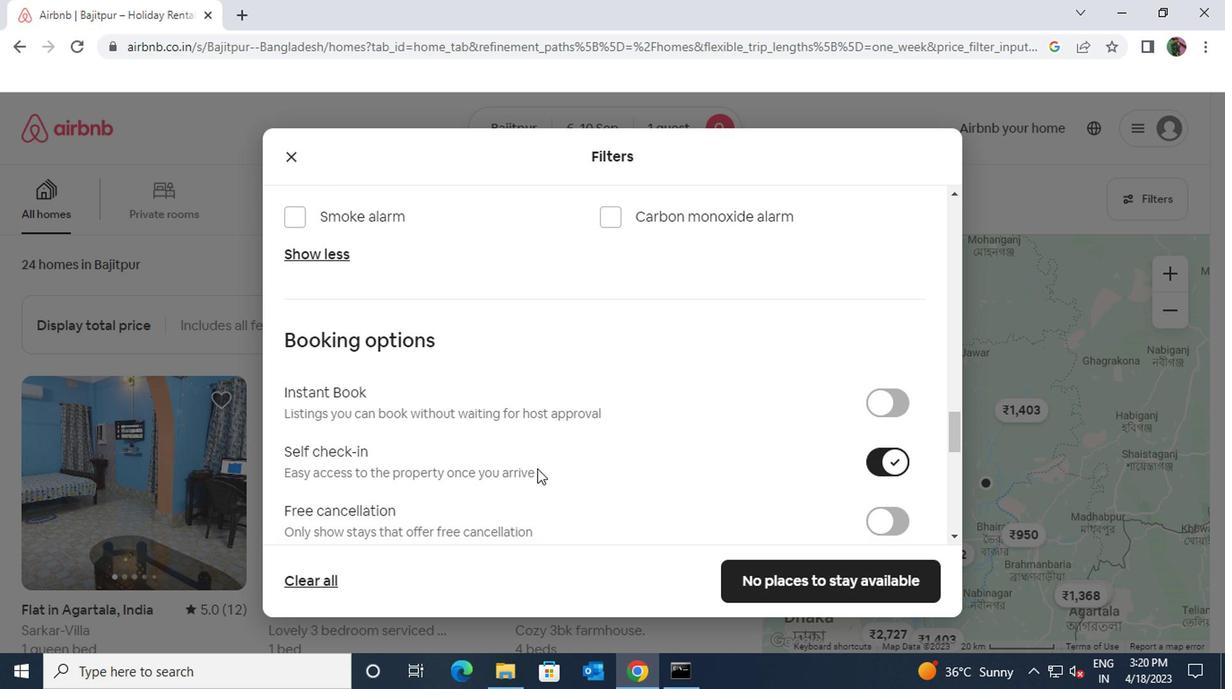 
Action: Mouse scrolled (533, 467) with delta (0, -1)
Screenshot: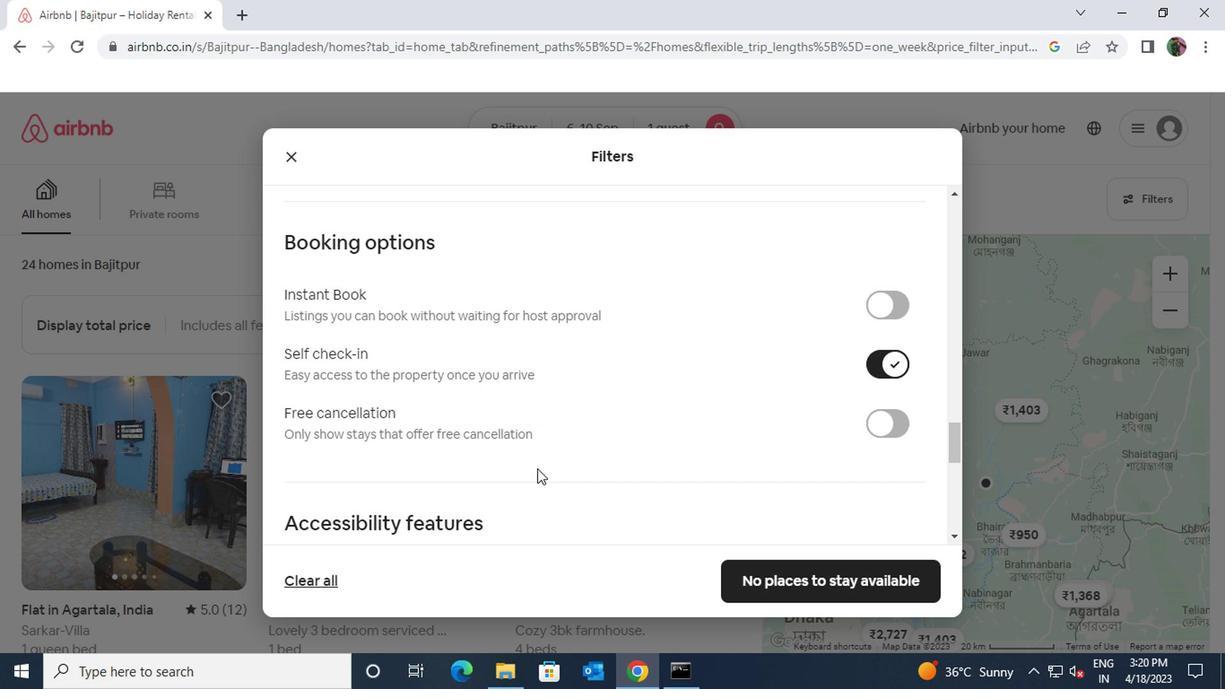
Action: Mouse scrolled (533, 467) with delta (0, -1)
Screenshot: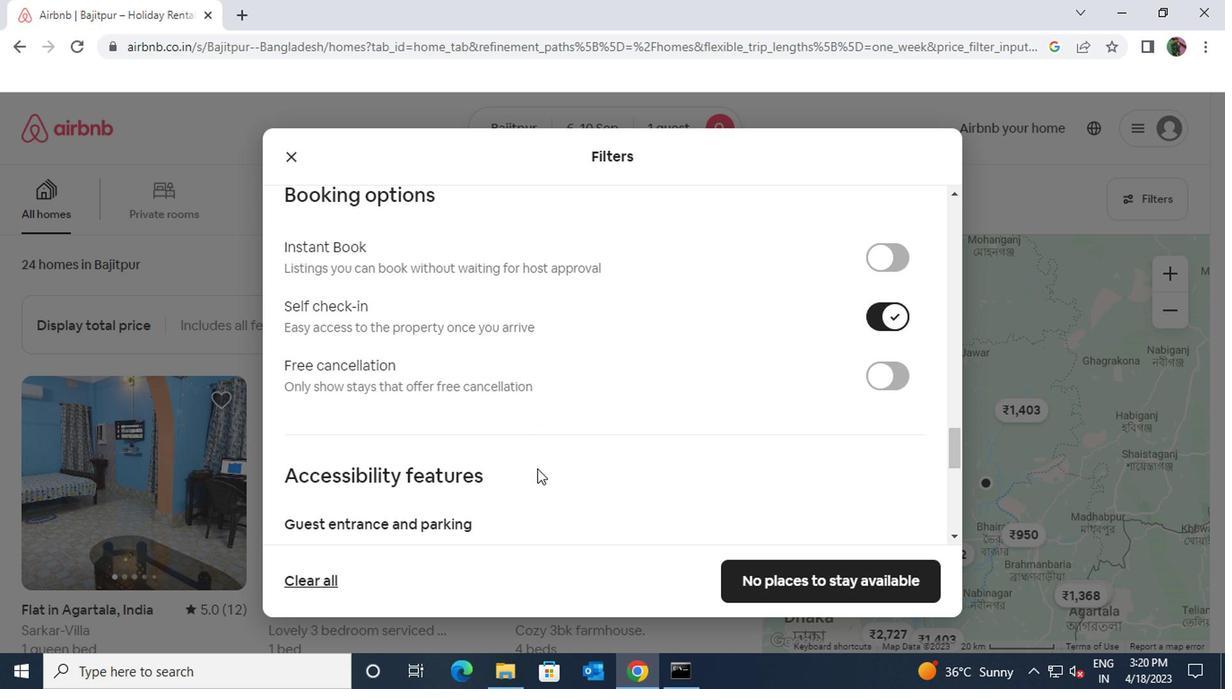 
Action: Mouse scrolled (533, 467) with delta (0, -1)
Screenshot: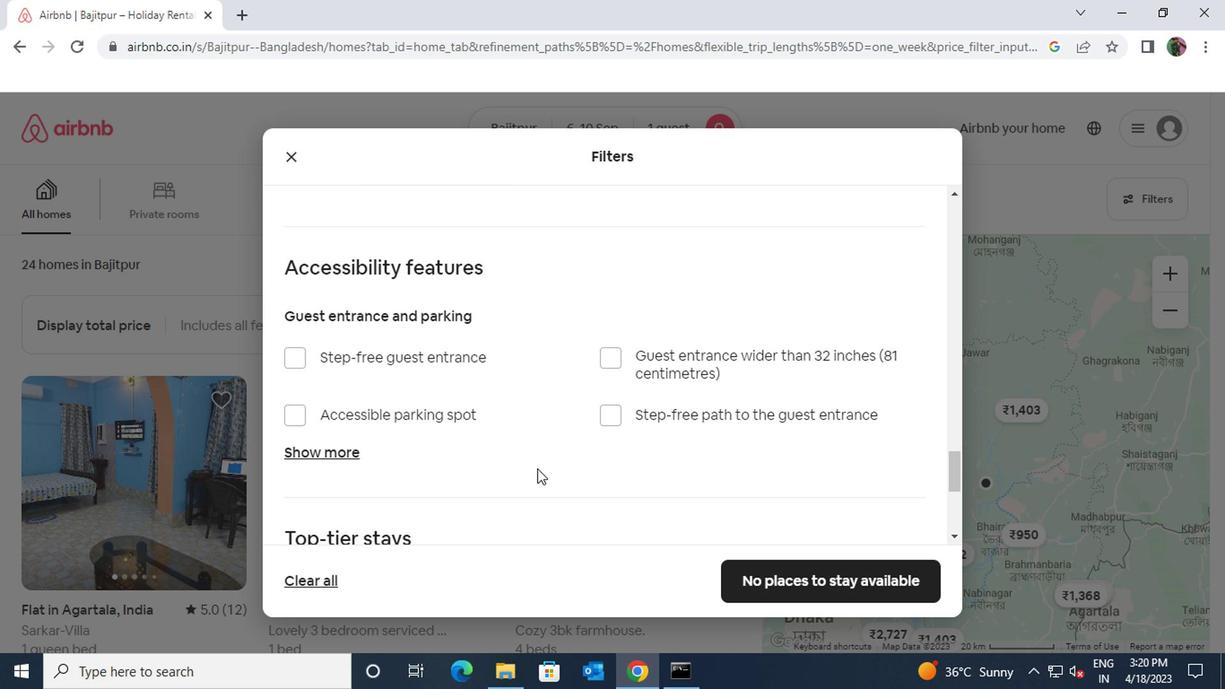 
Action: Mouse scrolled (533, 467) with delta (0, -1)
Screenshot: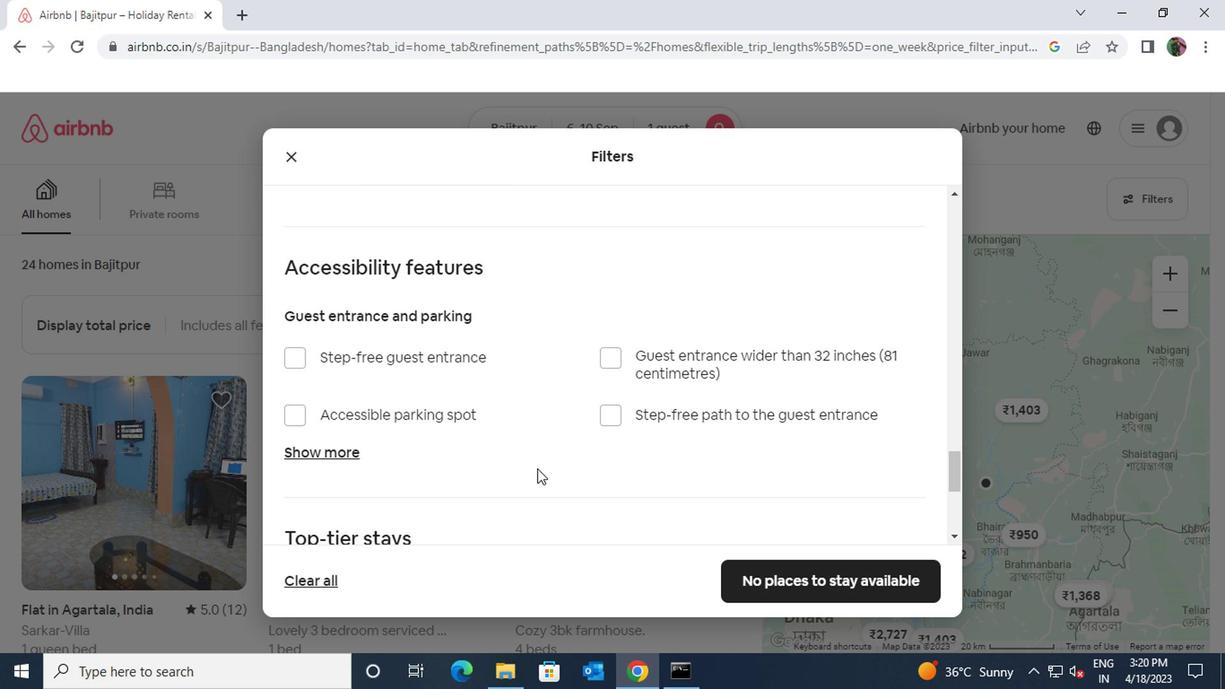 
Action: Mouse moved to (533, 464)
Screenshot: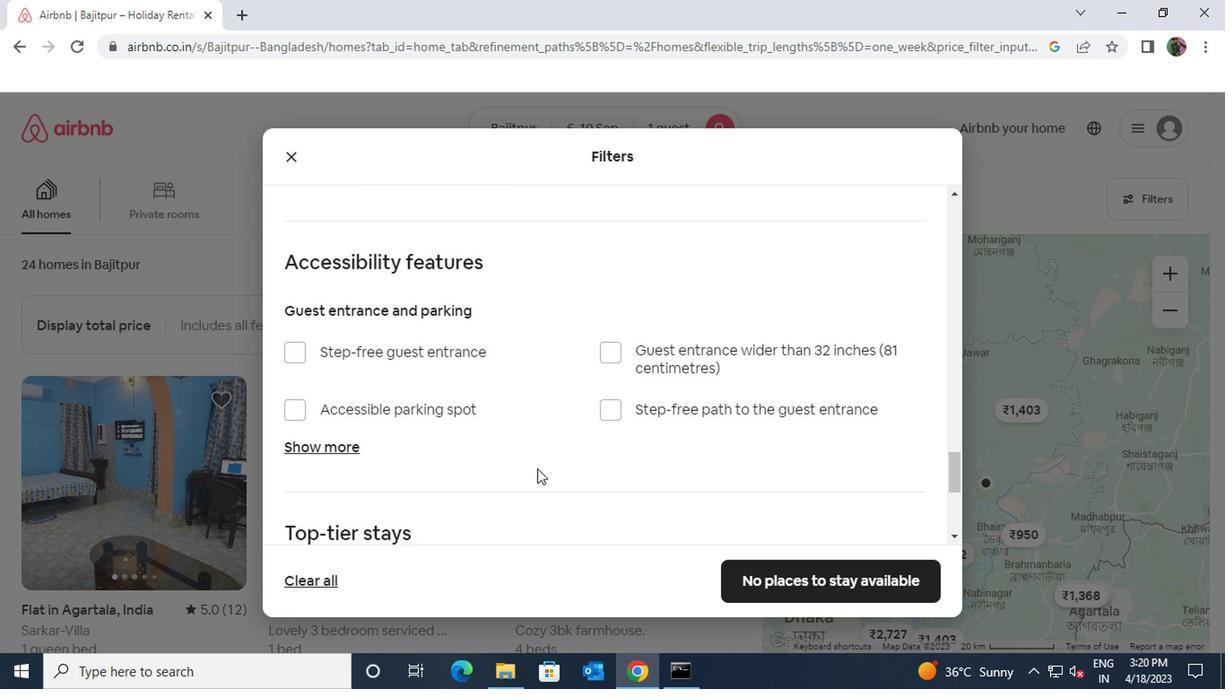 
Action: Mouse scrolled (533, 463) with delta (0, -1)
Screenshot: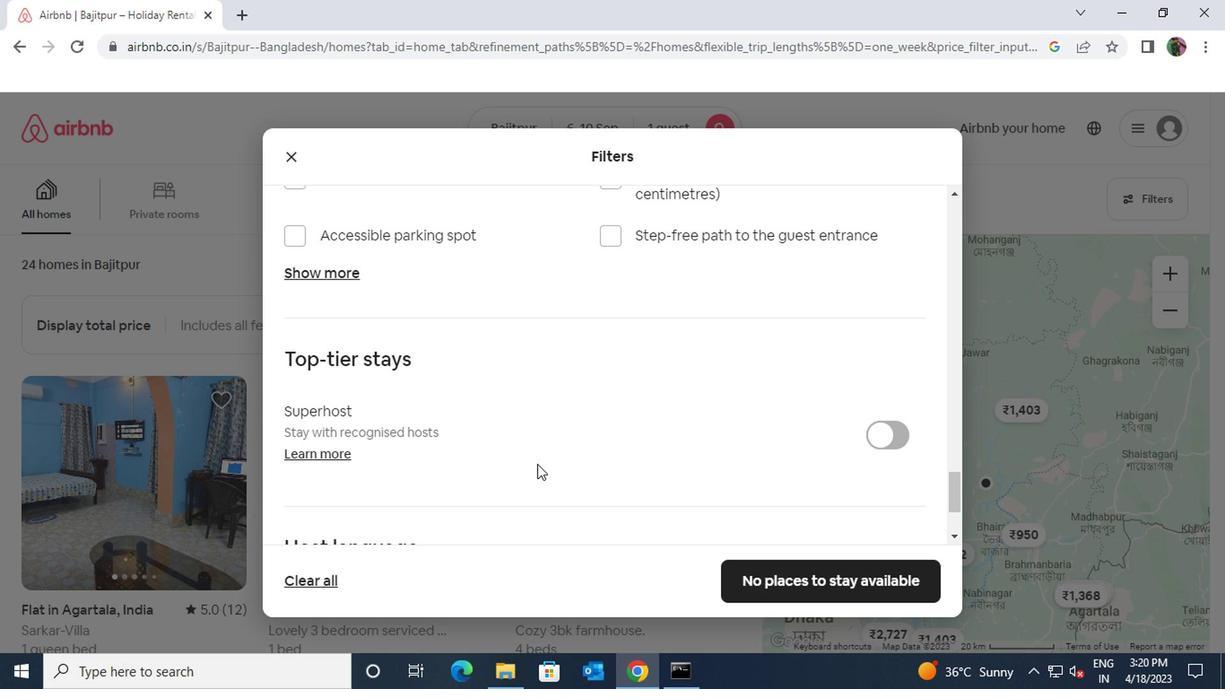 
Action: Mouse scrolled (533, 463) with delta (0, -1)
Screenshot: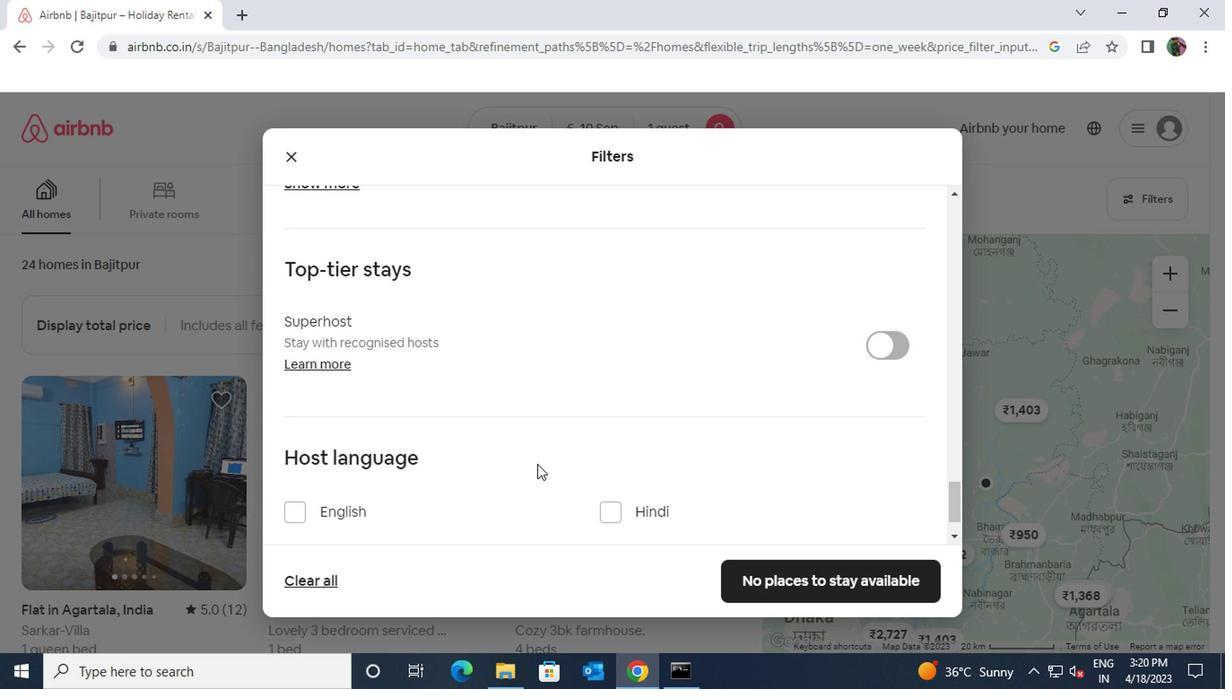 
Action: Mouse moved to (300, 451)
Screenshot: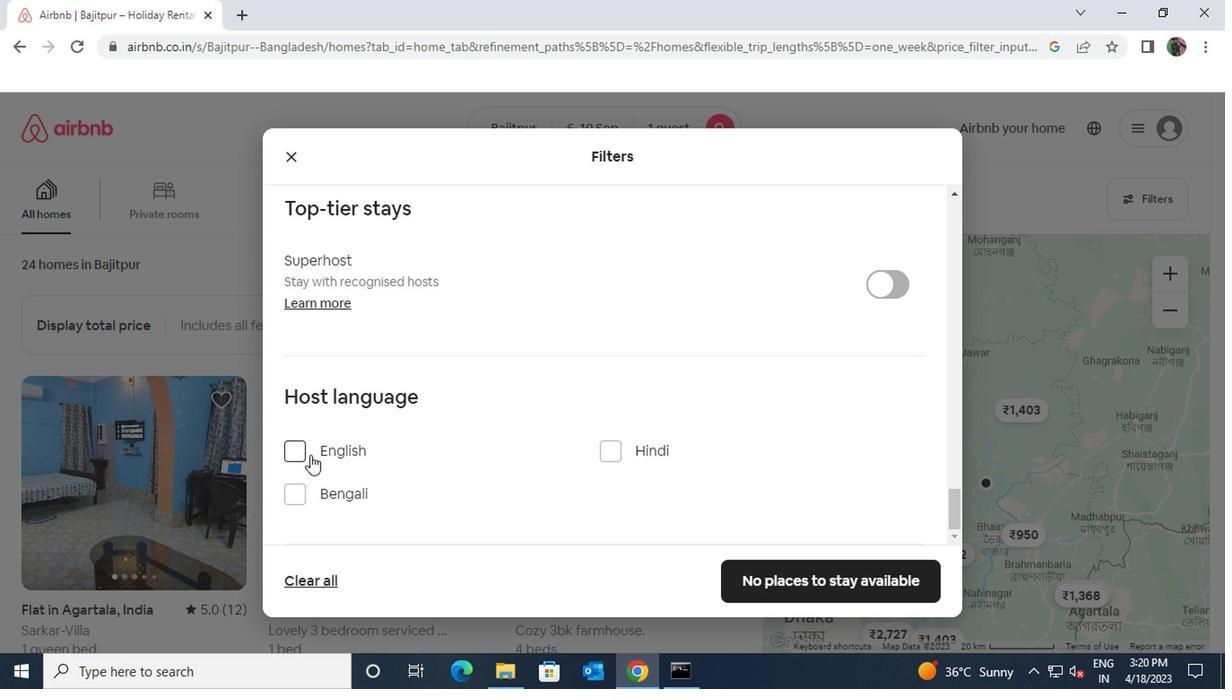 
Action: Mouse pressed left at (300, 451)
Screenshot: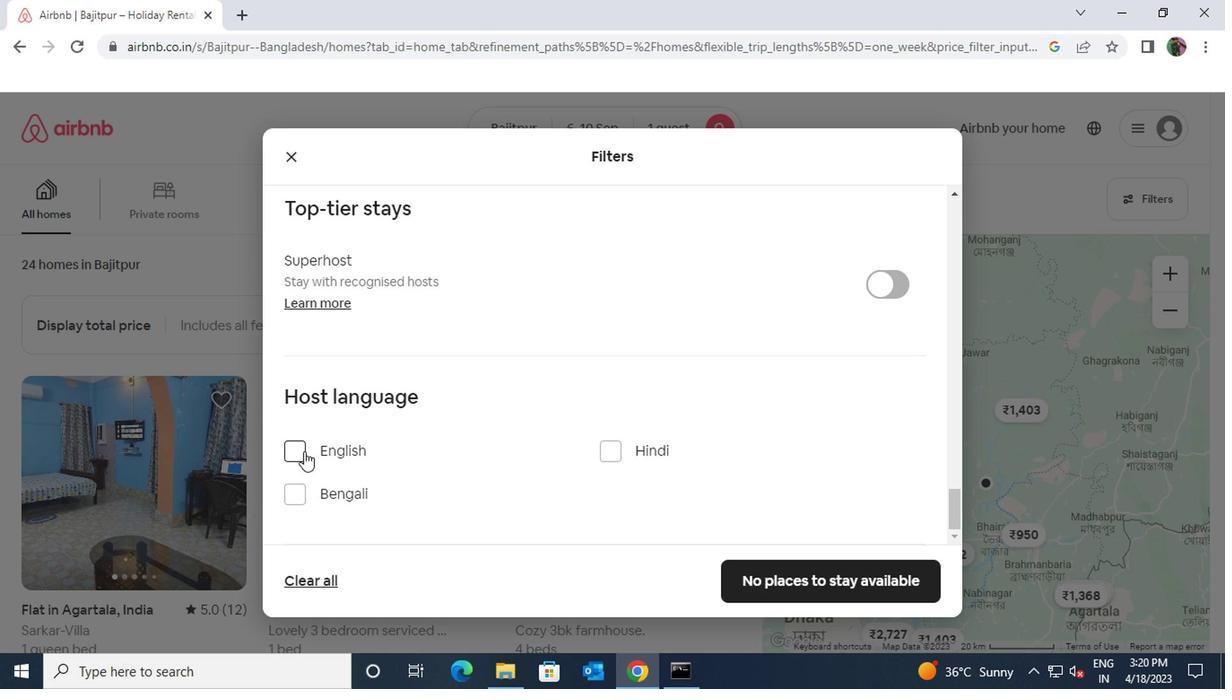 
Action: Mouse moved to (760, 574)
Screenshot: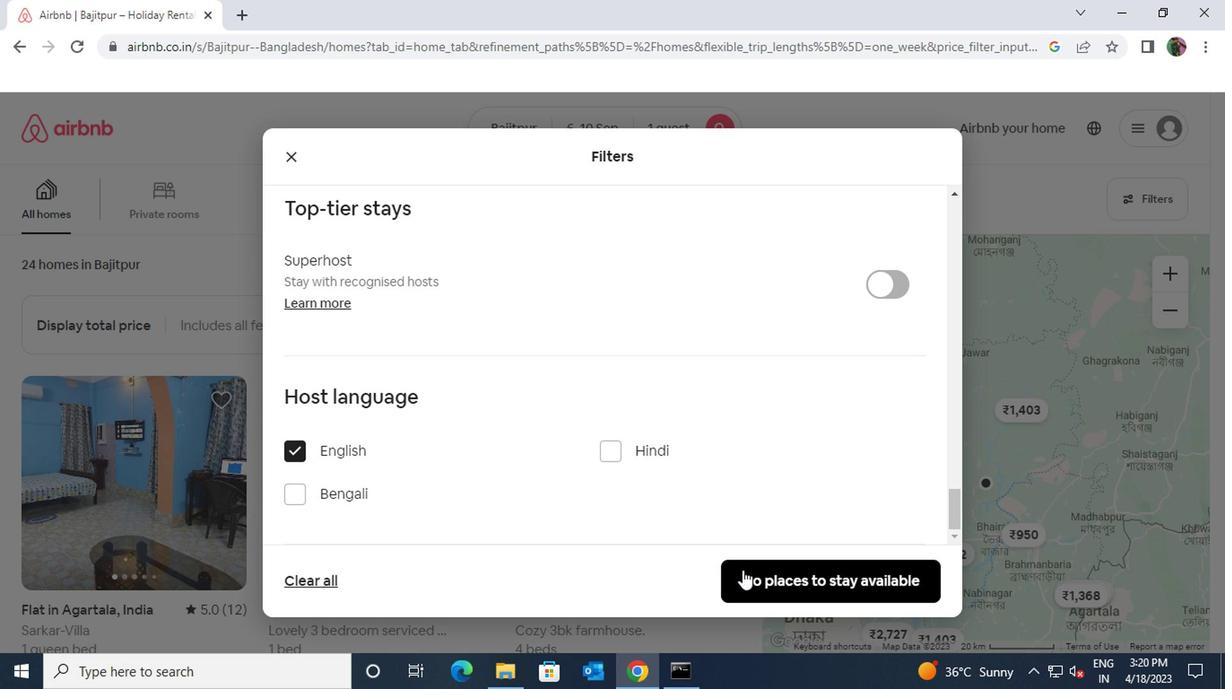 
Action: Mouse pressed left at (760, 574)
Screenshot: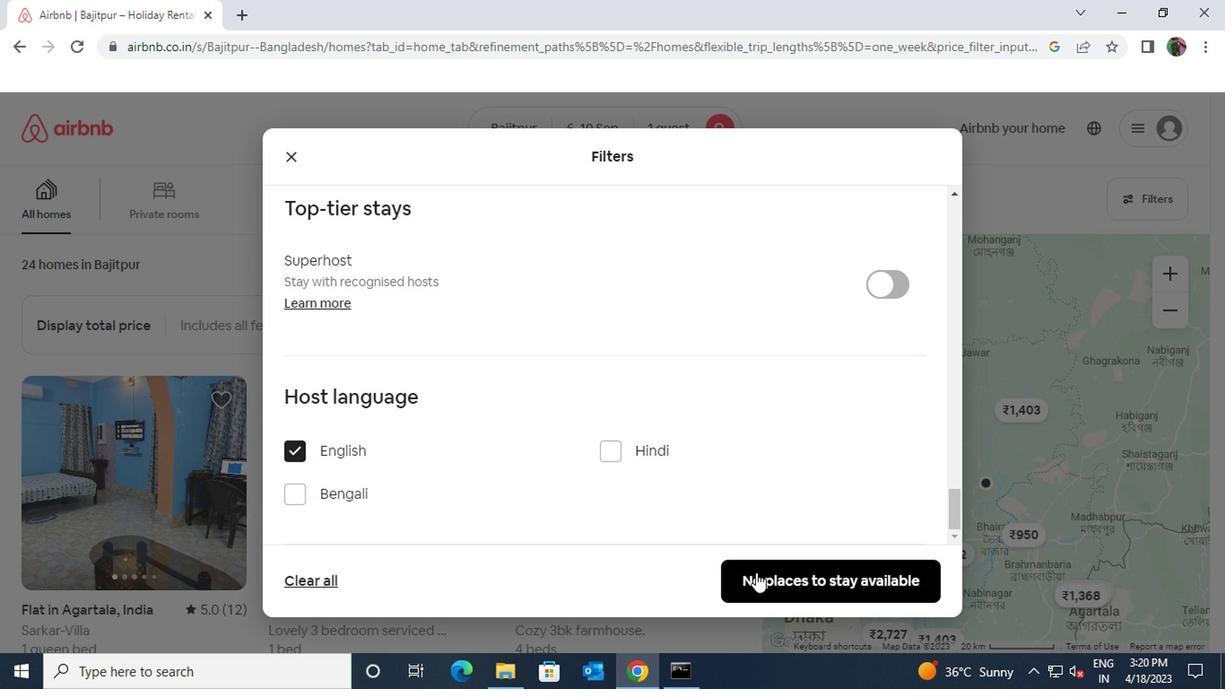 
